 Task: Reply to email with the signature Cooper Powell with the subject Product update announcement from softage.1@softage.net with the message I need to discuss some urgent matters related to the project with you. with CC to softage.8@softage.net with an attached document Quality_assurance_plan.docx
Action: Mouse moved to (542, 694)
Screenshot: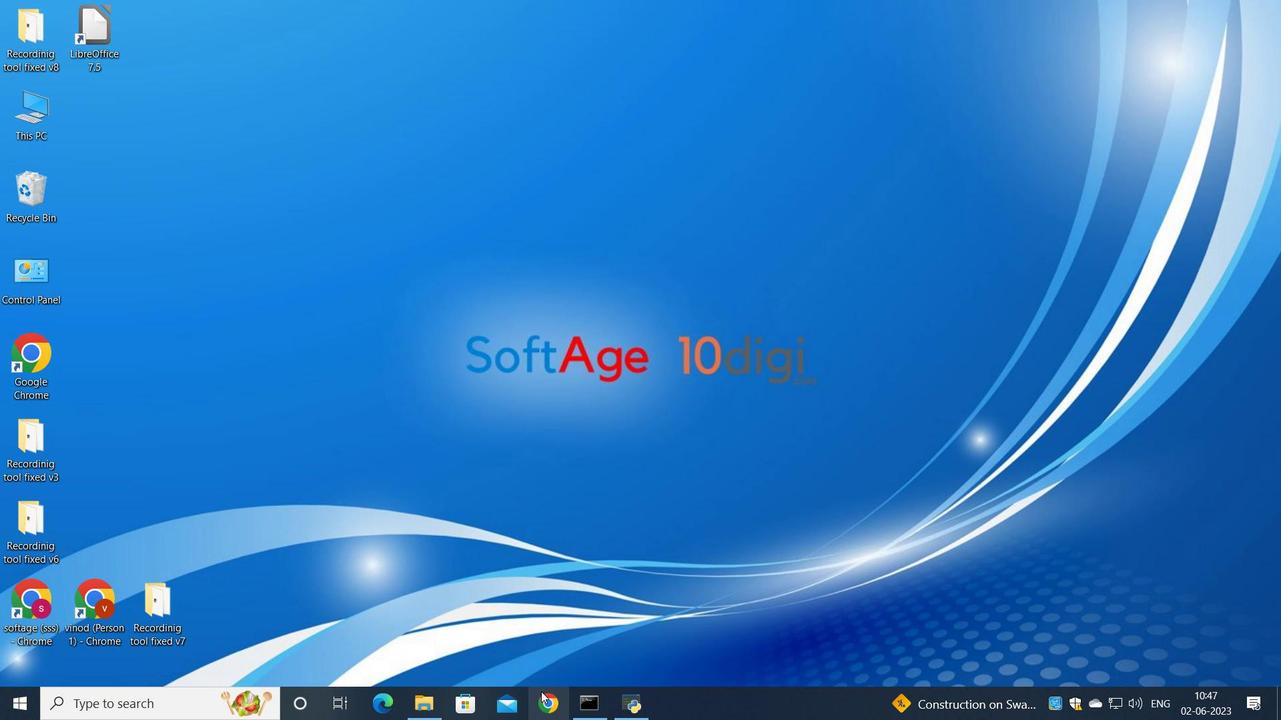 
Action: Mouse pressed left at (542, 694)
Screenshot: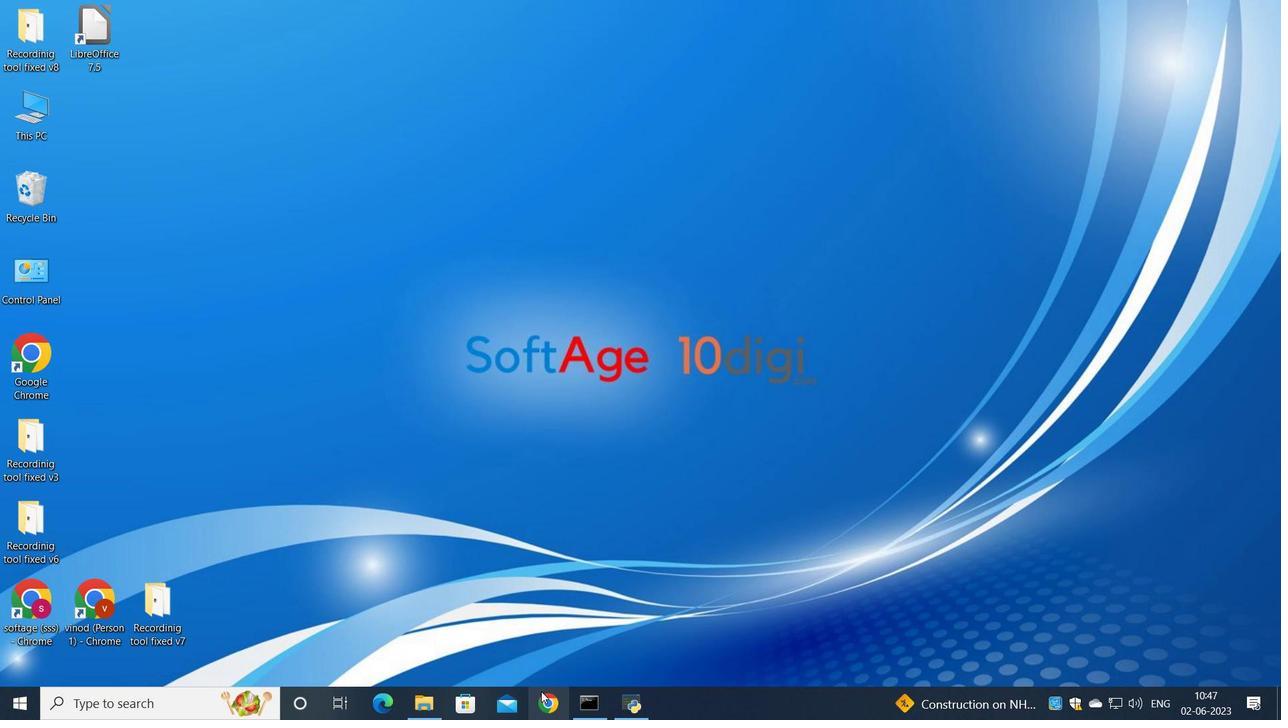 
Action: Mouse moved to (546, 399)
Screenshot: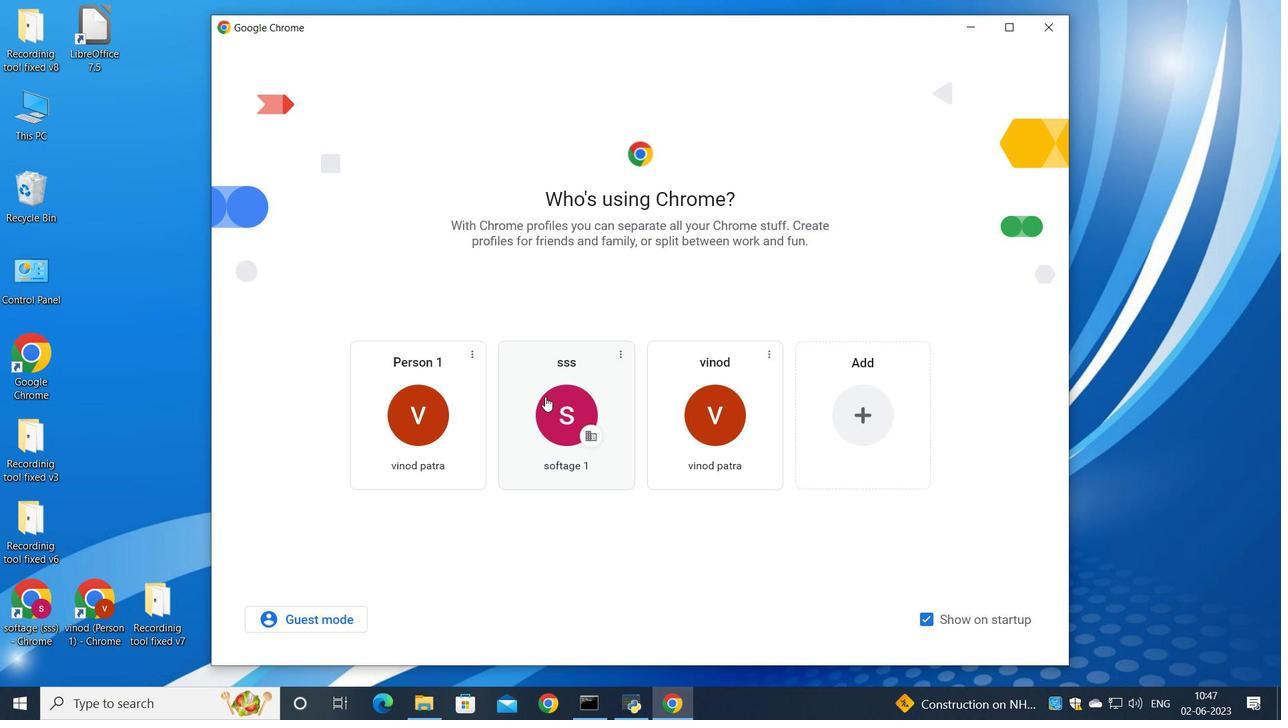 
Action: Mouse pressed left at (546, 399)
Screenshot: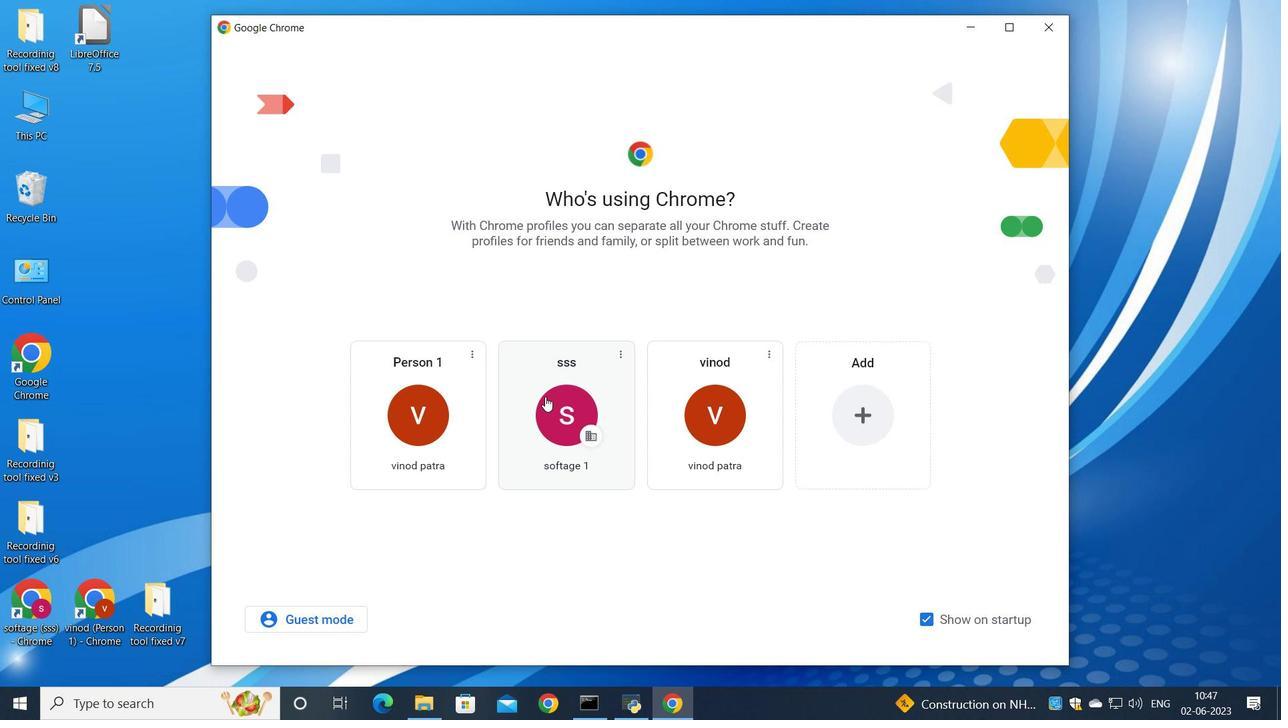 
Action: Mouse moved to (1122, 109)
Screenshot: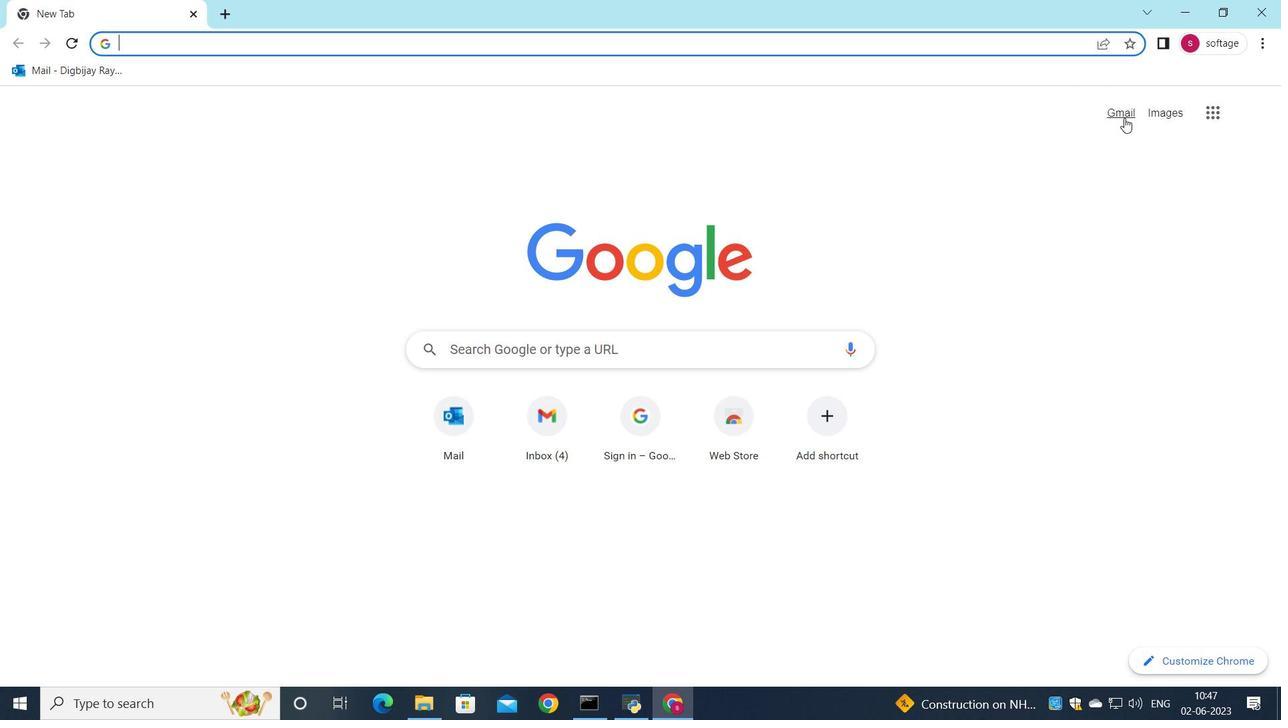 
Action: Mouse pressed left at (1122, 109)
Screenshot: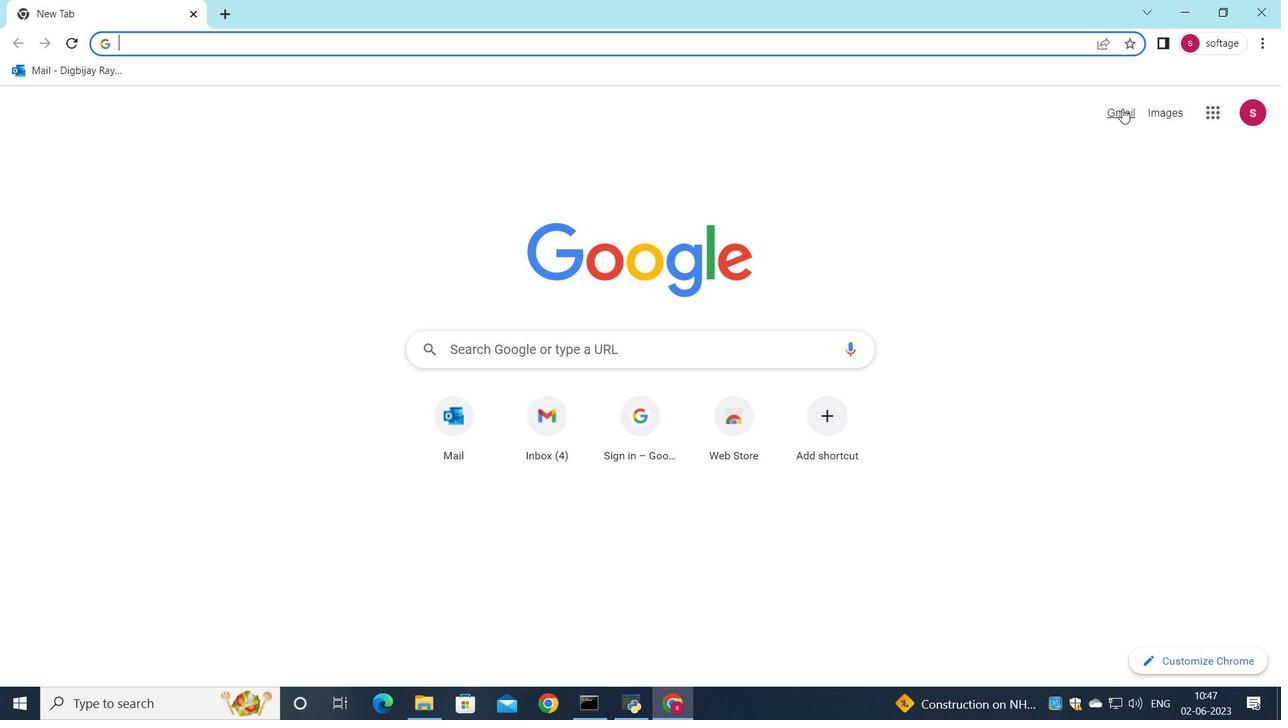
Action: Mouse moved to (1099, 116)
Screenshot: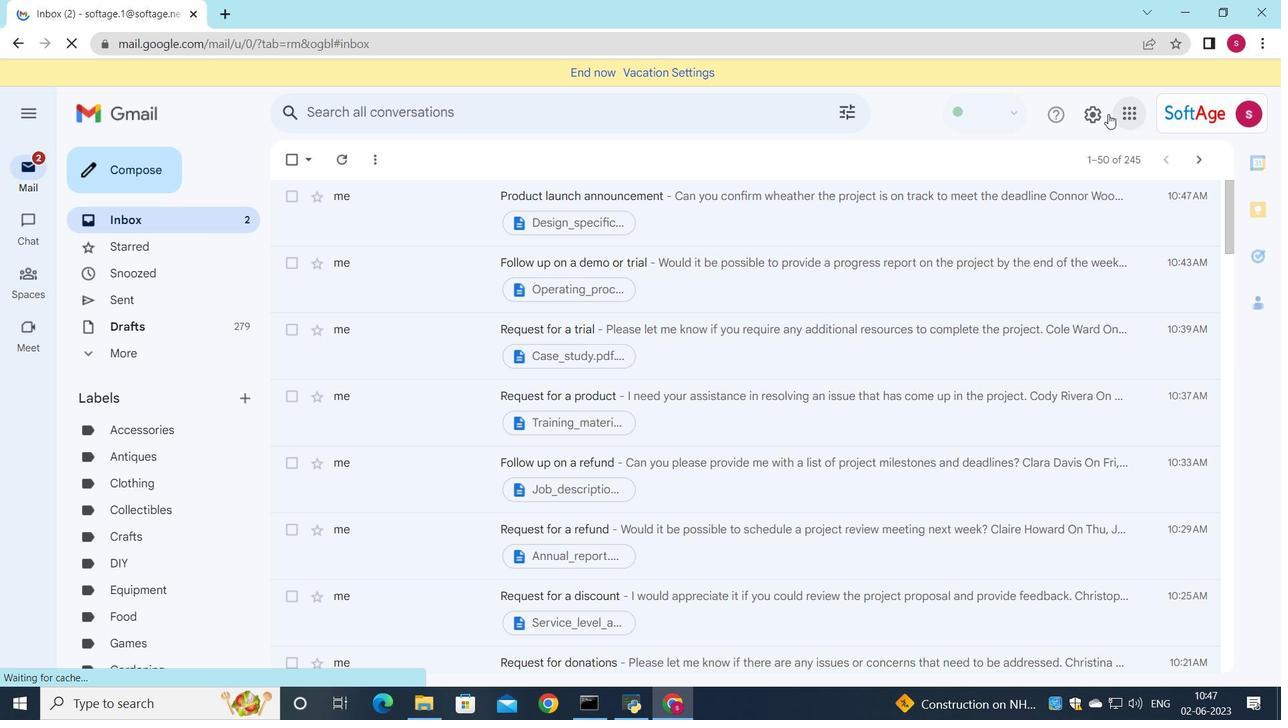 
Action: Mouse pressed left at (1099, 116)
Screenshot: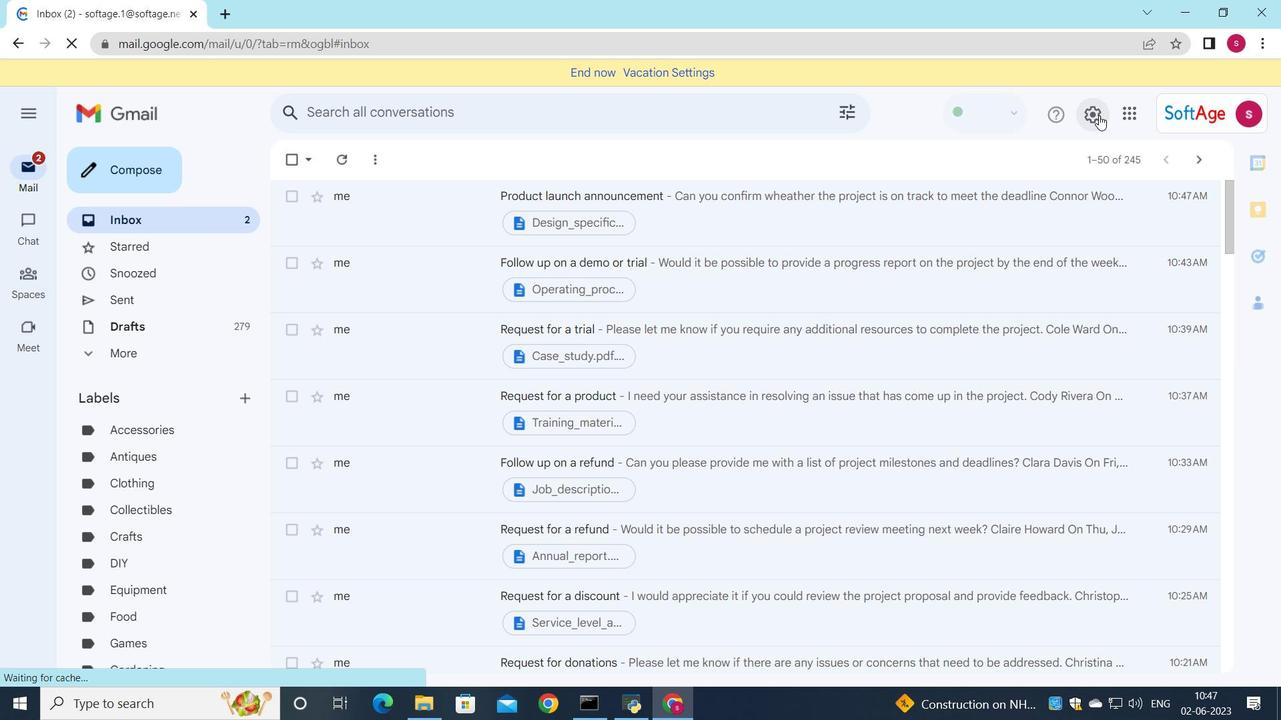 
Action: Mouse moved to (1109, 197)
Screenshot: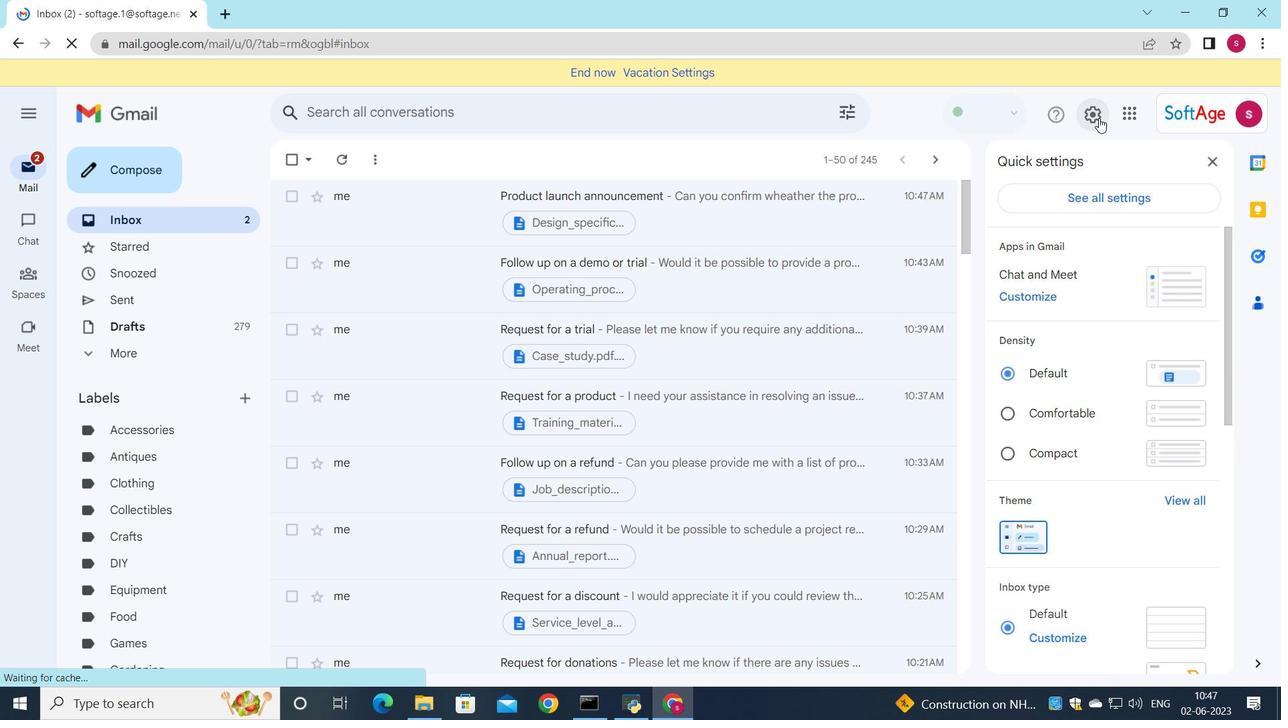 
Action: Mouse pressed left at (1109, 197)
Screenshot: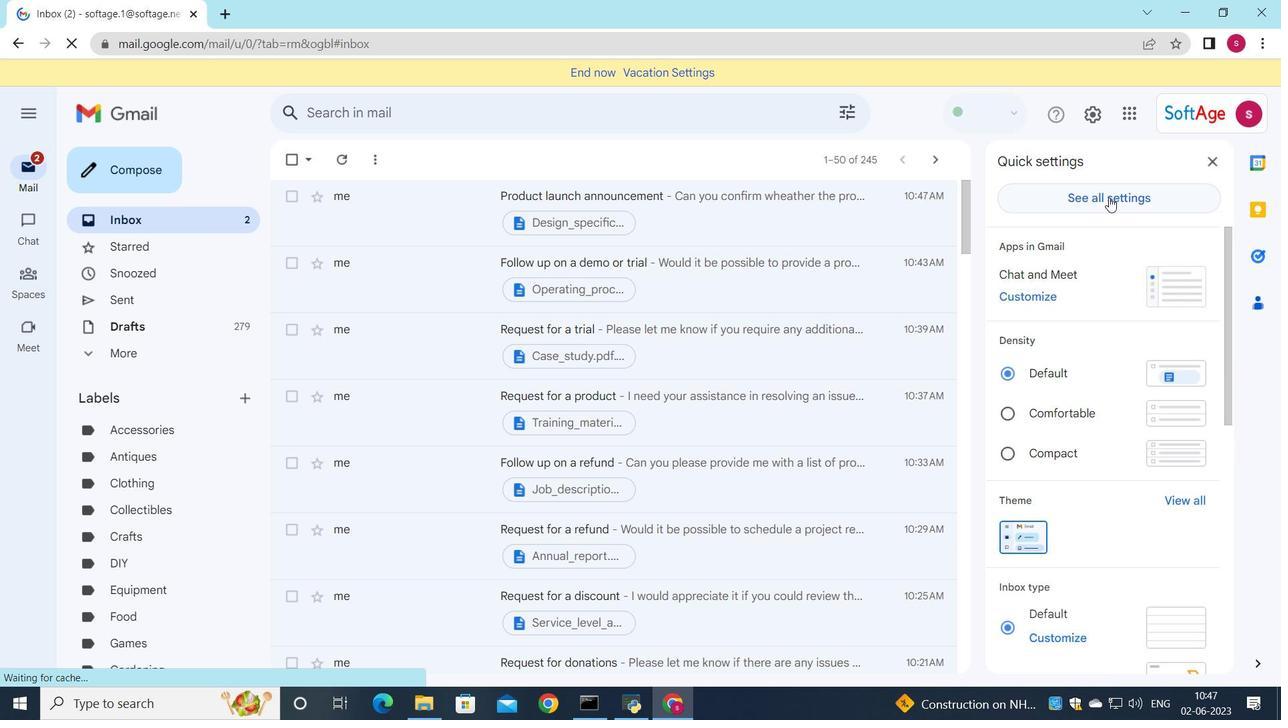 
Action: Mouse moved to (664, 359)
Screenshot: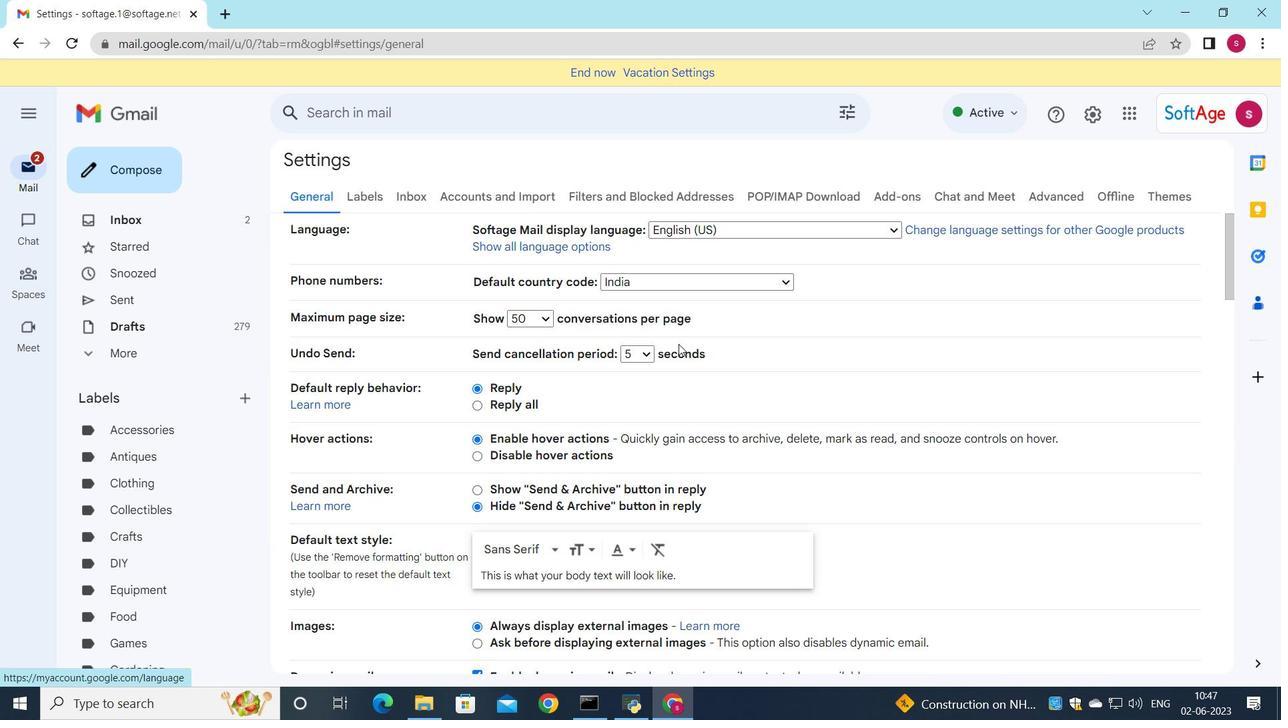 
Action: Mouse scrolled (664, 358) with delta (0, 0)
Screenshot: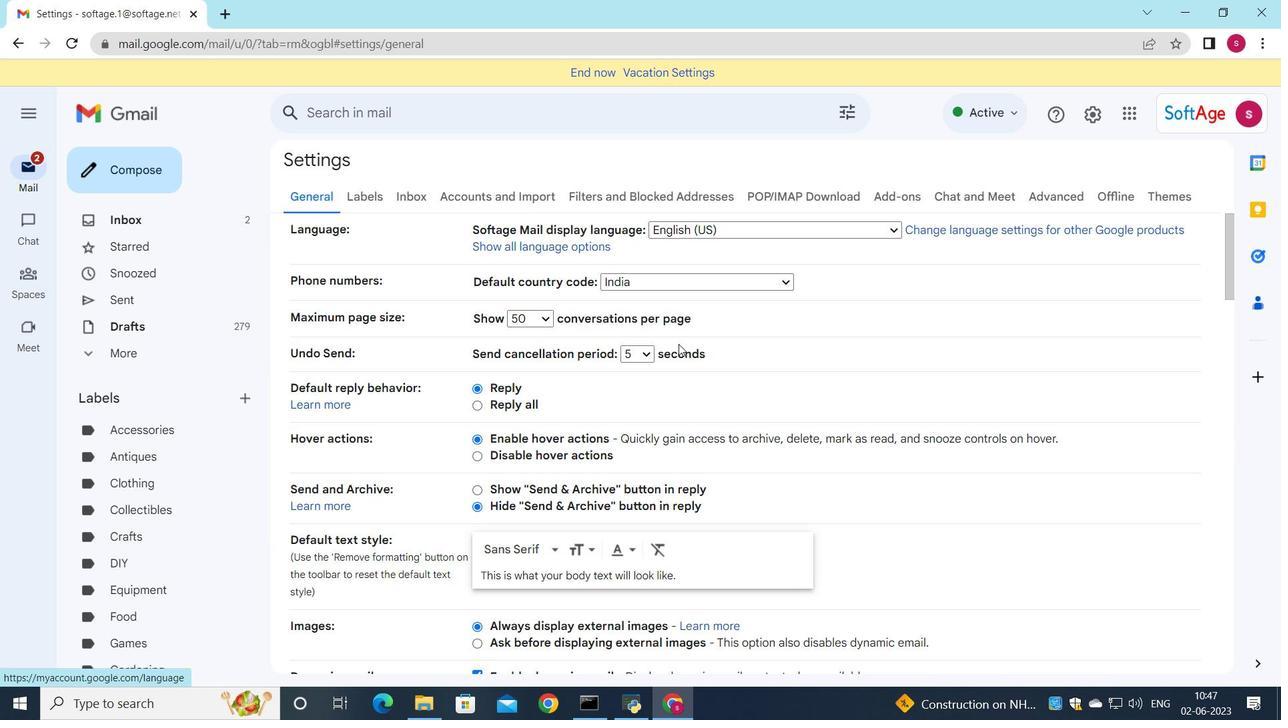 
Action: Mouse scrolled (664, 358) with delta (0, 0)
Screenshot: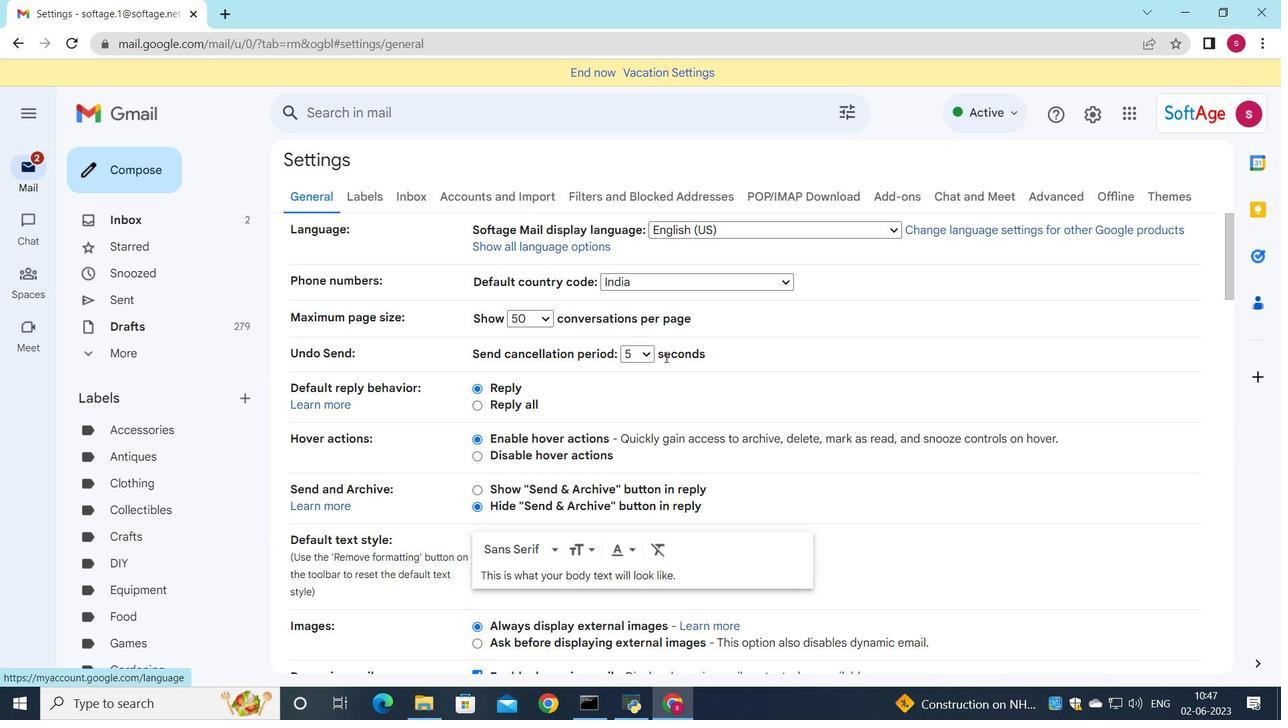 
Action: Mouse scrolled (664, 358) with delta (0, 0)
Screenshot: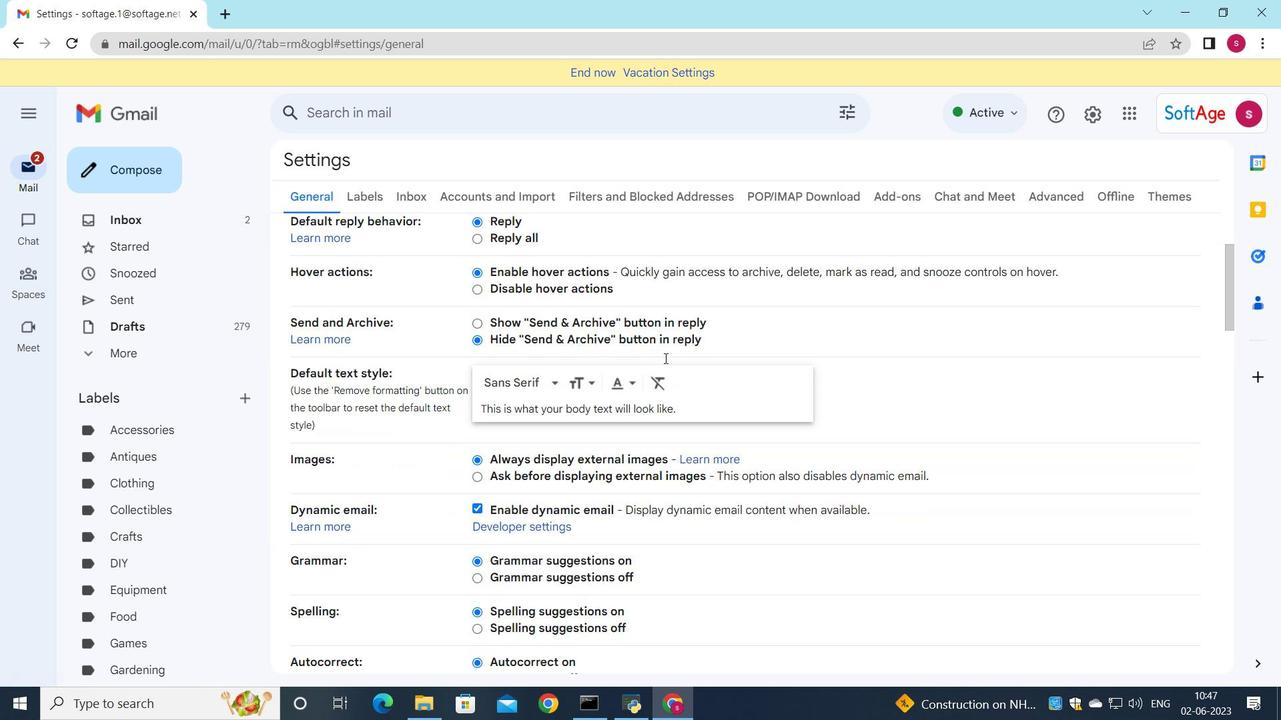 
Action: Mouse scrolled (664, 358) with delta (0, 0)
Screenshot: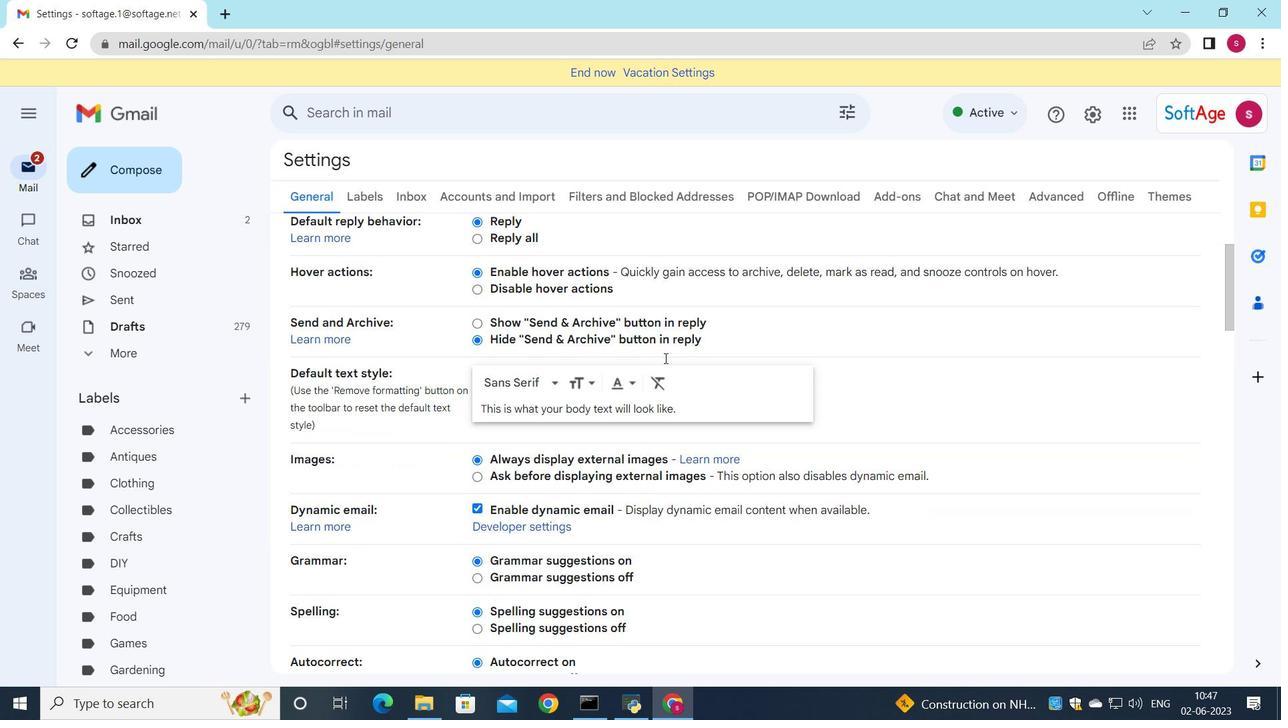 
Action: Mouse scrolled (664, 358) with delta (0, 0)
Screenshot: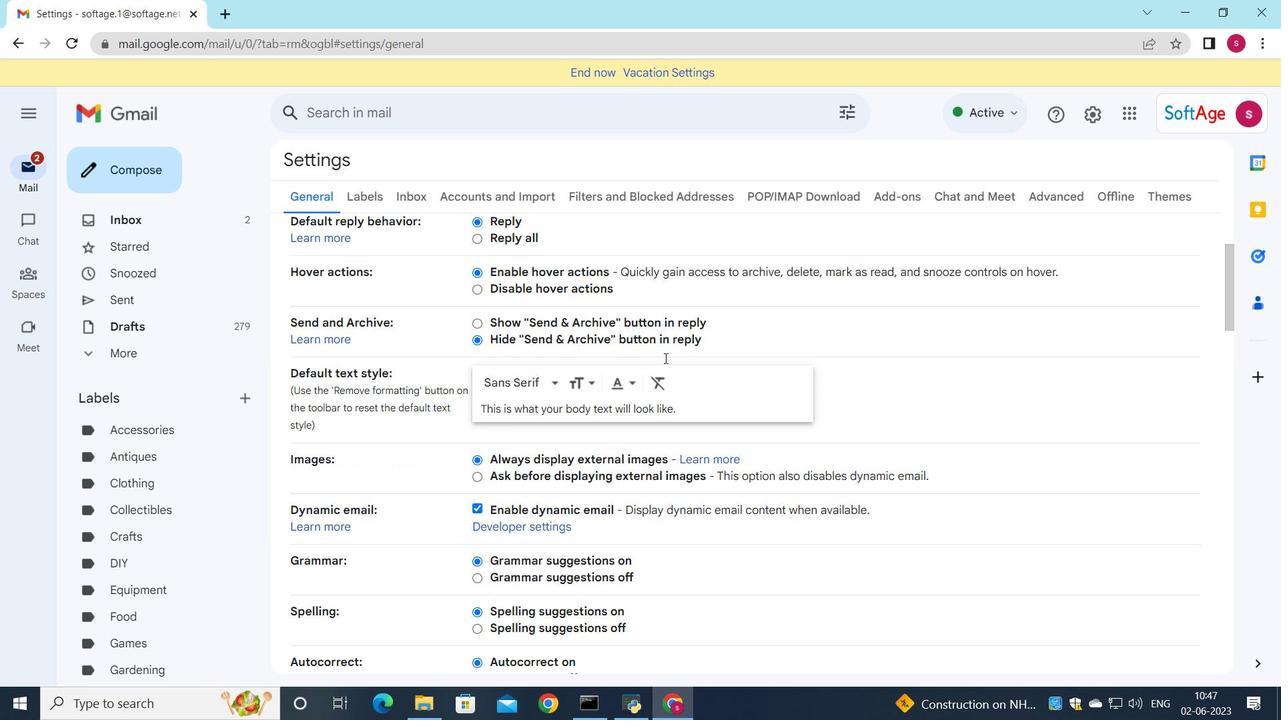 
Action: Mouse moved to (660, 359)
Screenshot: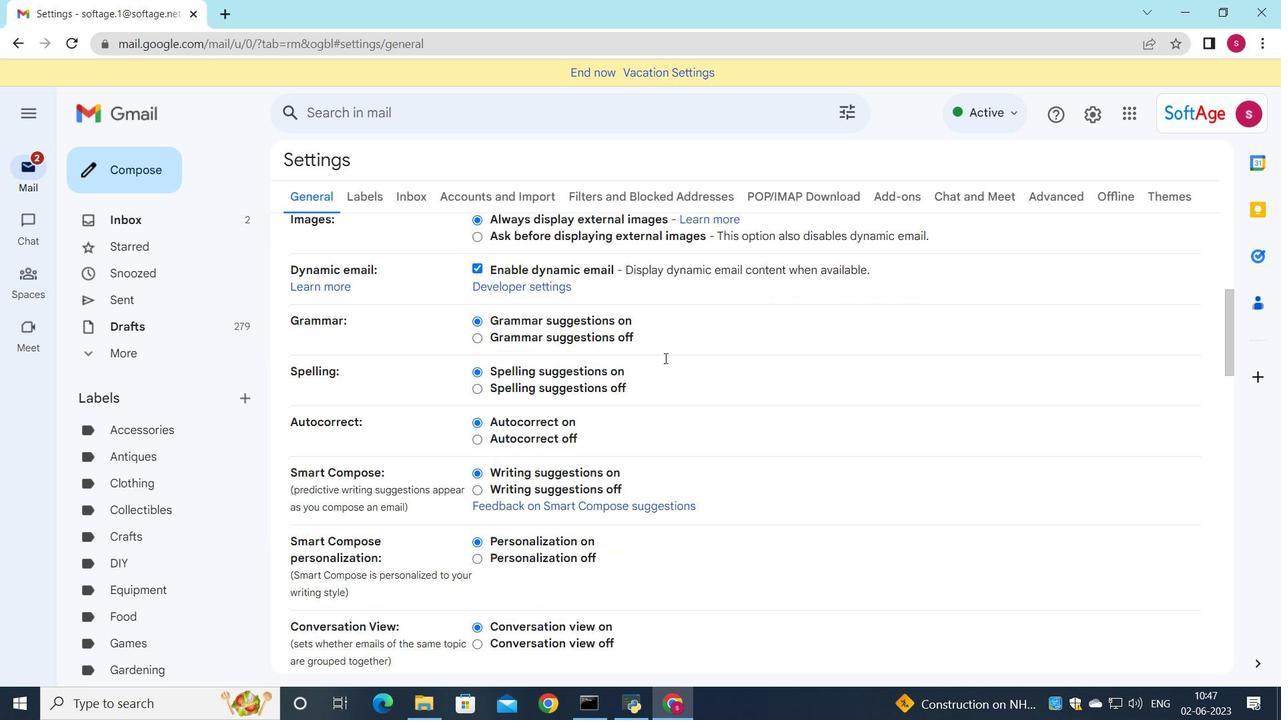 
Action: Mouse scrolled (660, 358) with delta (0, 0)
Screenshot: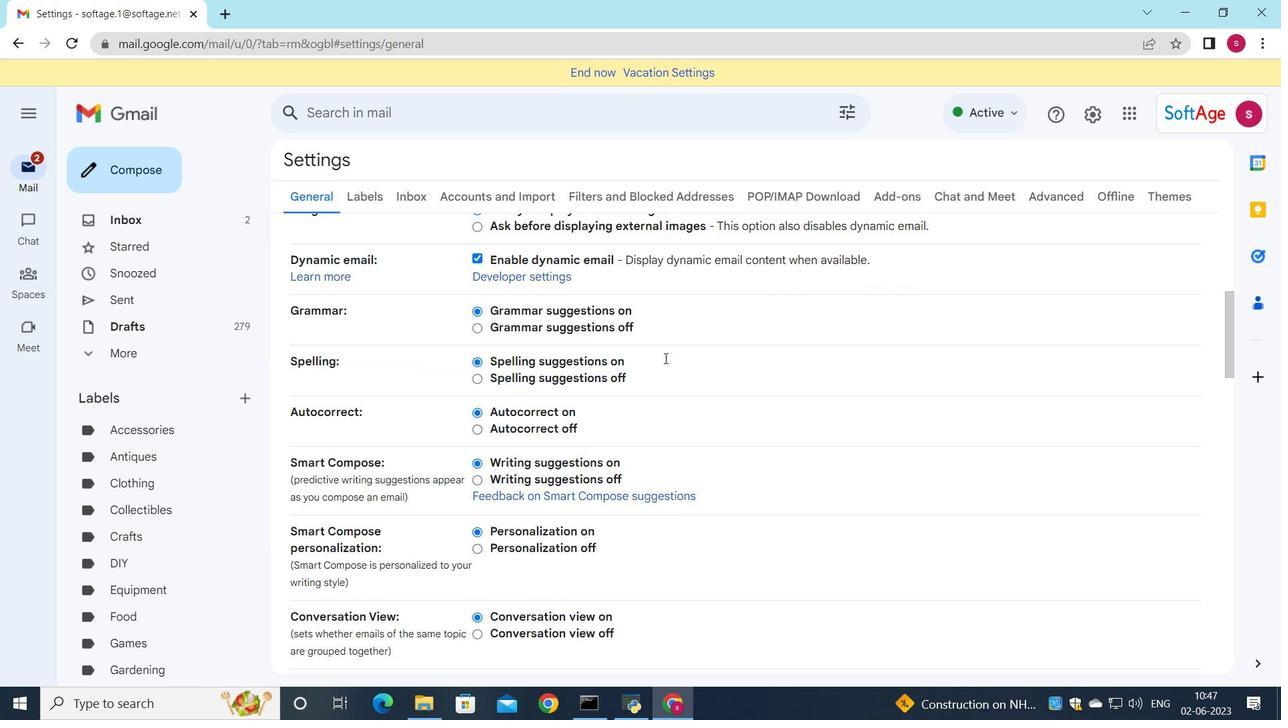 
Action: Mouse scrolled (660, 358) with delta (0, 0)
Screenshot: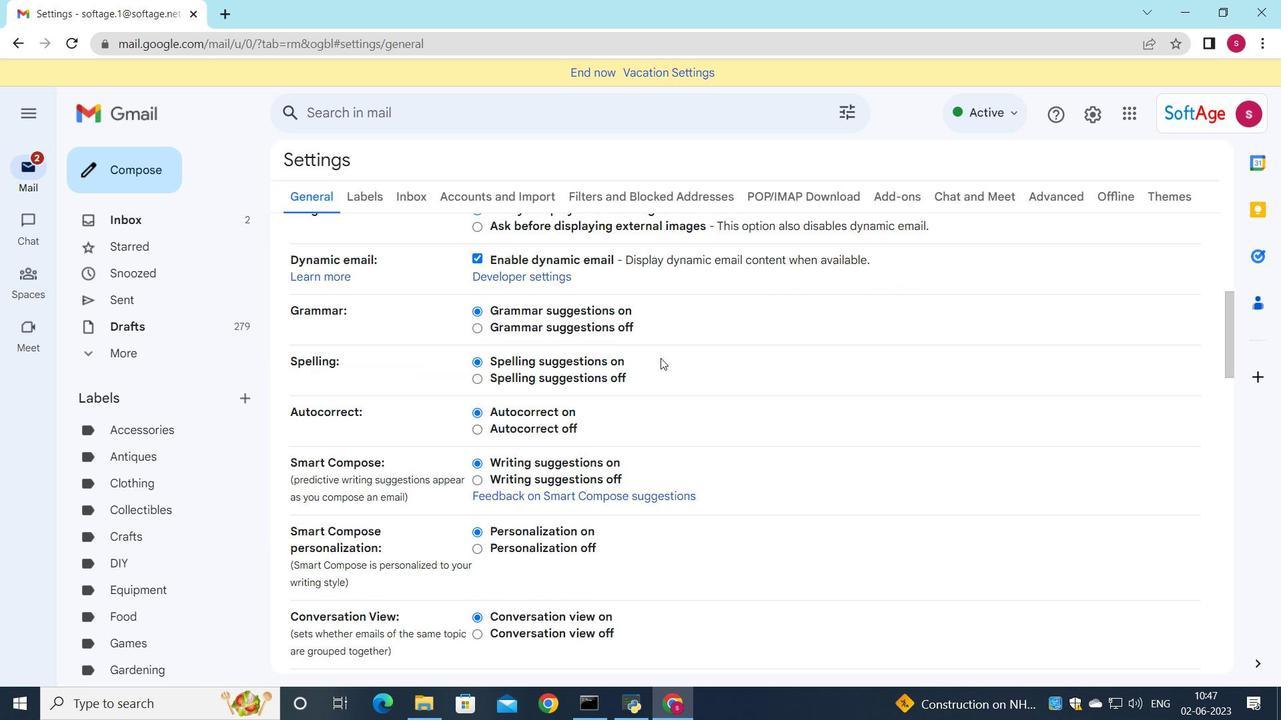 
Action: Mouse scrolled (660, 358) with delta (0, 0)
Screenshot: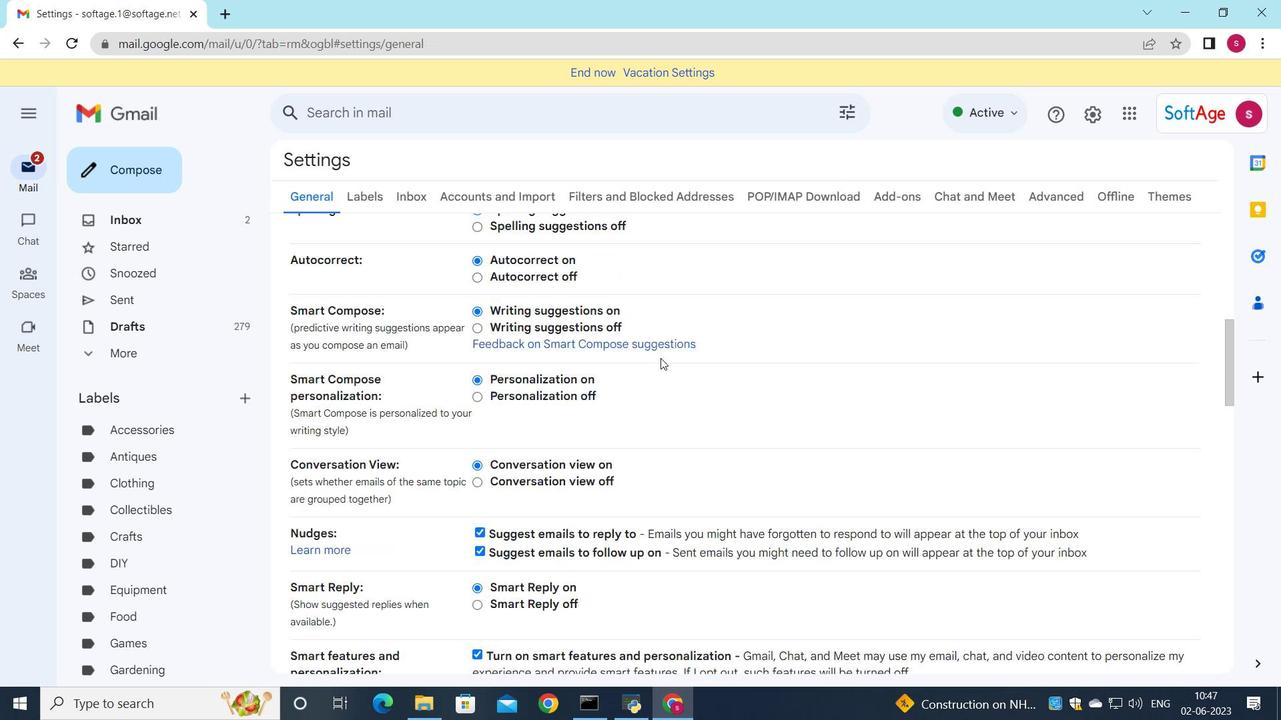 
Action: Mouse scrolled (660, 358) with delta (0, 0)
Screenshot: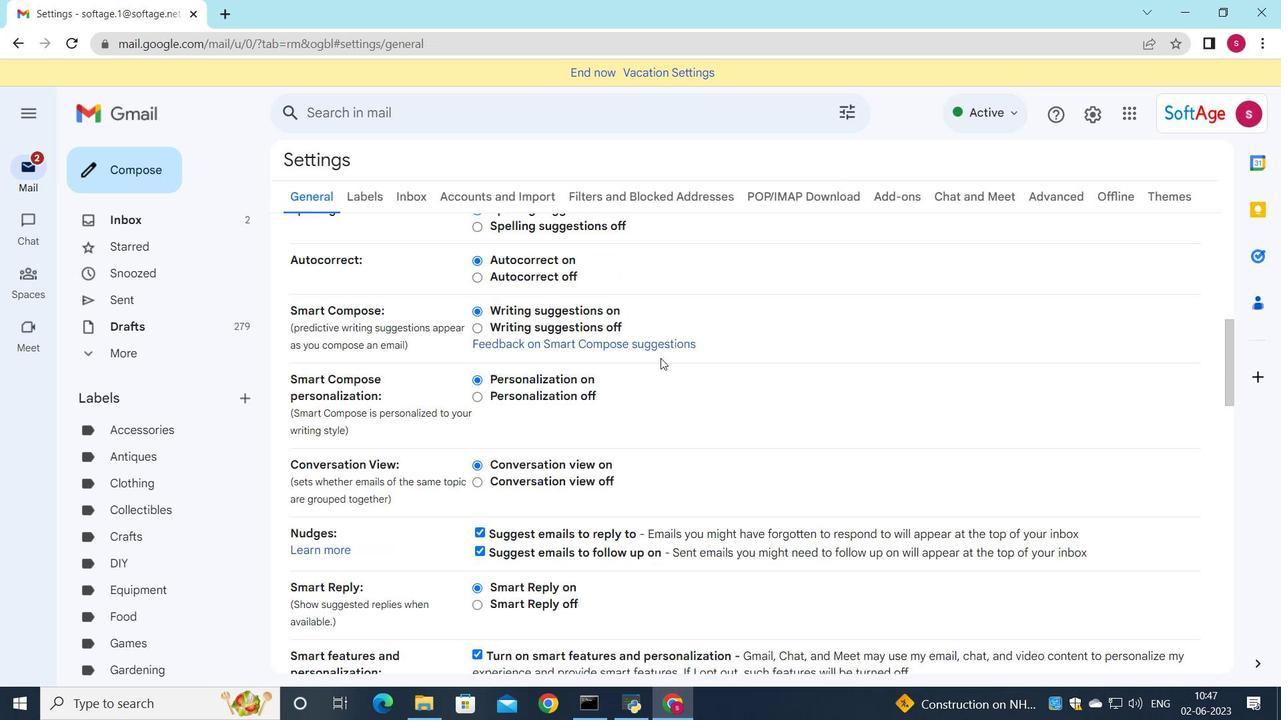 
Action: Mouse moved to (664, 329)
Screenshot: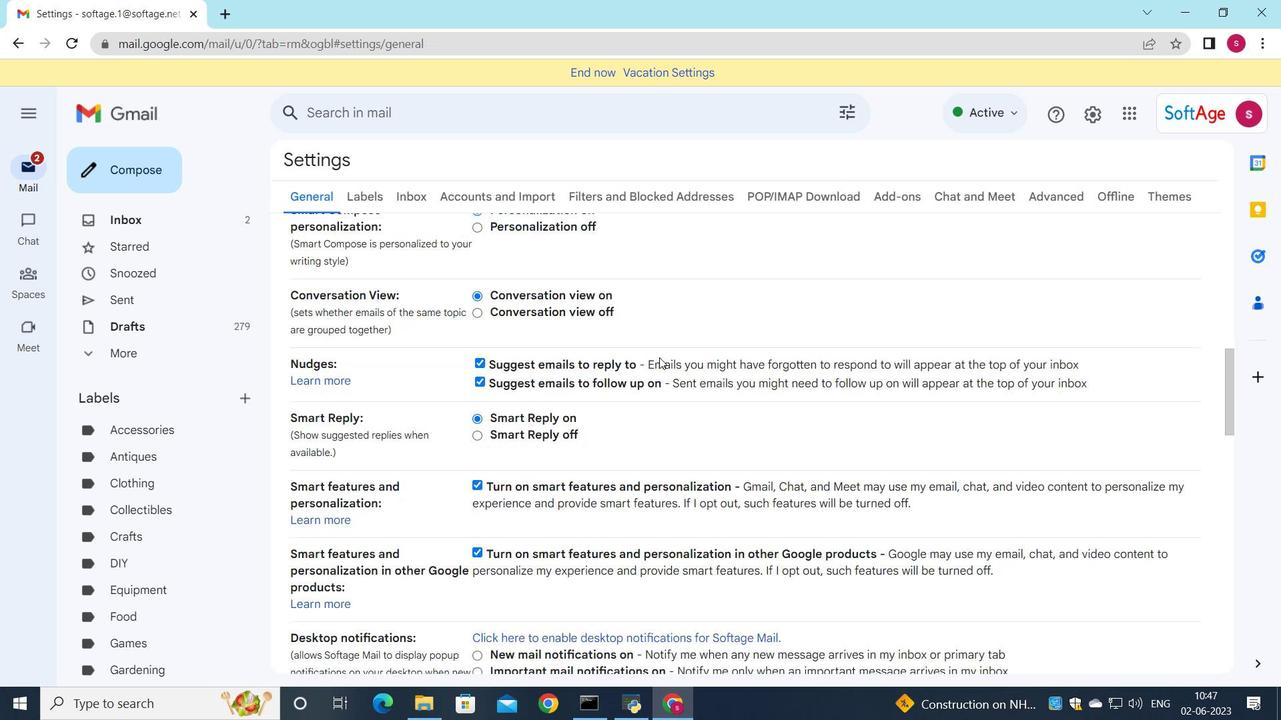 
Action: Mouse scrolled (664, 329) with delta (0, 0)
Screenshot: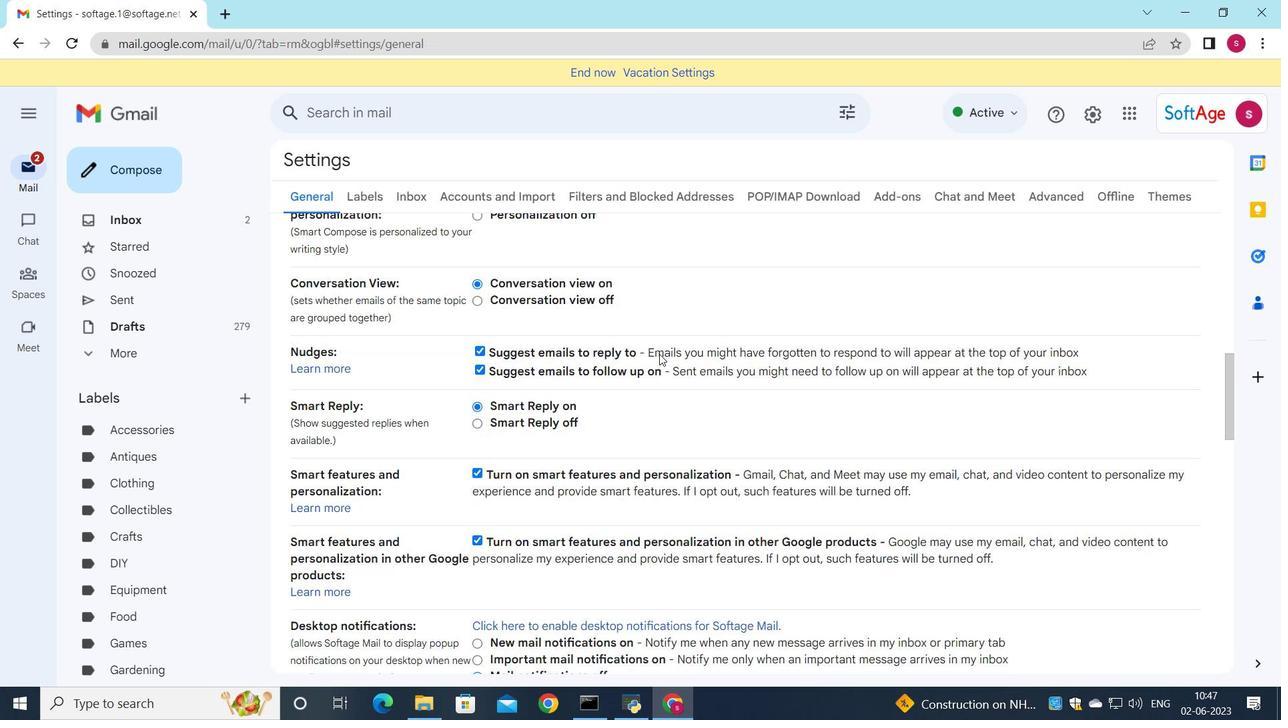 
Action: Mouse scrolled (664, 329) with delta (0, 0)
Screenshot: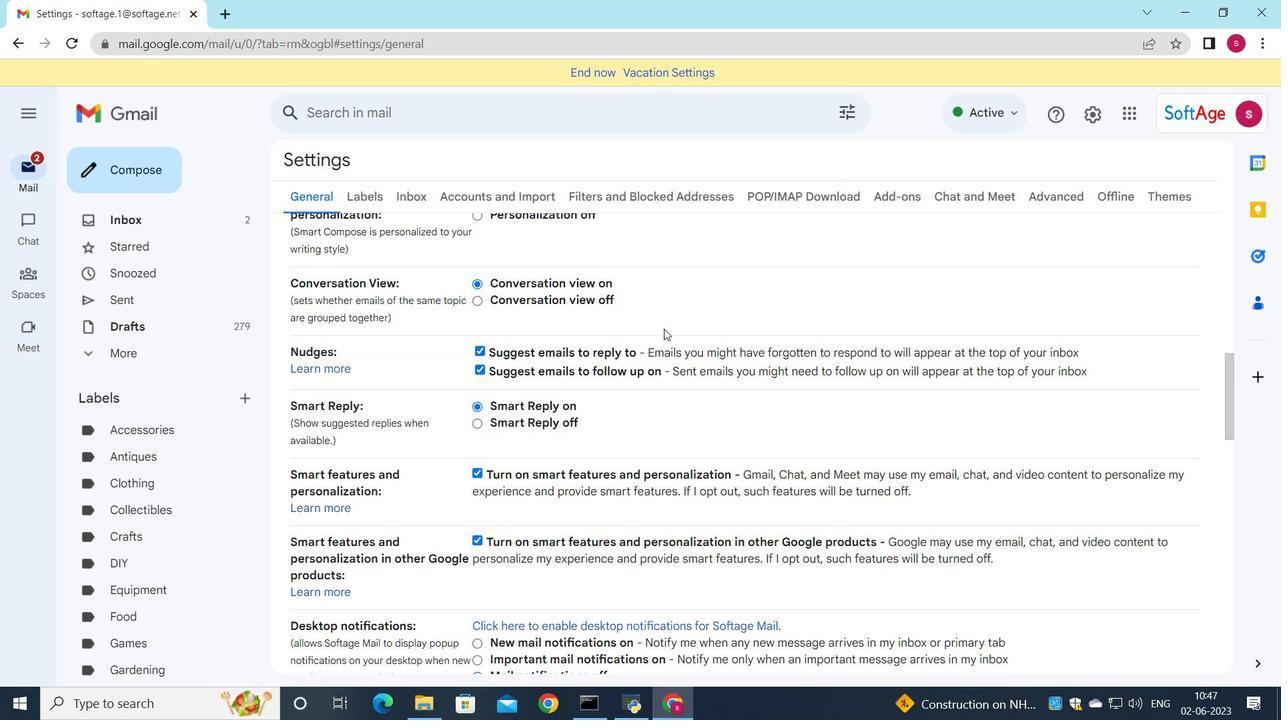 
Action: Mouse scrolled (664, 329) with delta (0, 0)
Screenshot: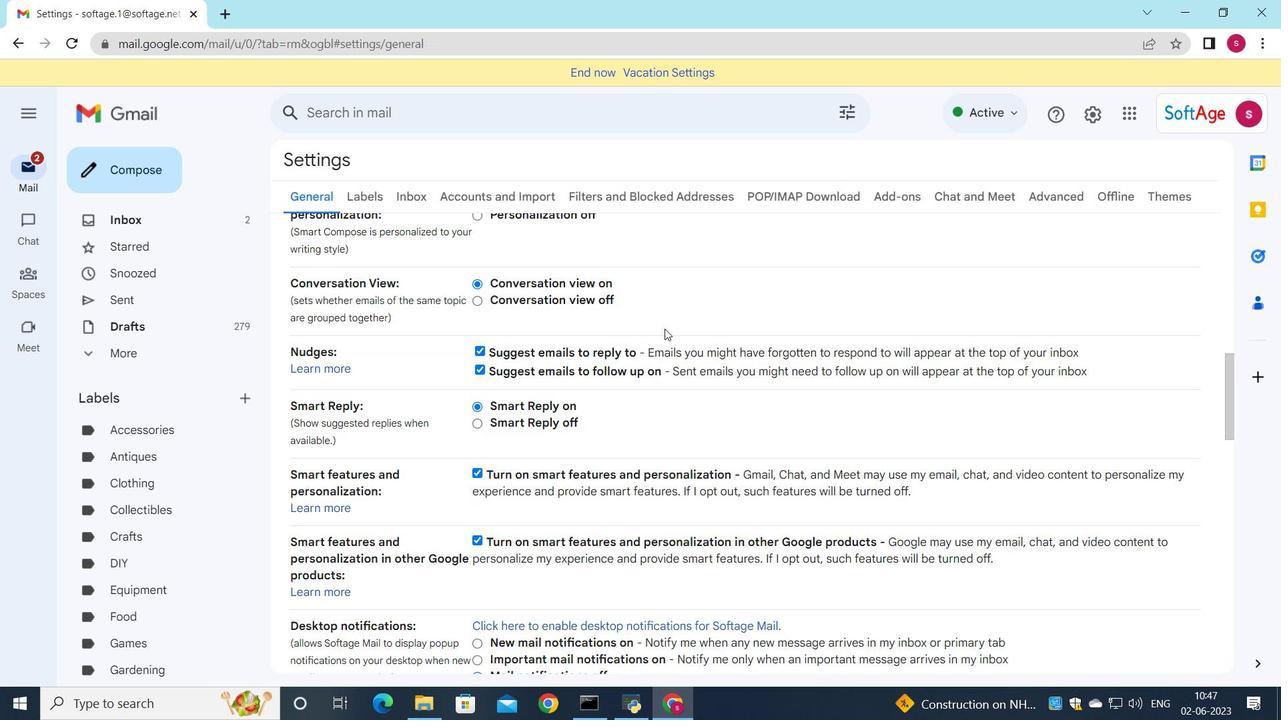 
Action: Mouse moved to (661, 353)
Screenshot: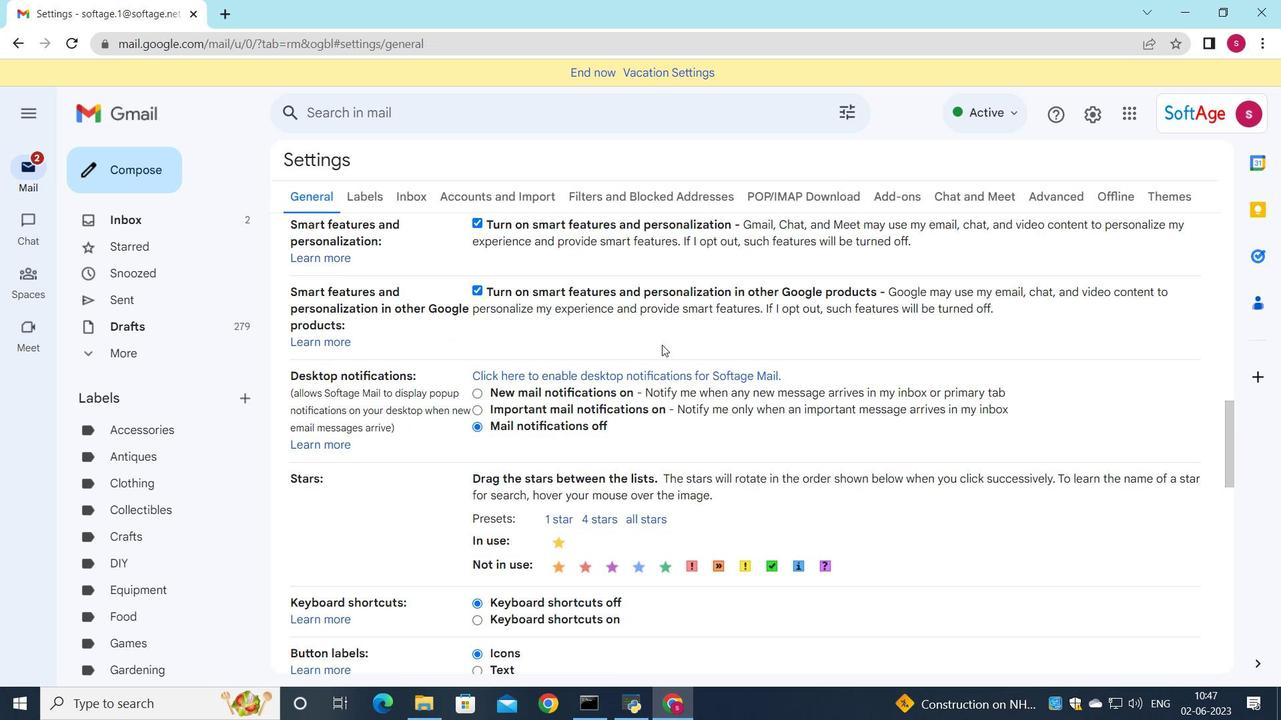 
Action: Mouse scrolled (661, 353) with delta (0, 0)
Screenshot: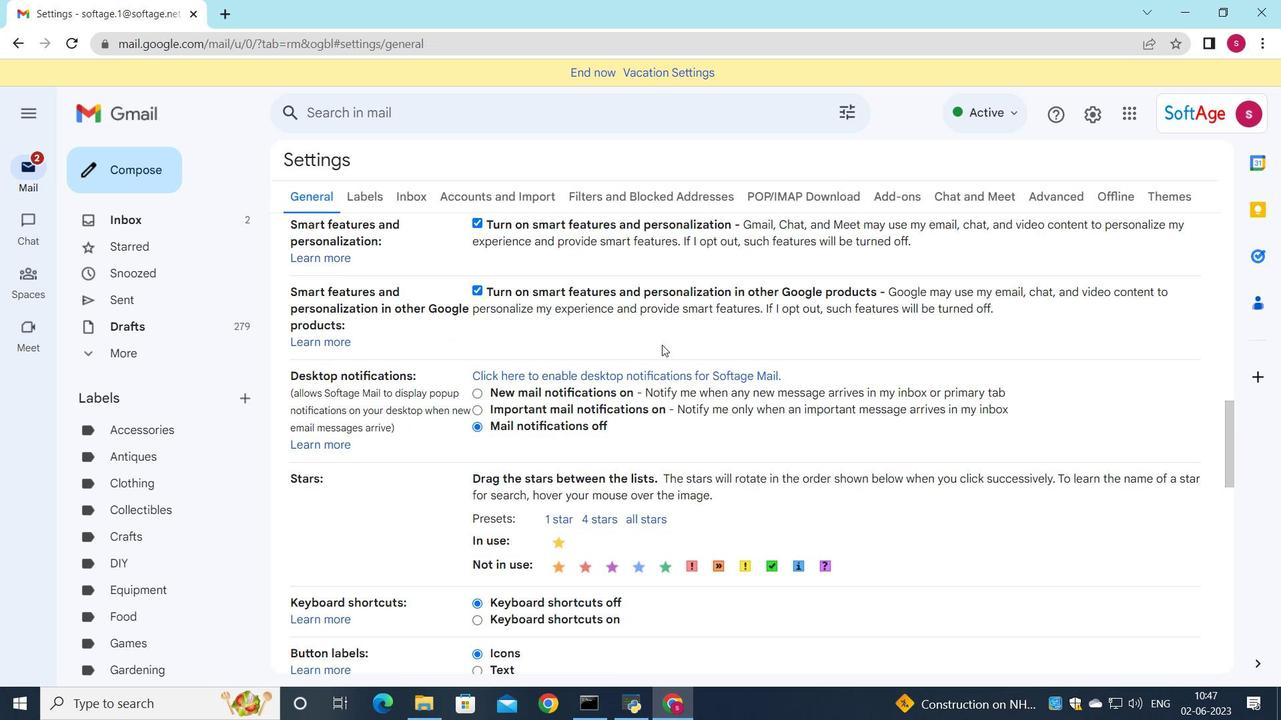 
Action: Mouse moved to (660, 355)
Screenshot: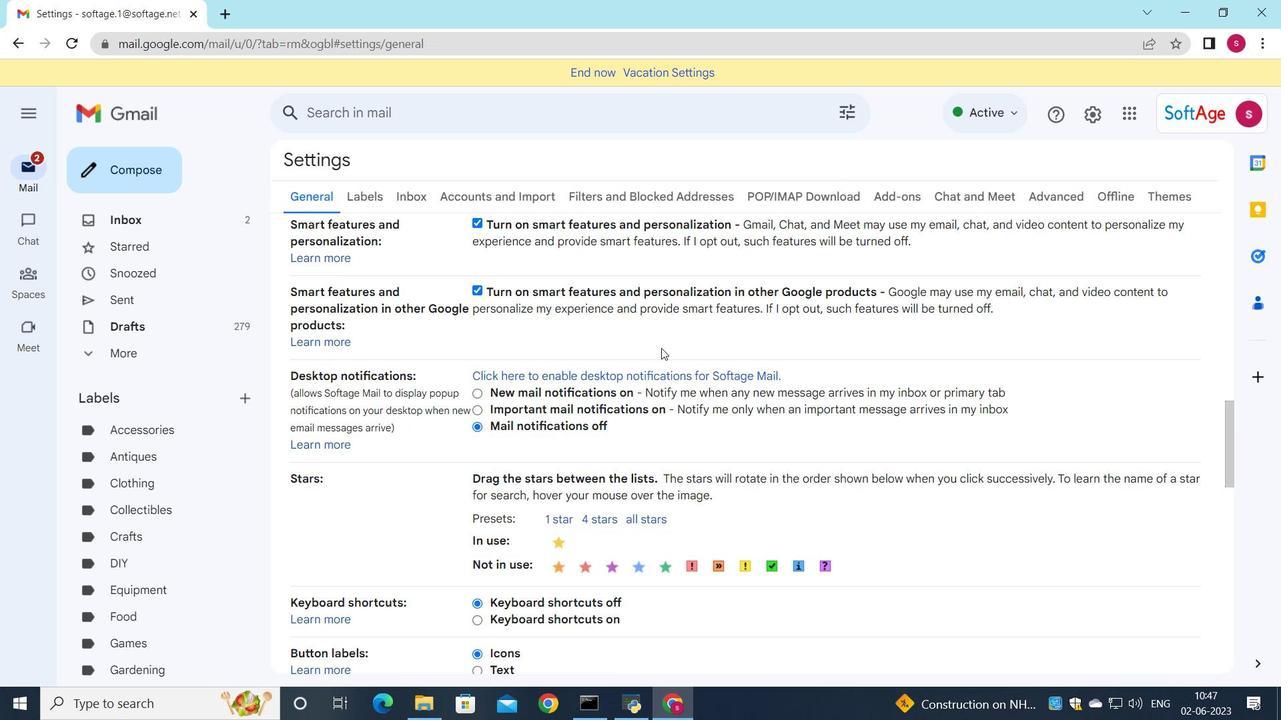 
Action: Mouse scrolled (660, 355) with delta (0, 0)
Screenshot: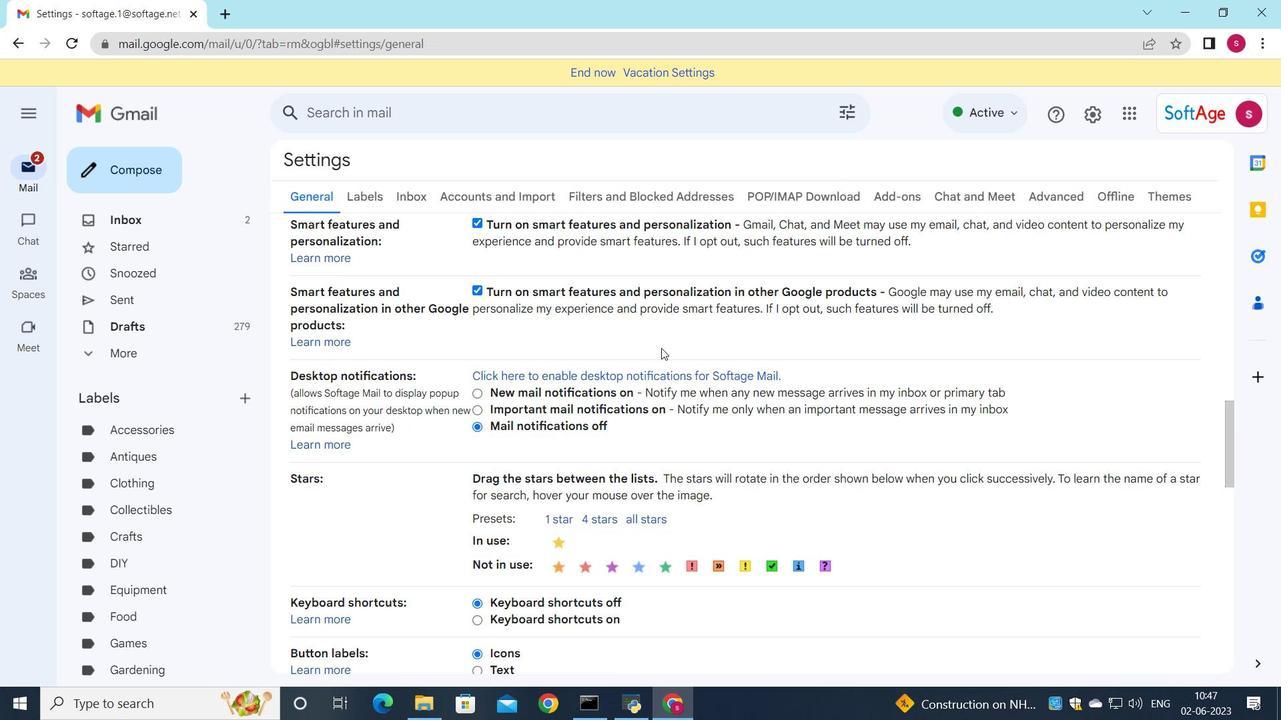 
Action: Mouse moved to (660, 357)
Screenshot: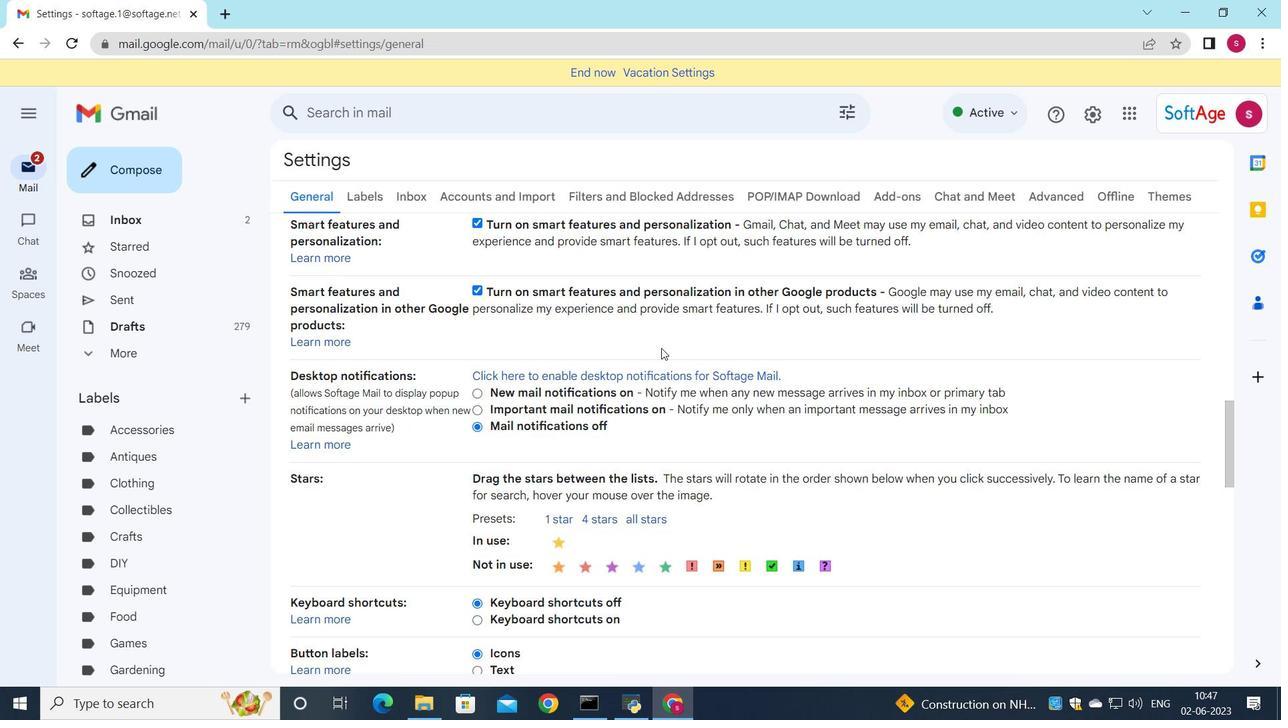 
Action: Mouse scrolled (660, 357) with delta (0, 0)
Screenshot: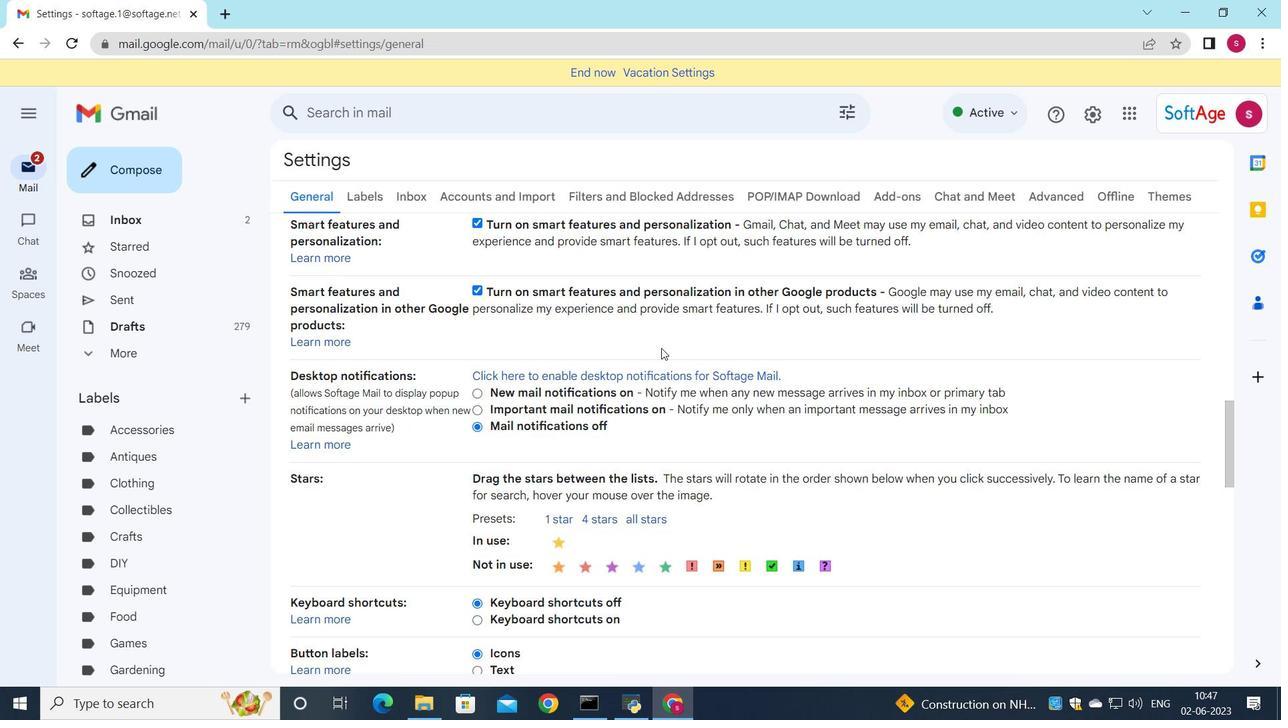 
Action: Mouse moved to (659, 360)
Screenshot: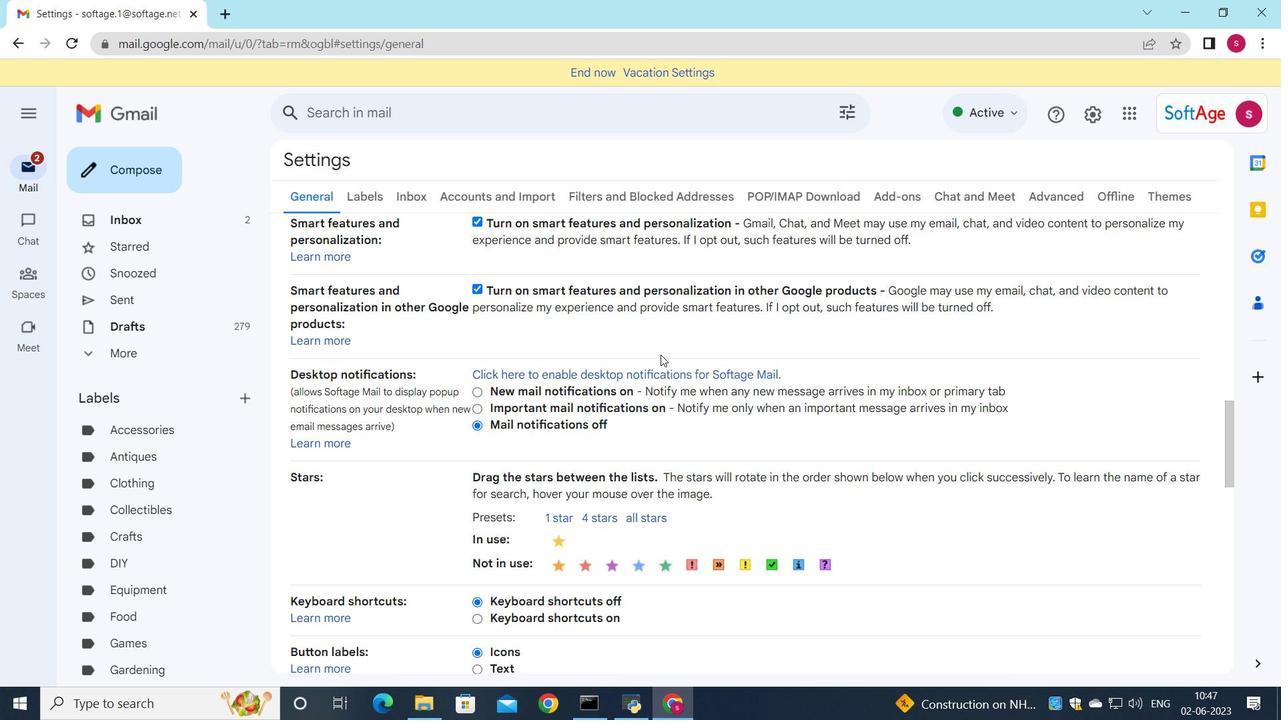 
Action: Mouse scrolled (659, 359) with delta (0, 0)
Screenshot: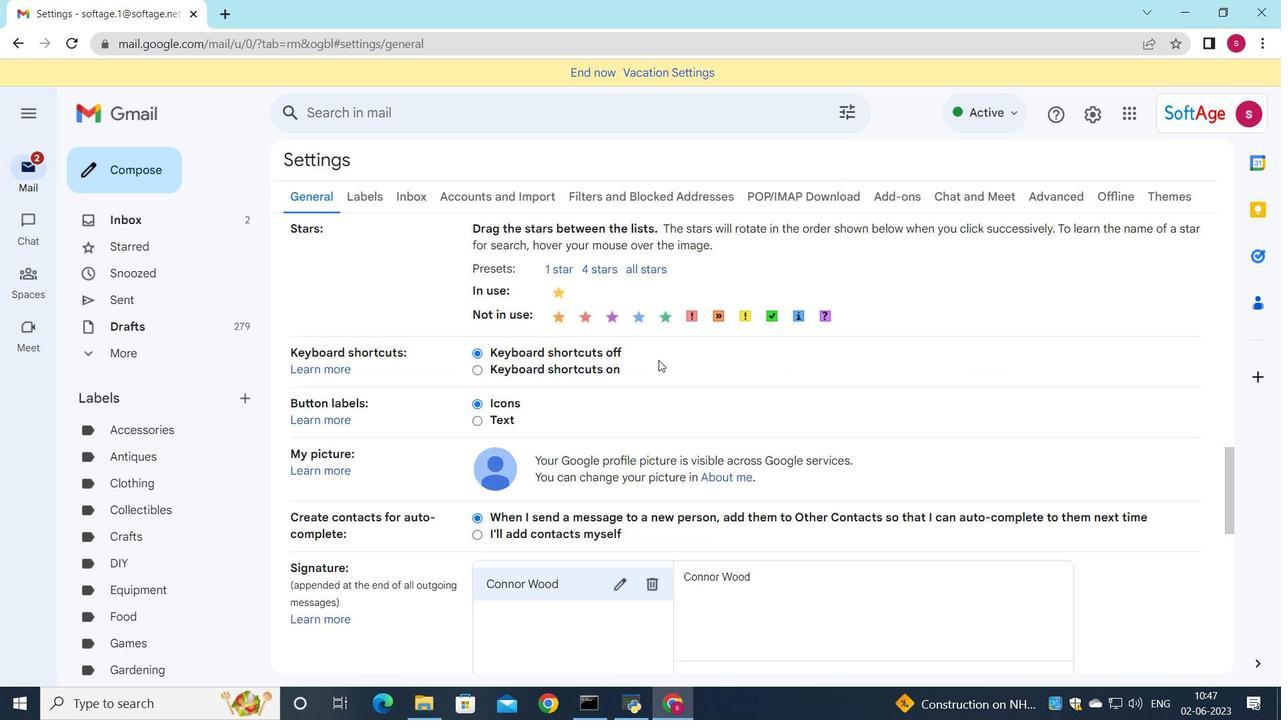 
Action: Mouse scrolled (659, 359) with delta (0, 0)
Screenshot: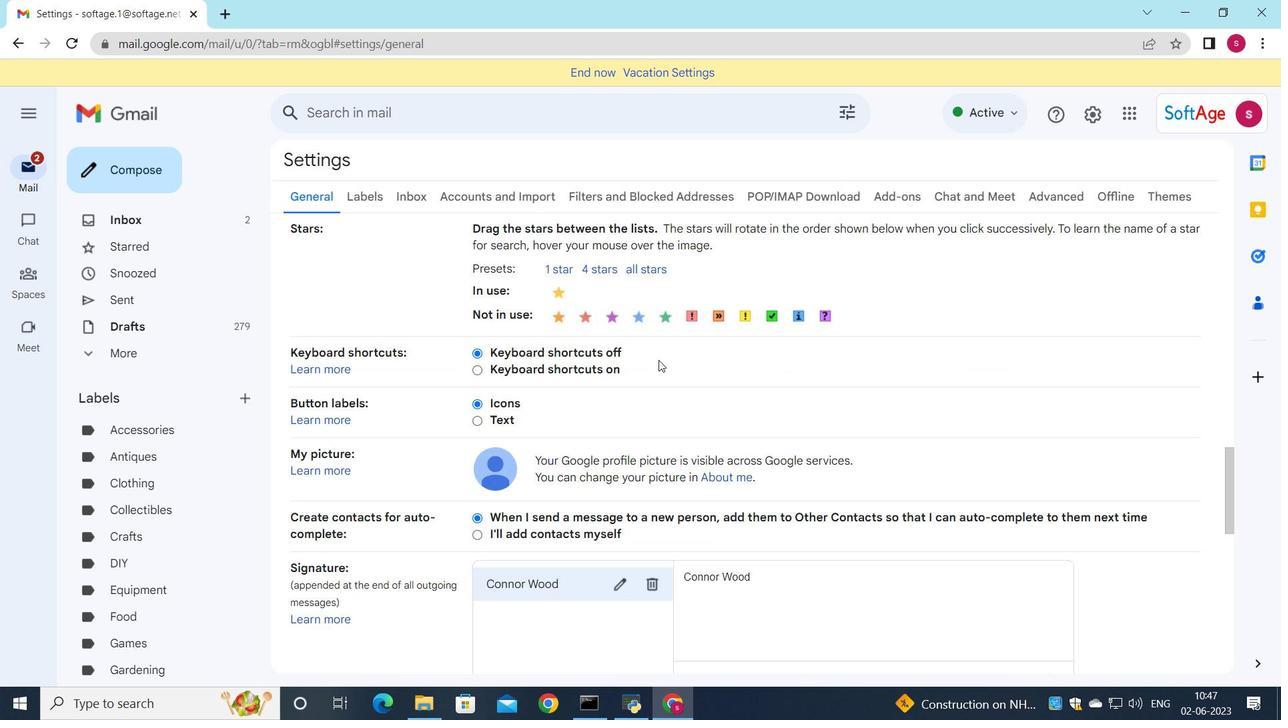 
Action: Mouse scrolled (659, 359) with delta (0, 0)
Screenshot: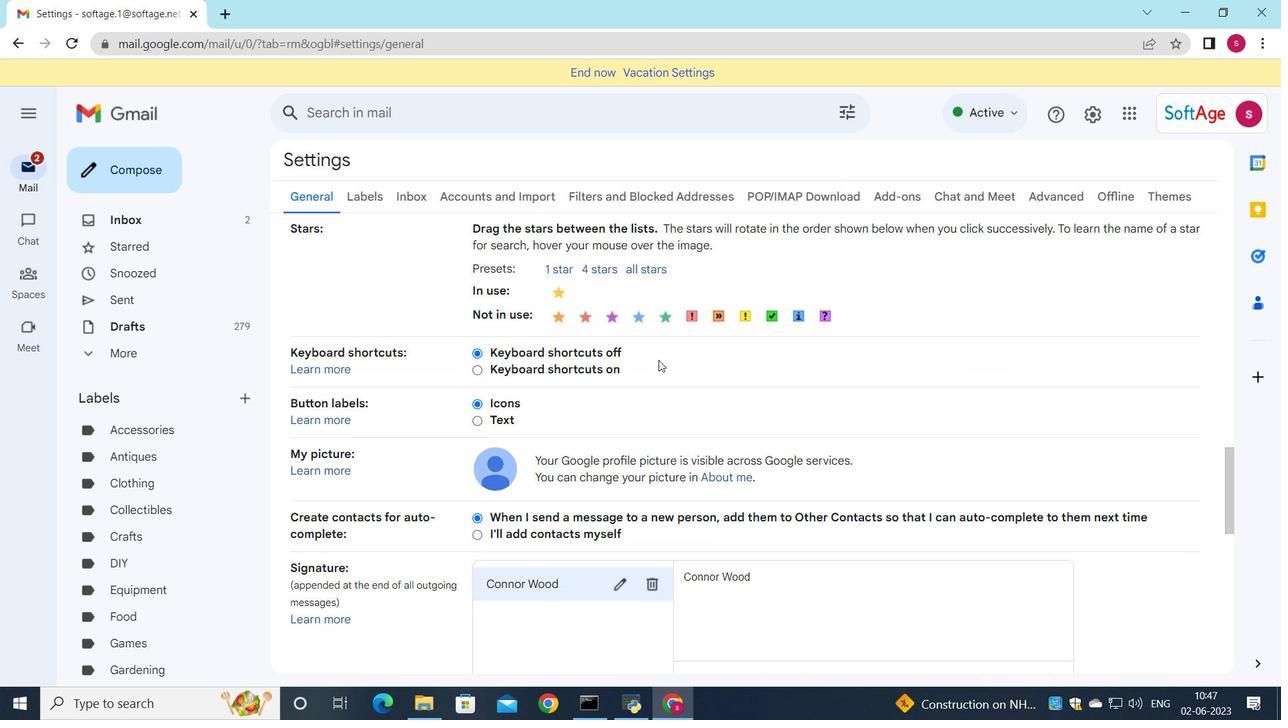 
Action: Mouse moved to (655, 342)
Screenshot: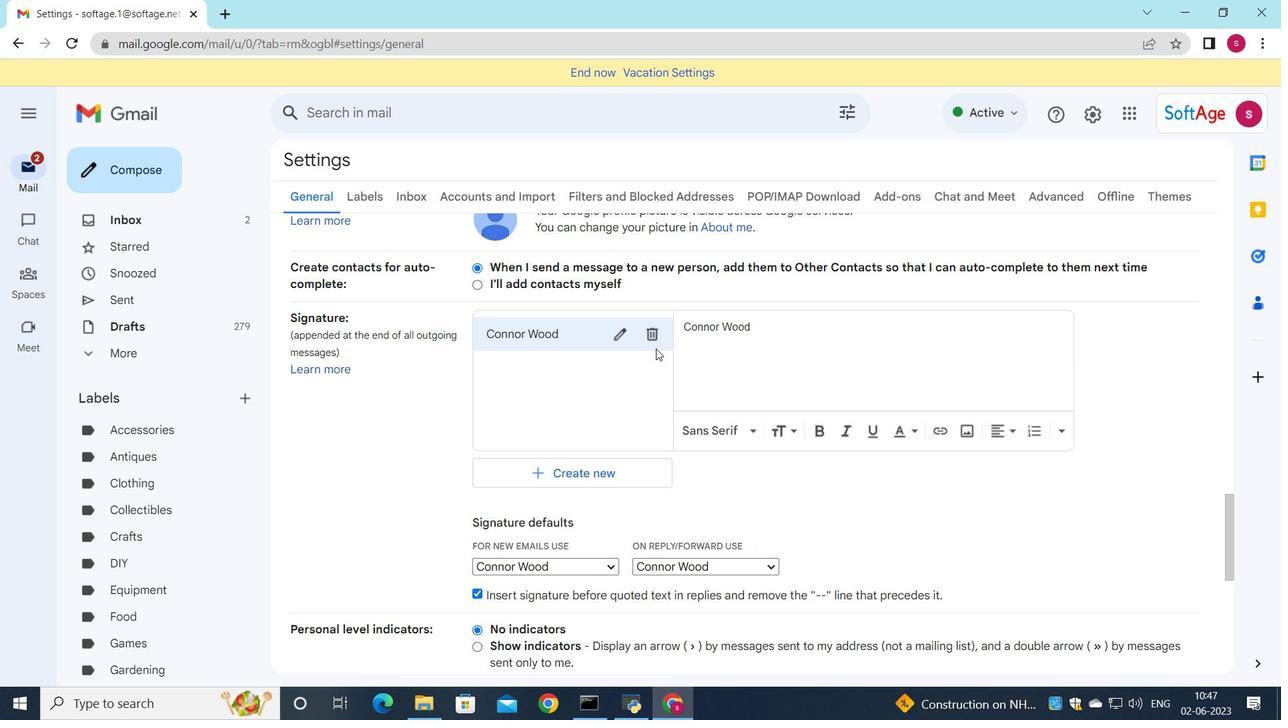
Action: Mouse pressed left at (655, 342)
Screenshot: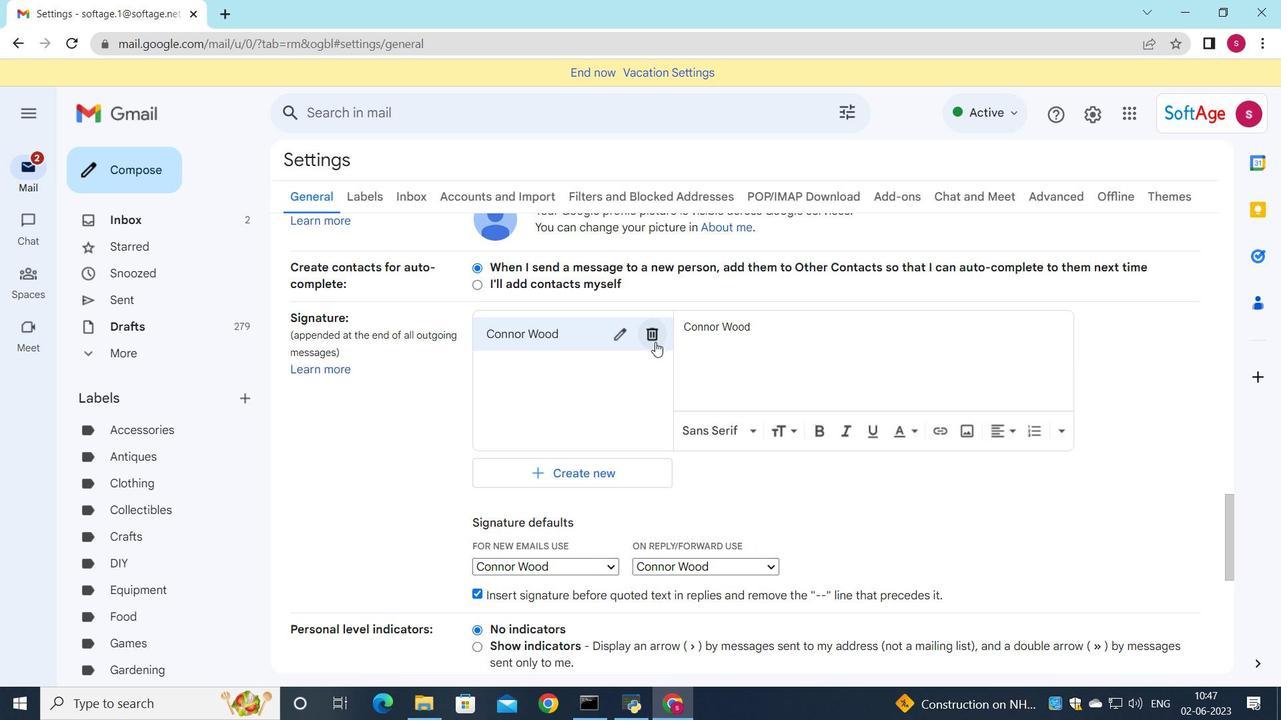 
Action: Mouse moved to (778, 406)
Screenshot: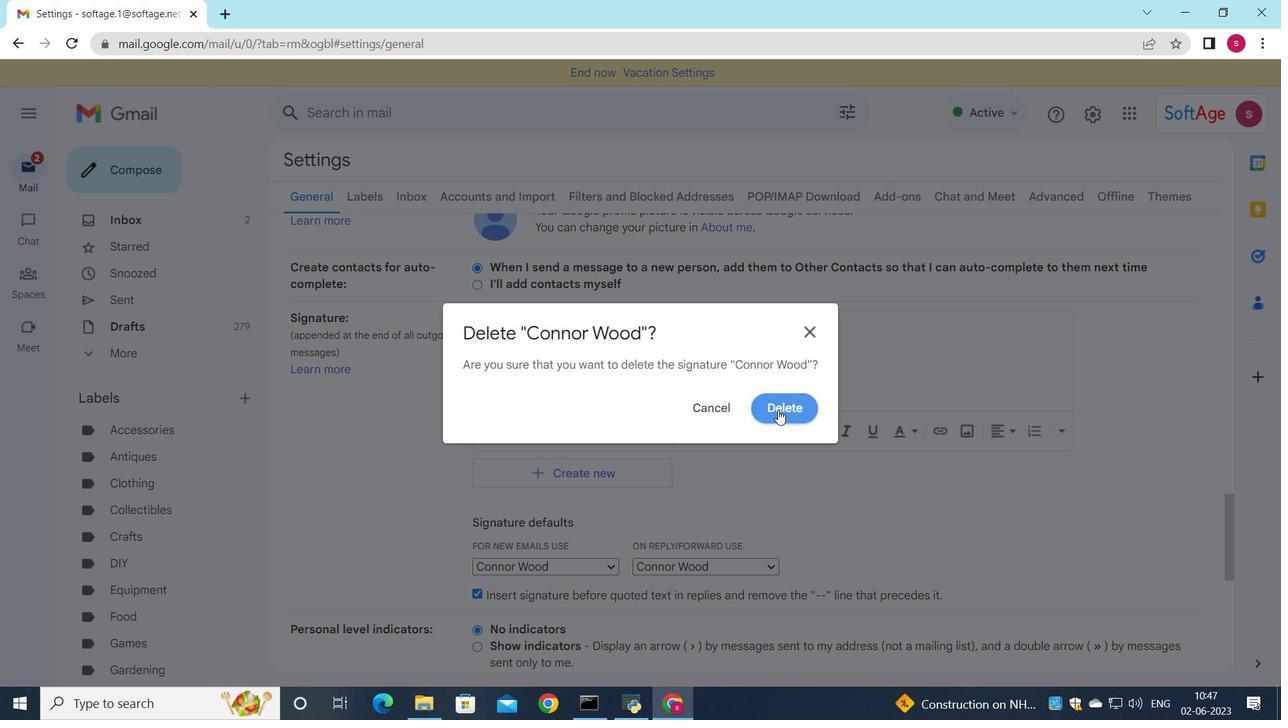 
Action: Mouse pressed left at (778, 406)
Screenshot: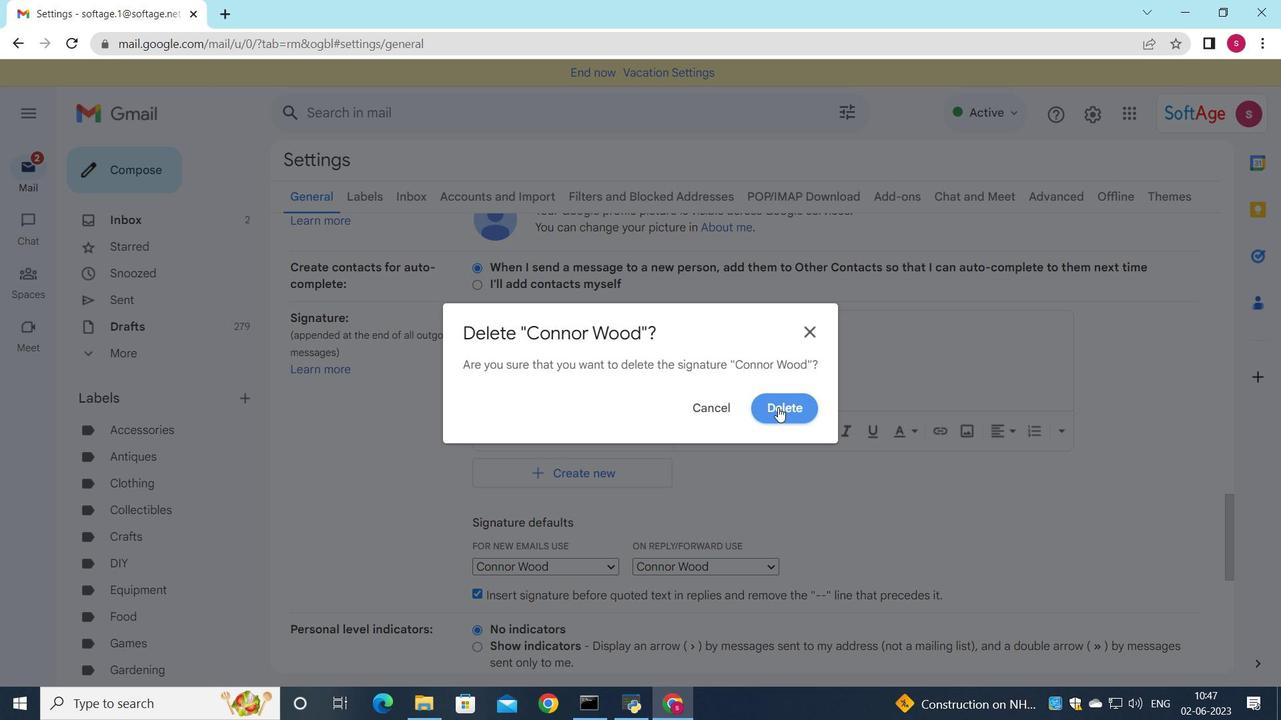 
Action: Mouse moved to (519, 345)
Screenshot: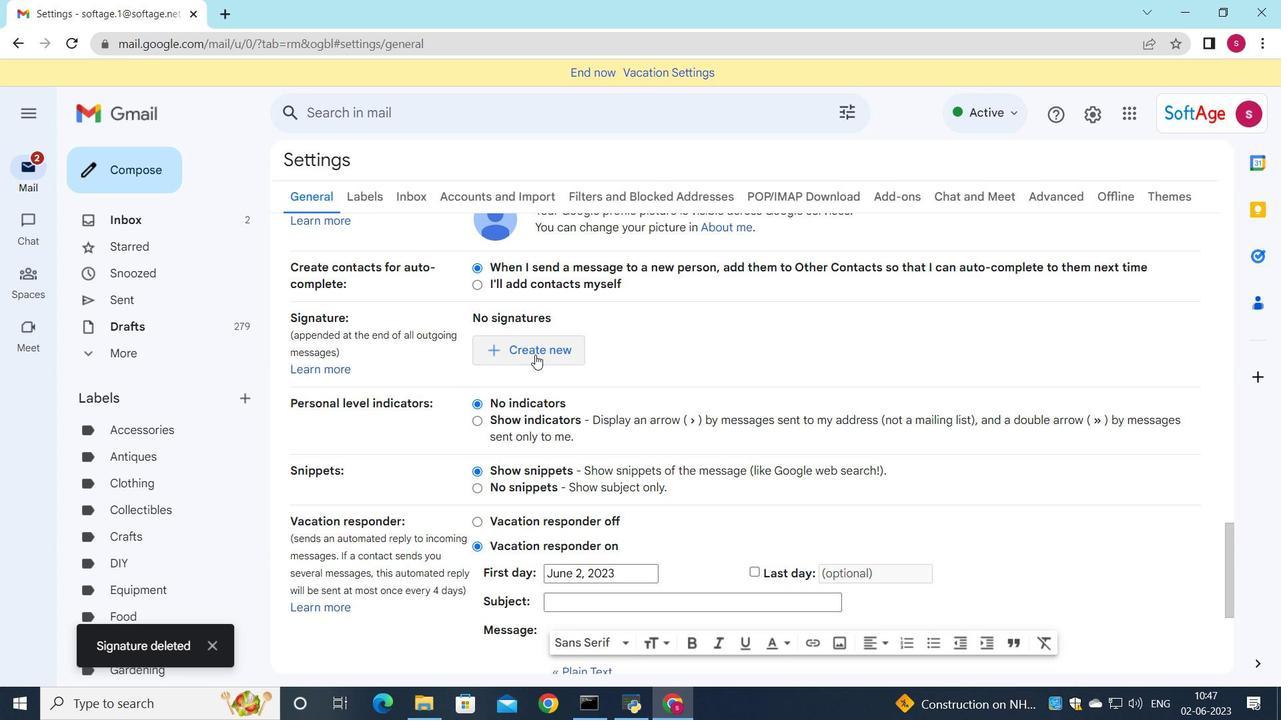
Action: Mouse pressed left at (519, 345)
Screenshot: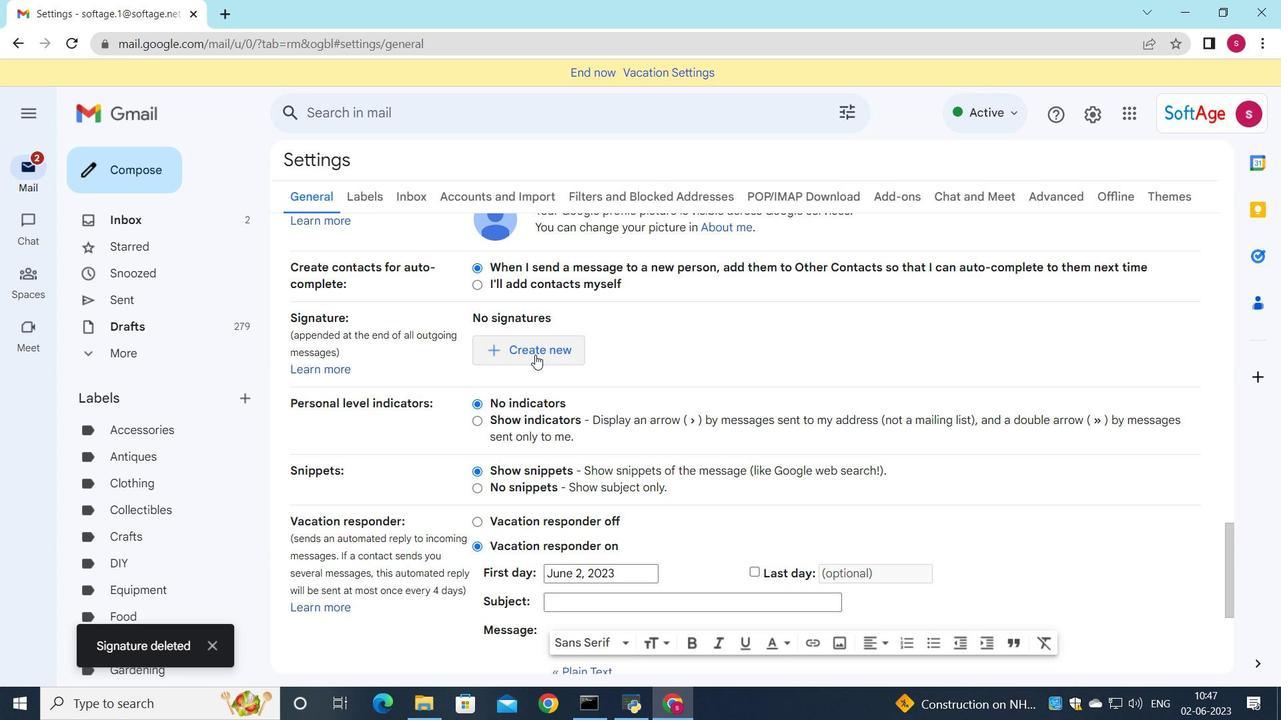
Action: Mouse moved to (772, 345)
Screenshot: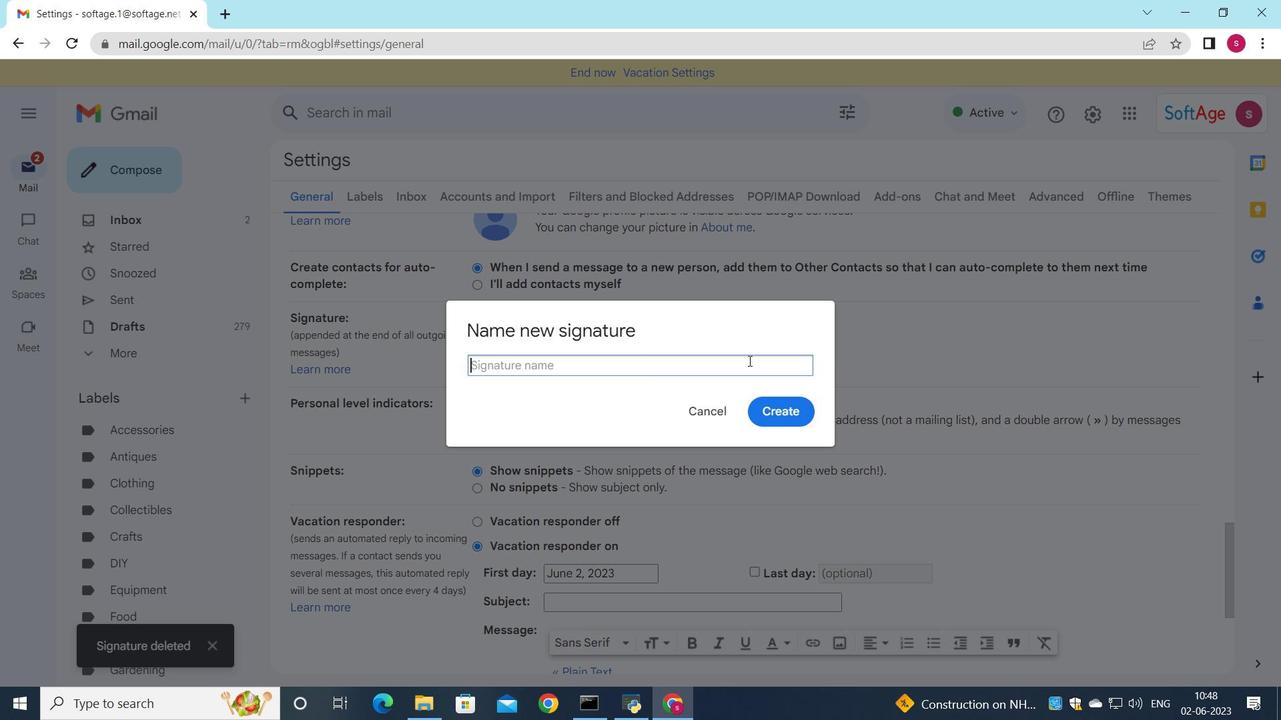 
Action: Key pressed <Key.shift>Cooper<Key.space><Key.shift>Powell
Screenshot: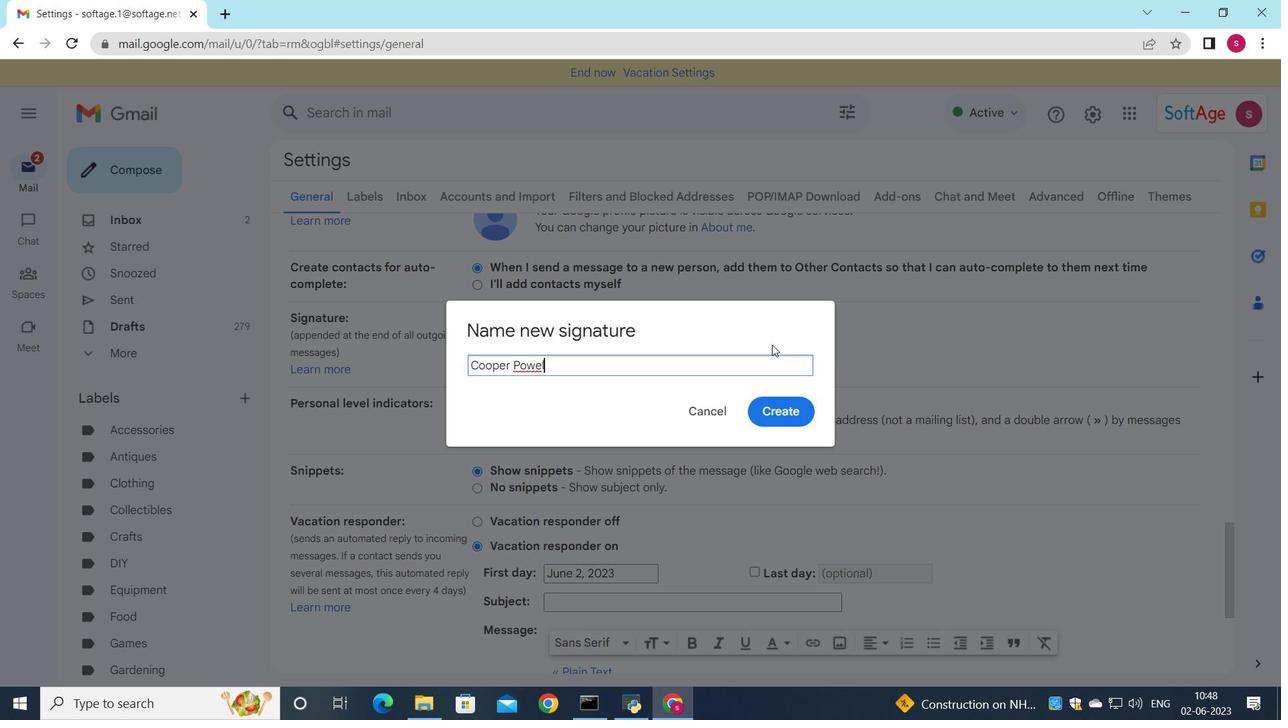 
Action: Mouse moved to (769, 412)
Screenshot: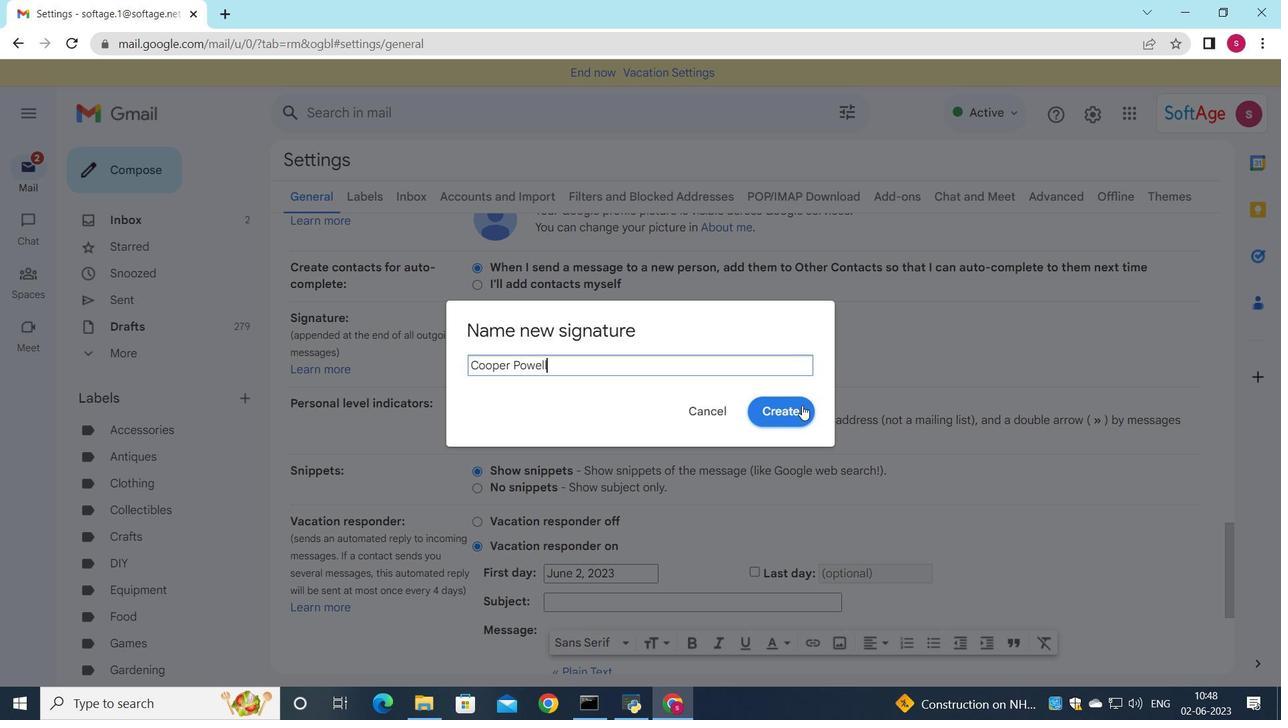 
Action: Mouse pressed left at (769, 412)
Screenshot: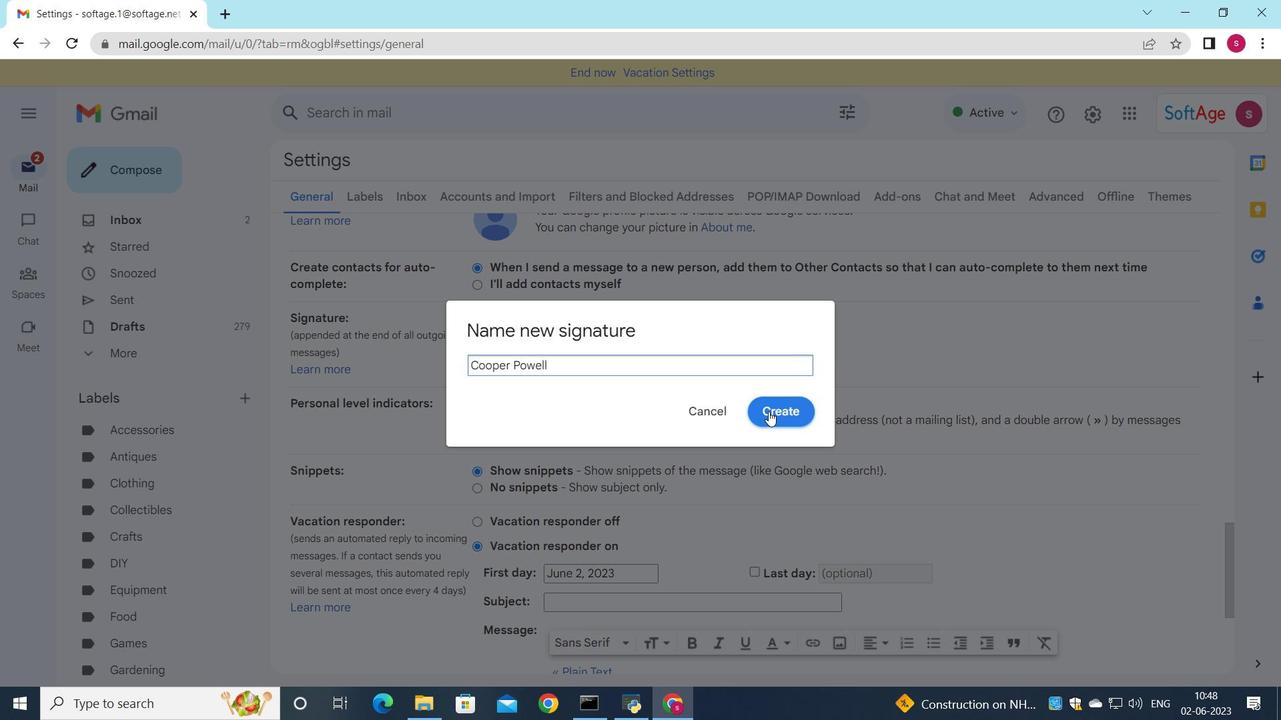
Action: Mouse moved to (736, 349)
Screenshot: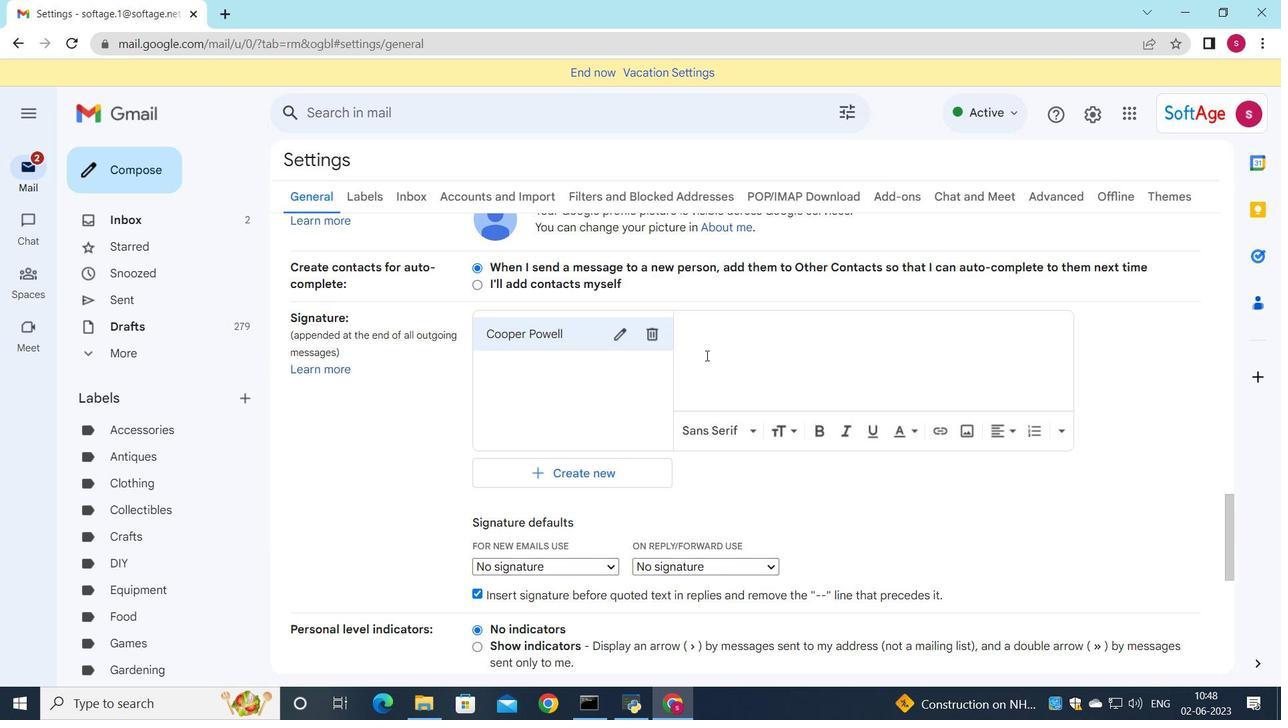 
Action: Mouse pressed left at (736, 349)
Screenshot: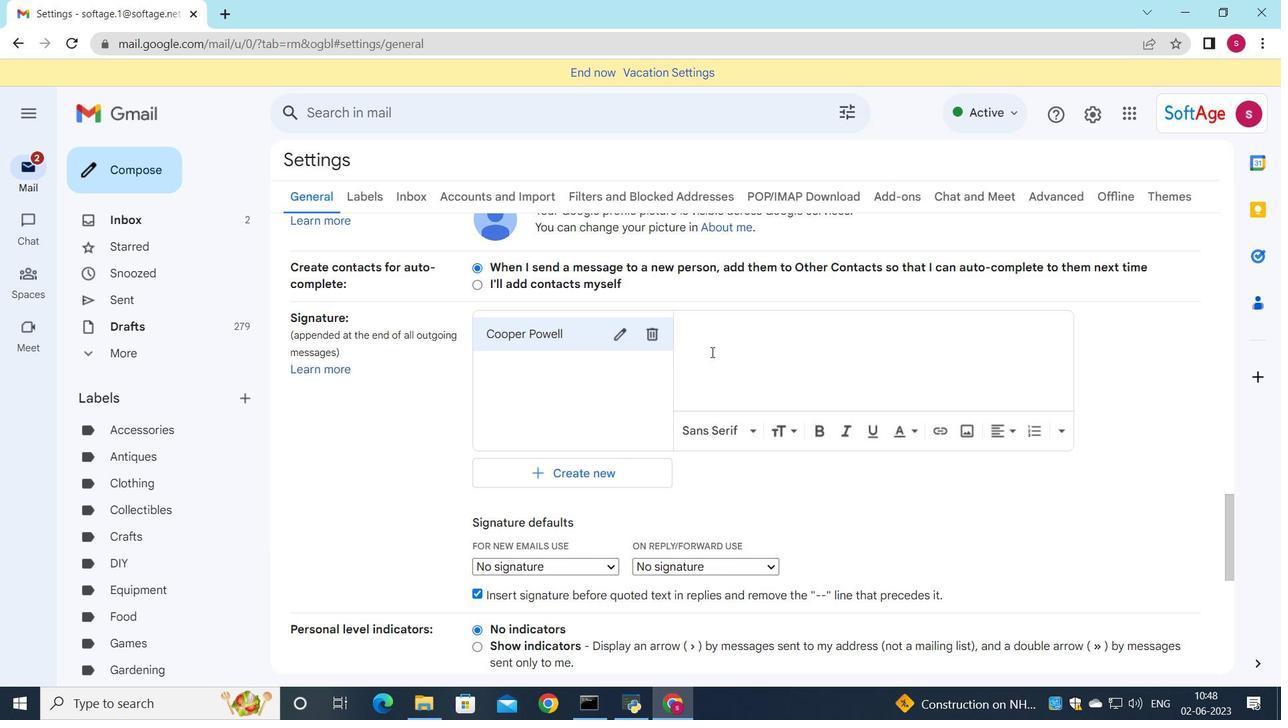 
Action: Key pressed <Key.shift>Cooper<Key.space><Key.shift>Powell
Screenshot: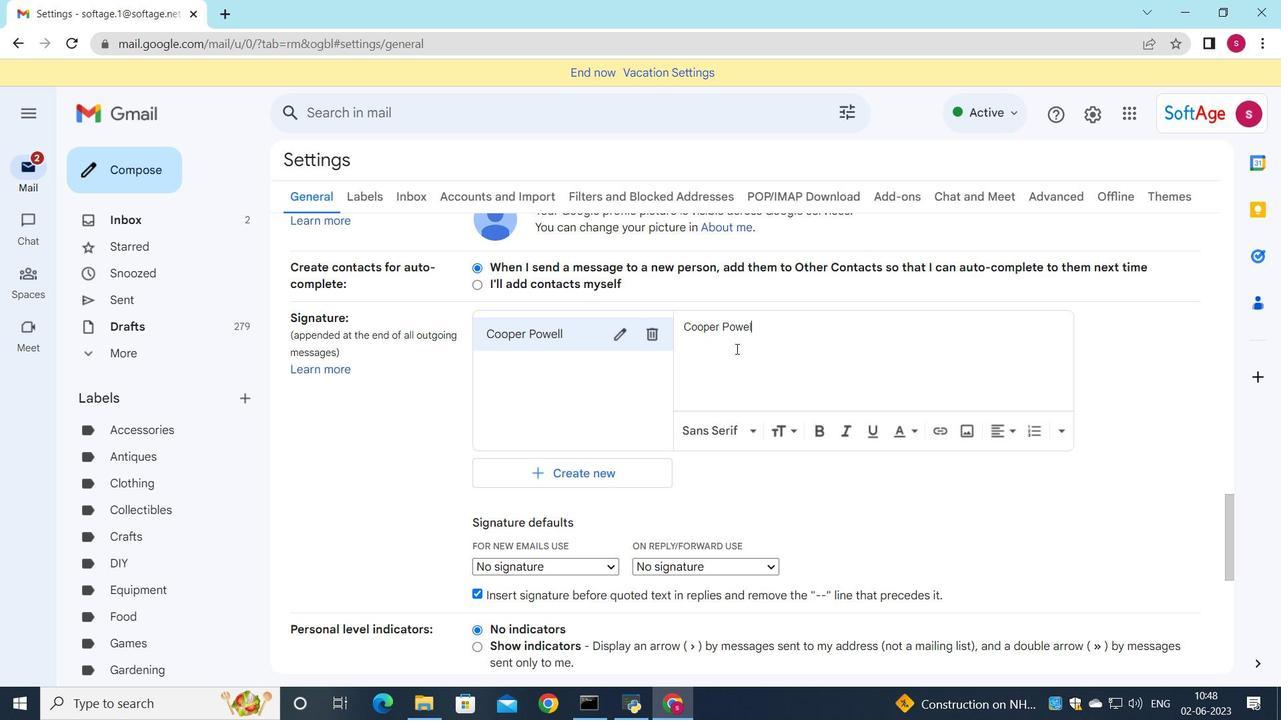 
Action: Mouse moved to (590, 566)
Screenshot: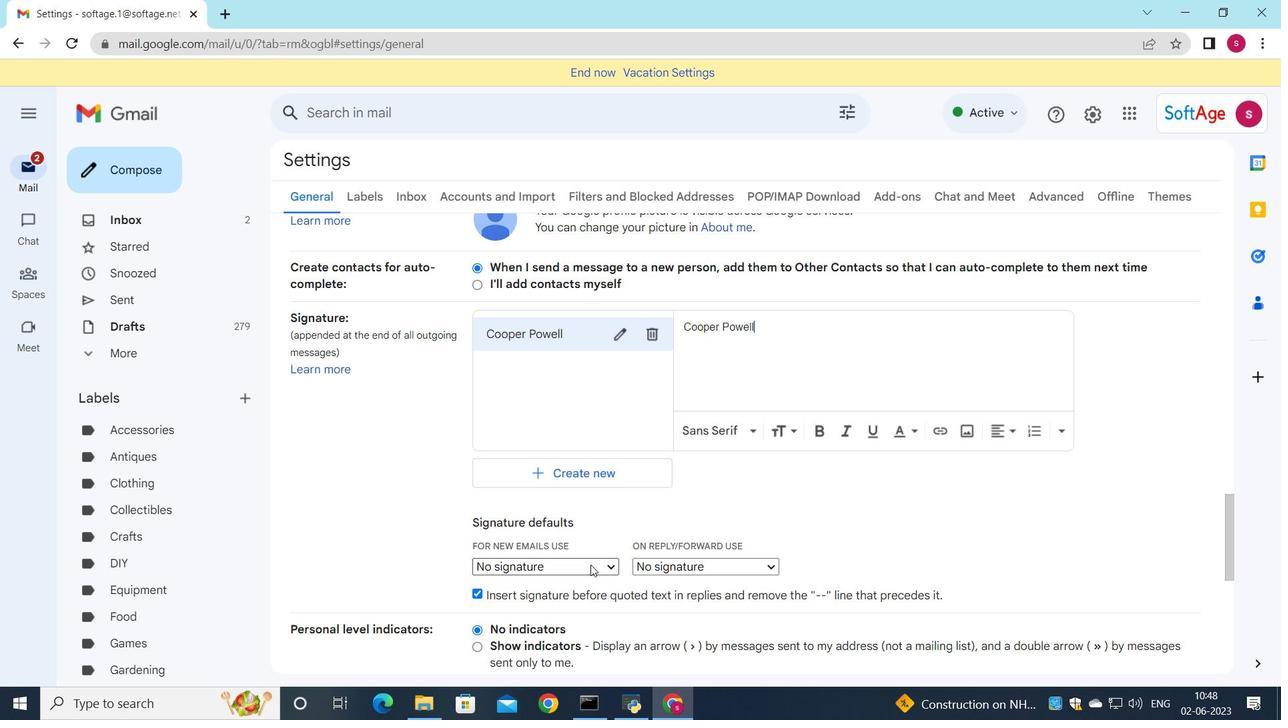 
Action: Mouse pressed left at (590, 566)
Screenshot: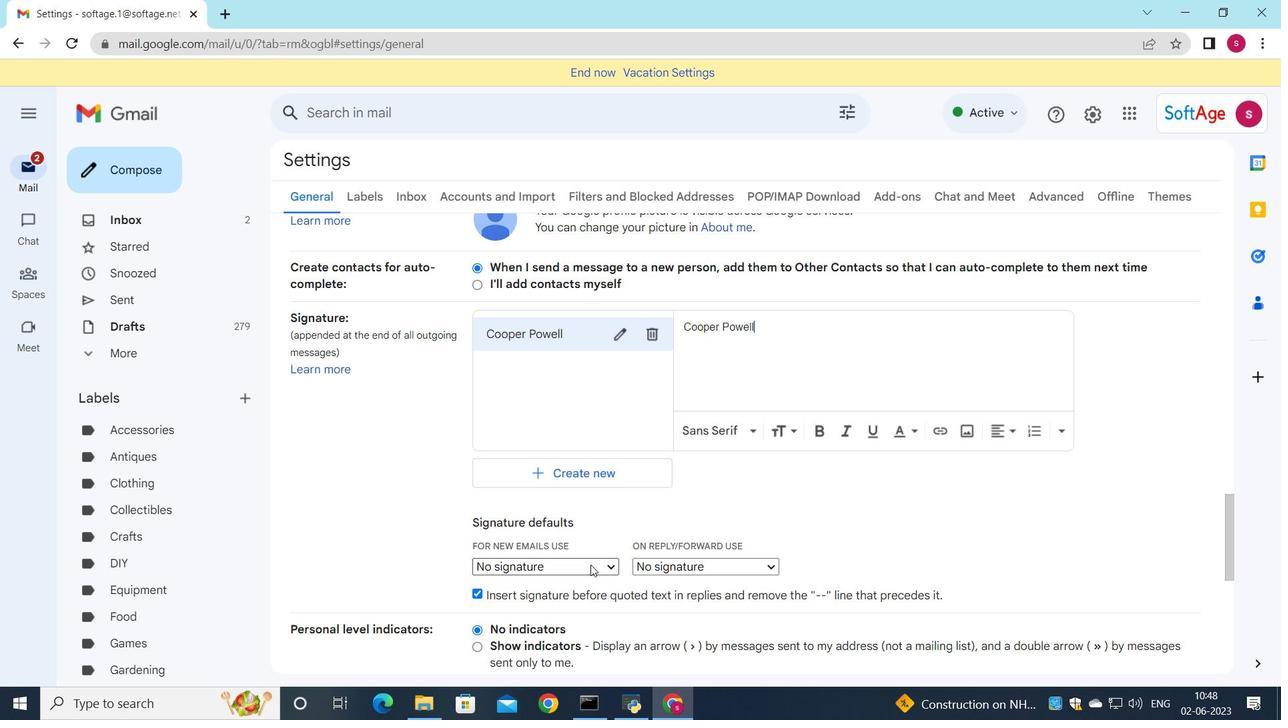 
Action: Mouse moved to (582, 592)
Screenshot: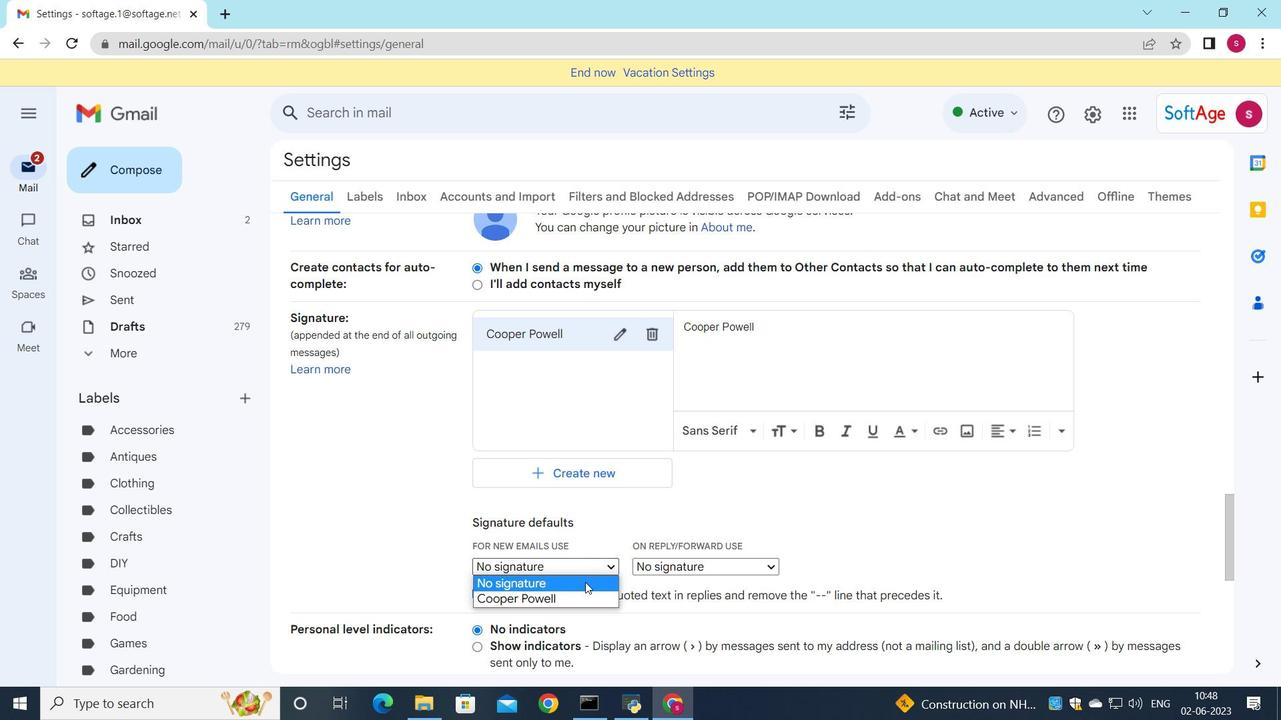 
Action: Mouse pressed left at (582, 592)
Screenshot: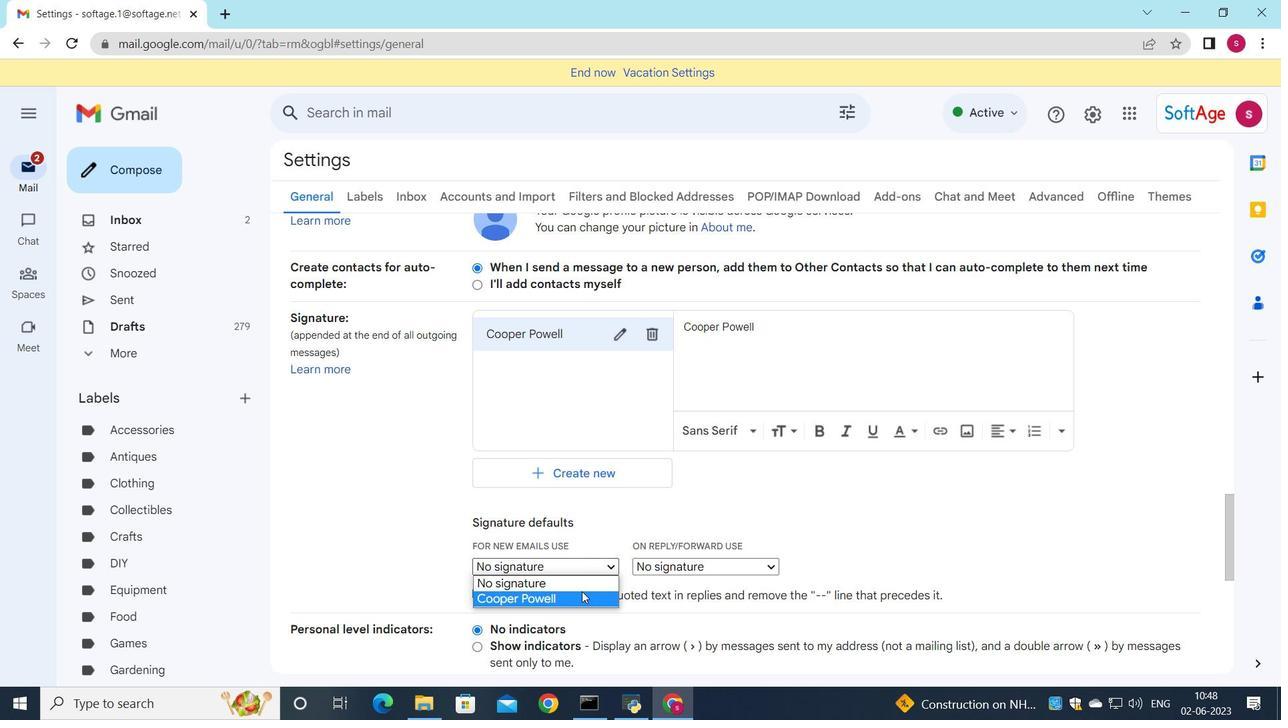 
Action: Mouse moved to (654, 571)
Screenshot: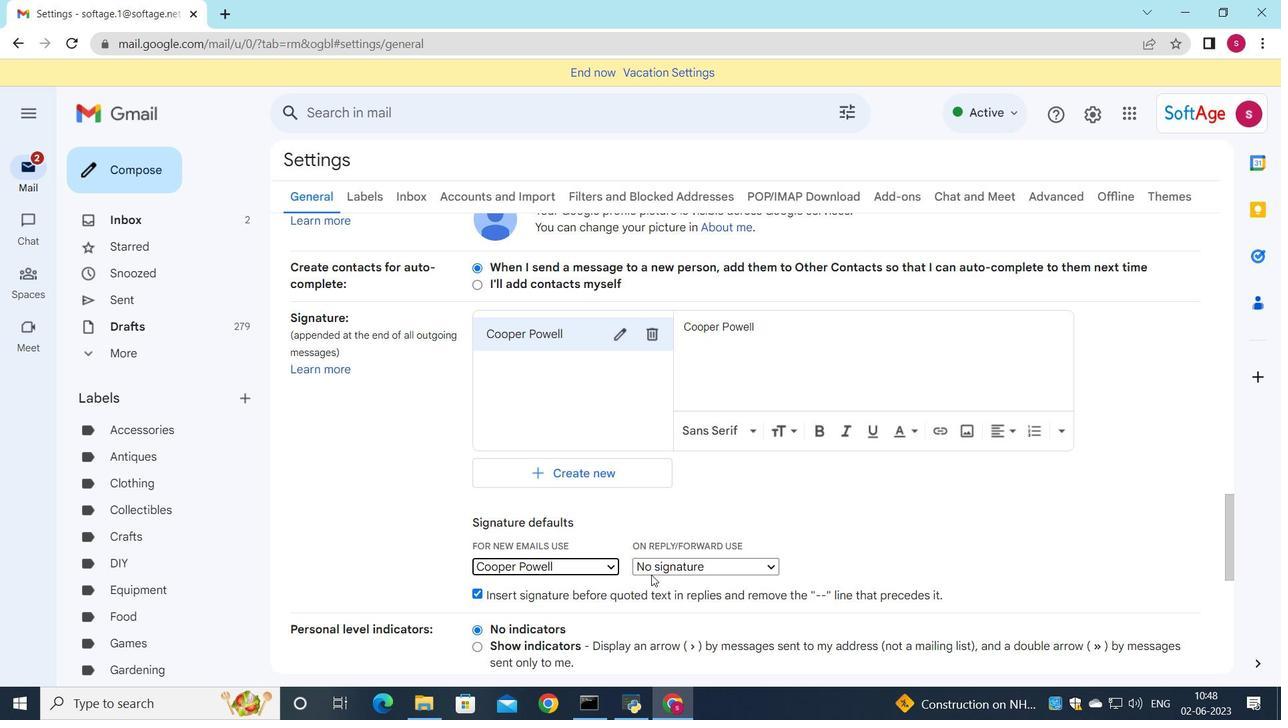 
Action: Mouse pressed left at (654, 571)
Screenshot: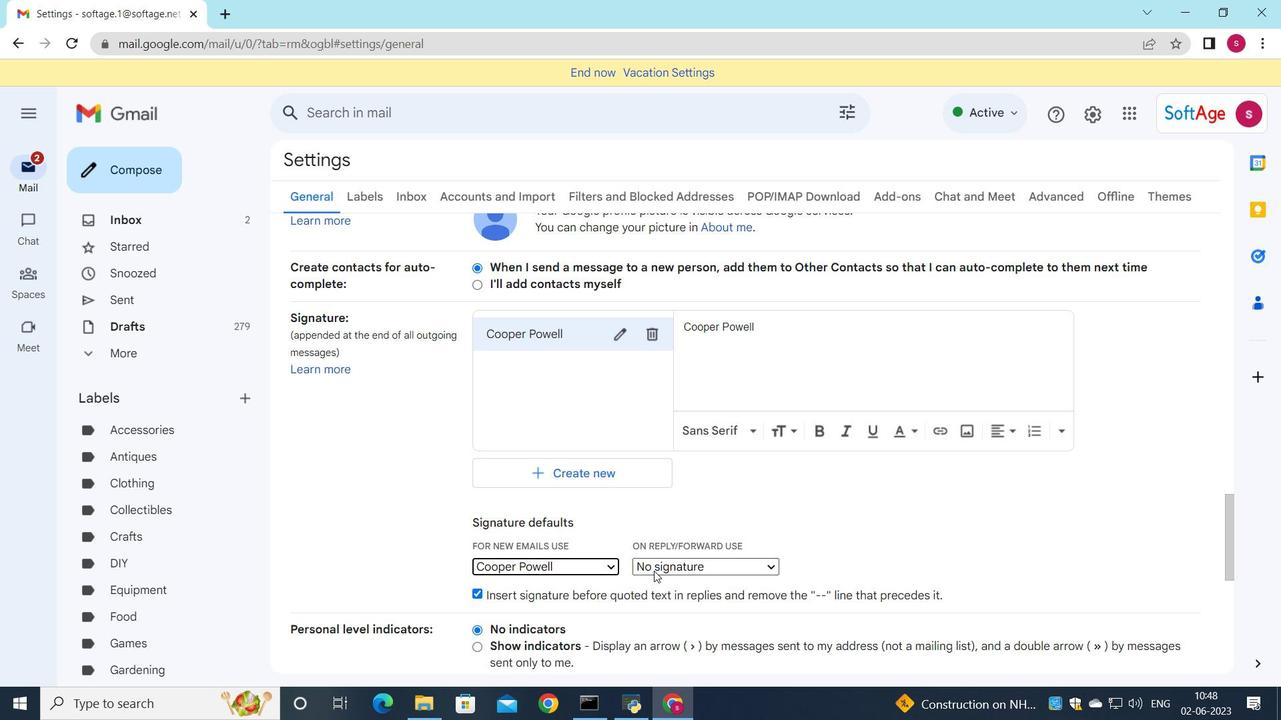 
Action: Mouse moved to (657, 594)
Screenshot: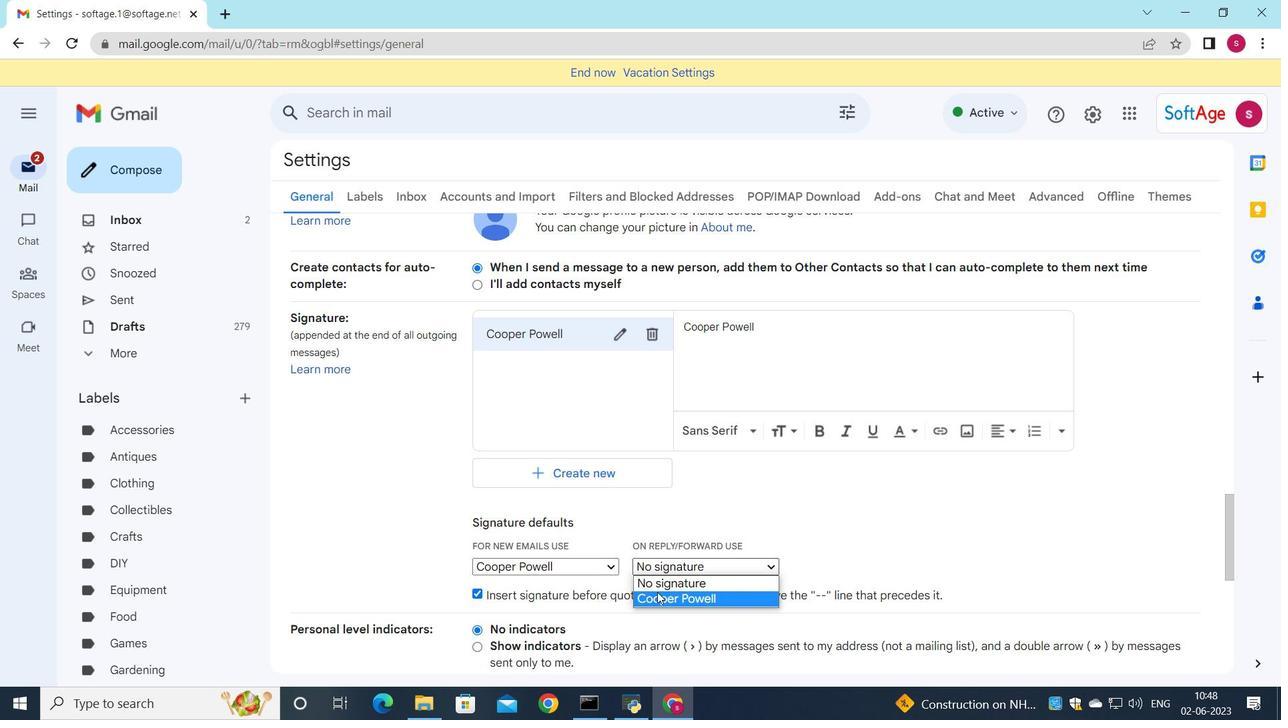 
Action: Mouse pressed left at (657, 594)
Screenshot: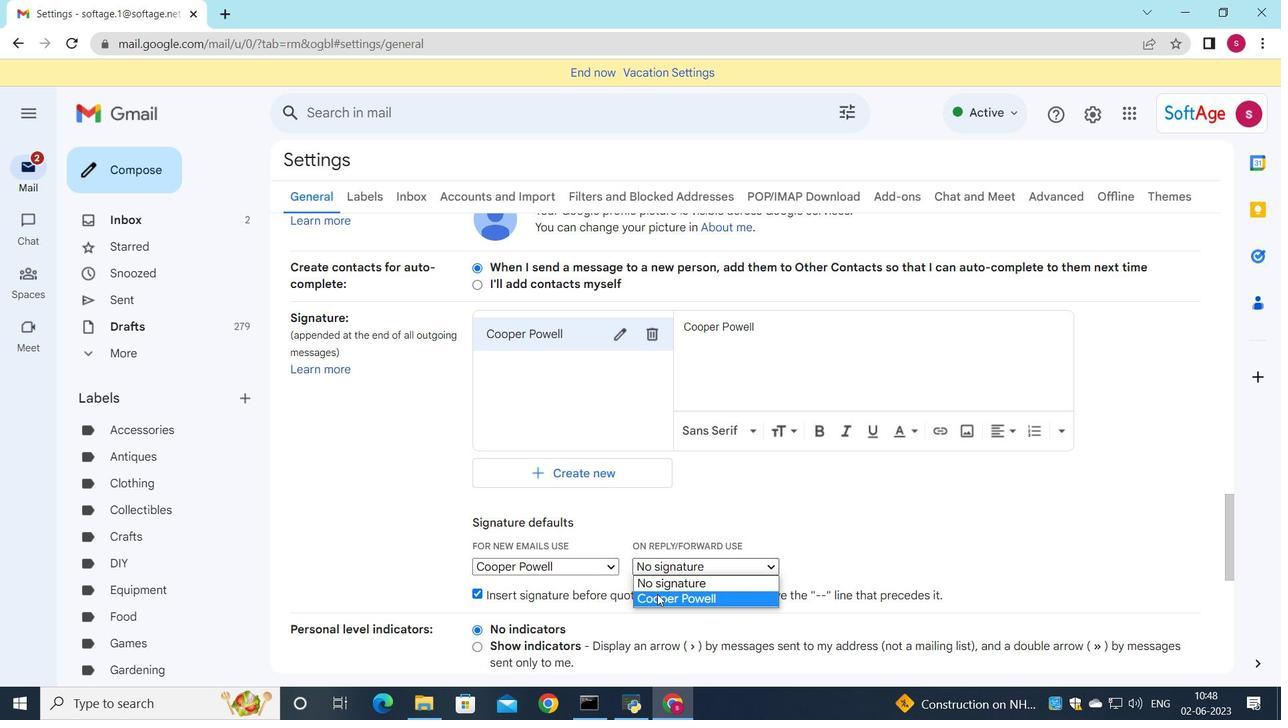 
Action: Mouse moved to (609, 465)
Screenshot: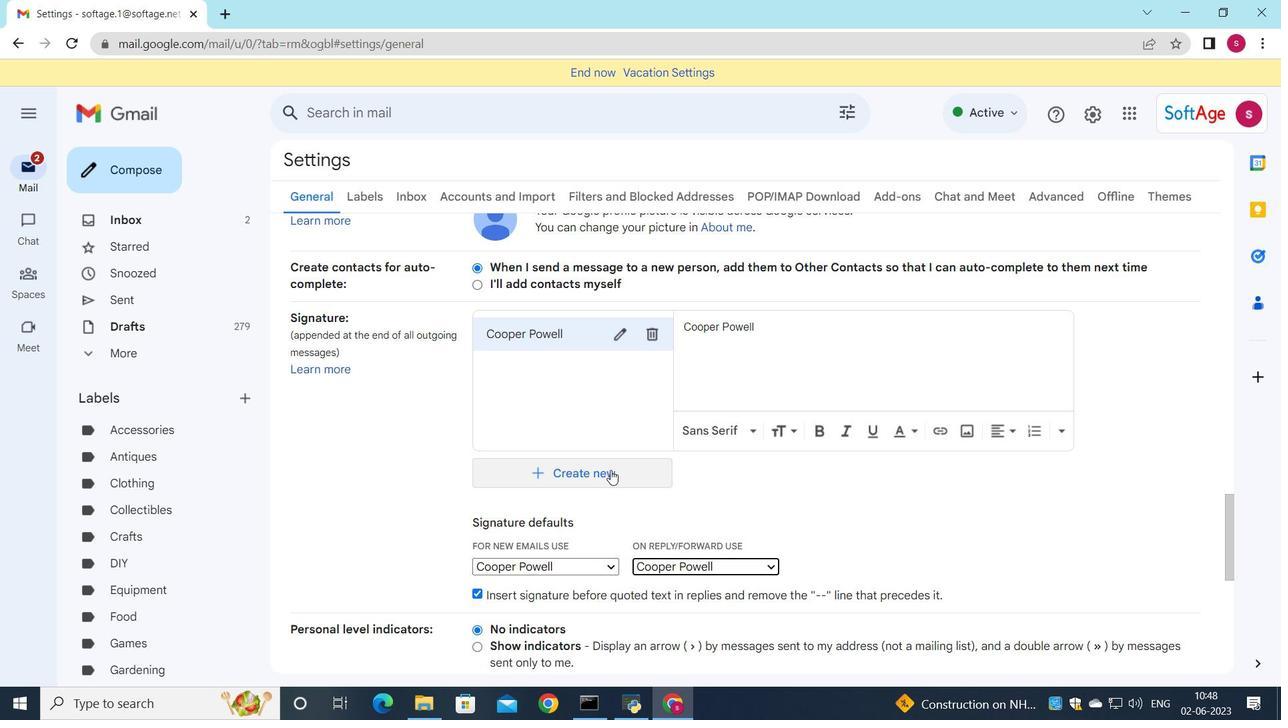 
Action: Mouse scrolled (609, 464) with delta (0, 0)
Screenshot: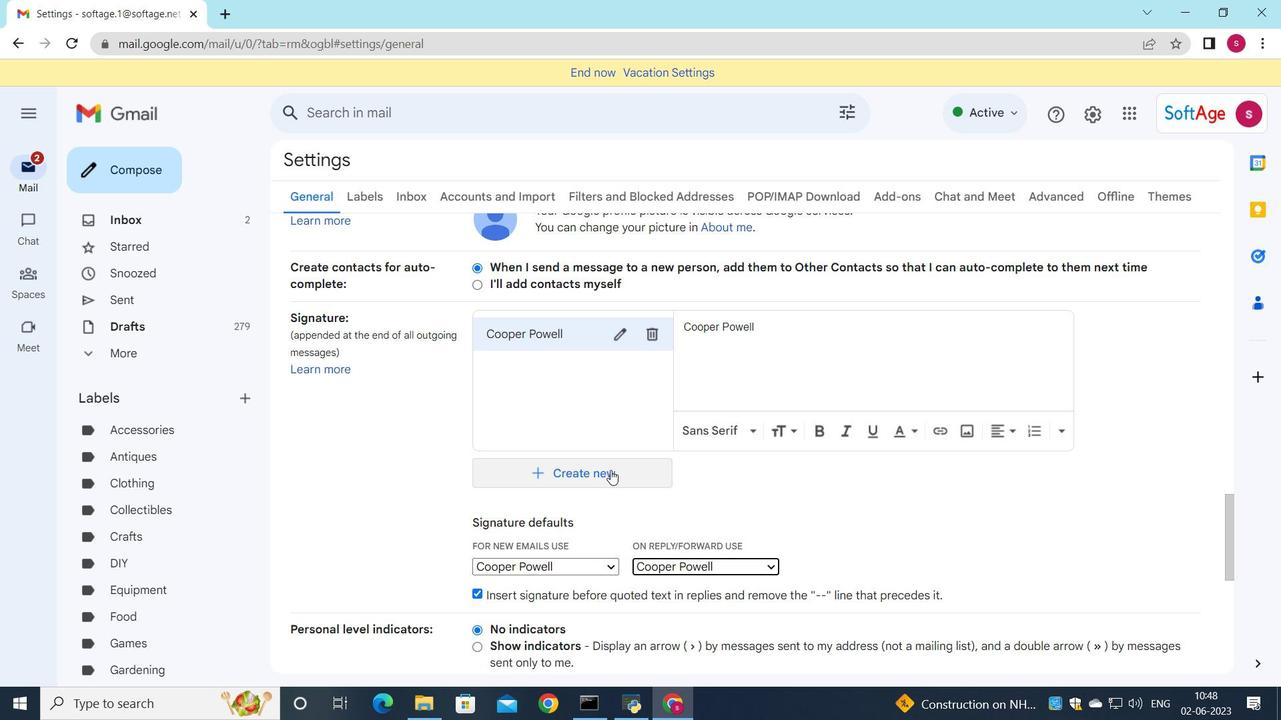 
Action: Mouse scrolled (609, 464) with delta (0, 0)
Screenshot: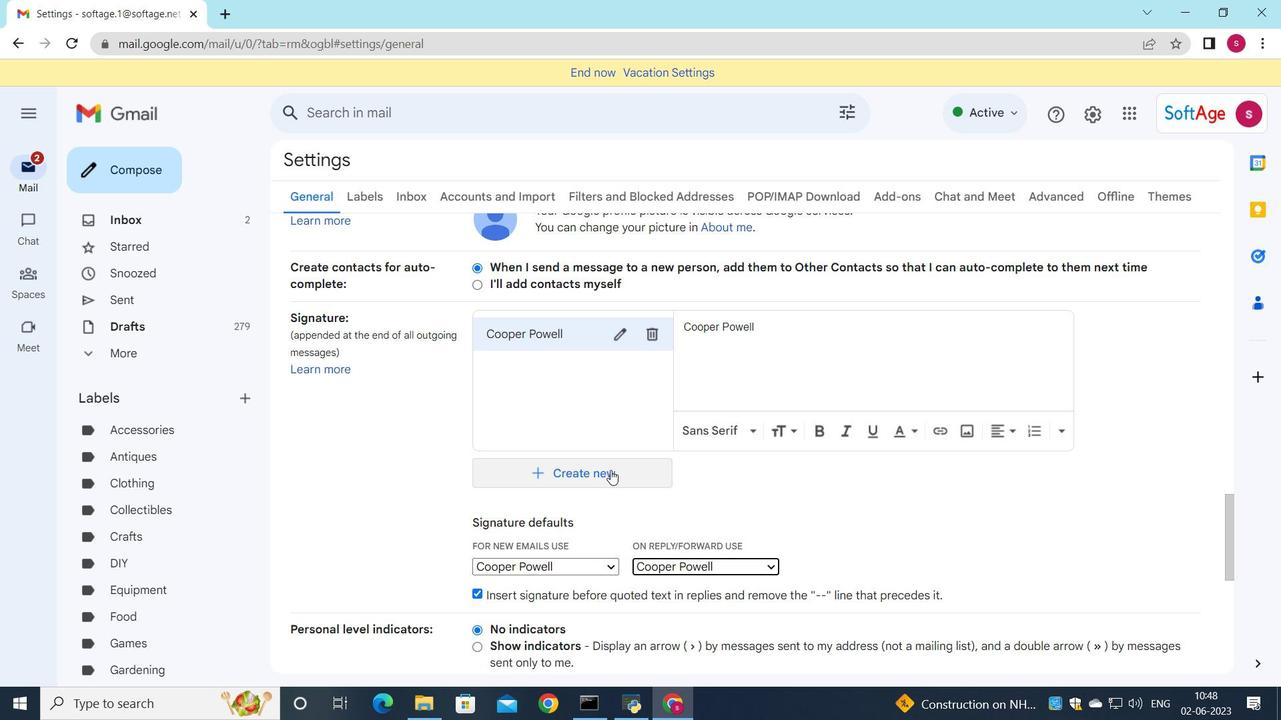 
Action: Mouse moved to (648, 495)
Screenshot: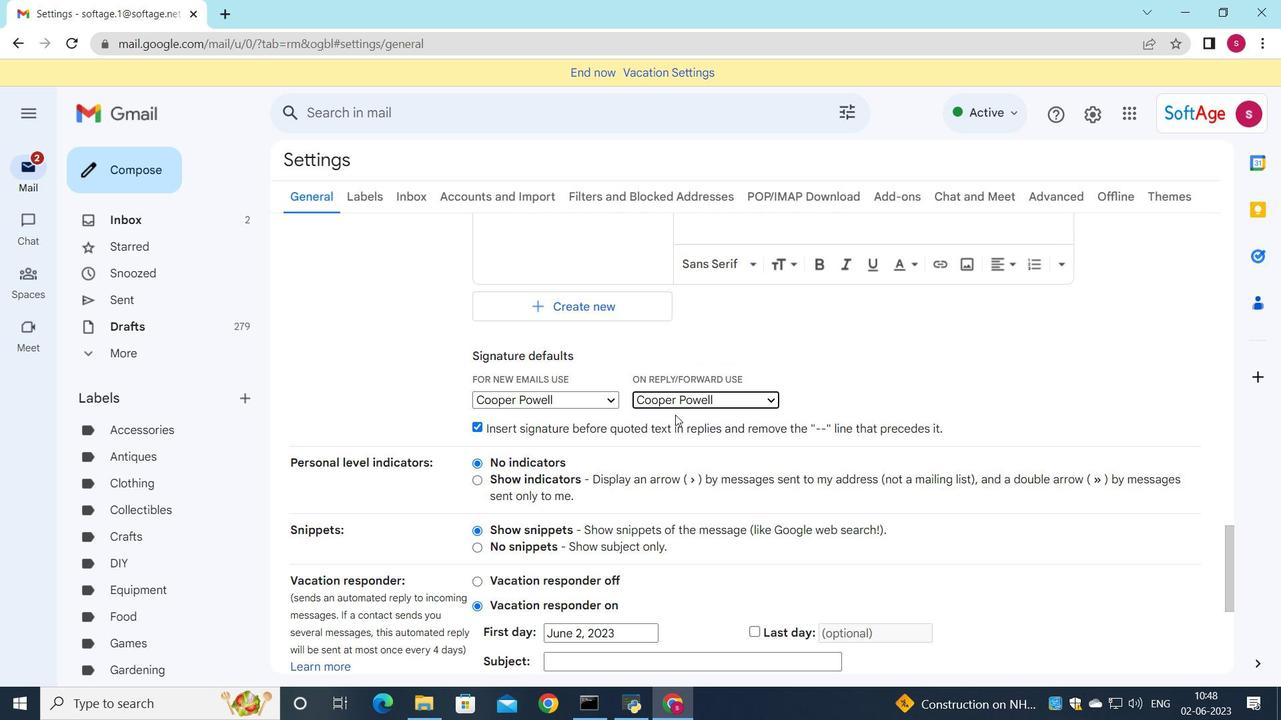 
Action: Mouse scrolled (648, 494) with delta (0, 0)
Screenshot: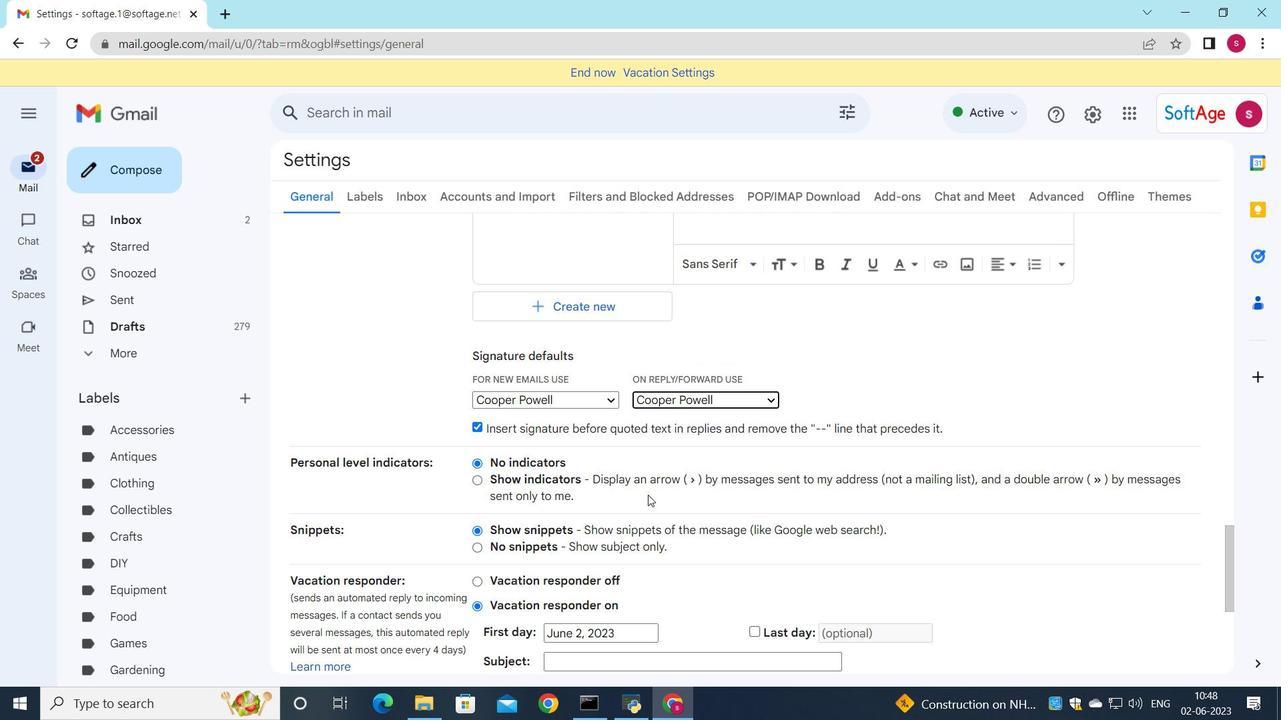 
Action: Mouse moved to (648, 506)
Screenshot: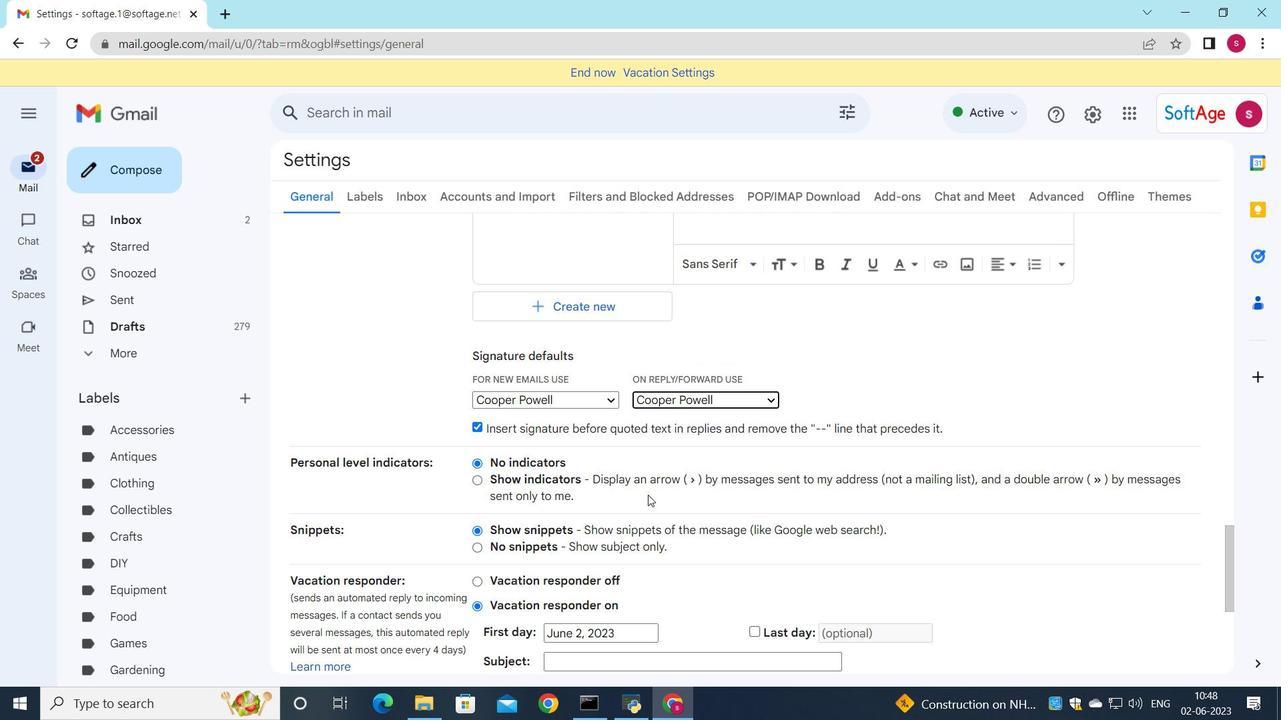 
Action: Mouse scrolled (648, 505) with delta (0, 0)
Screenshot: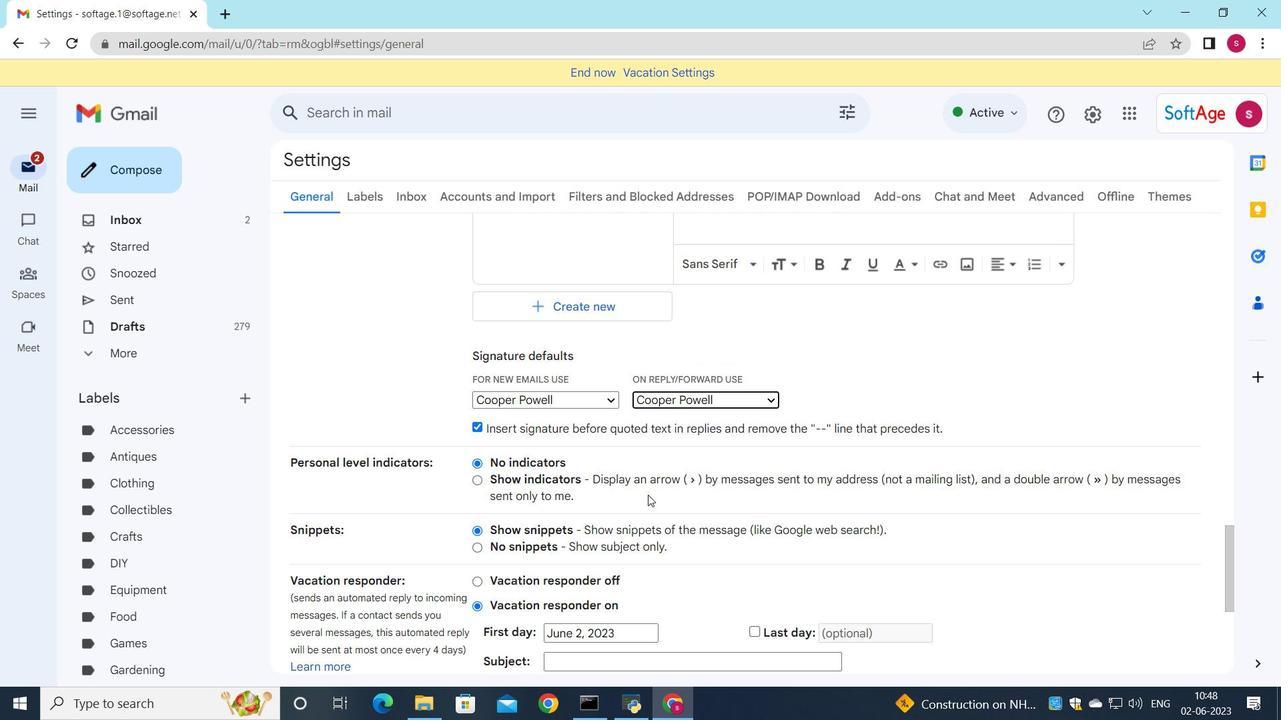 
Action: Mouse moved to (648, 511)
Screenshot: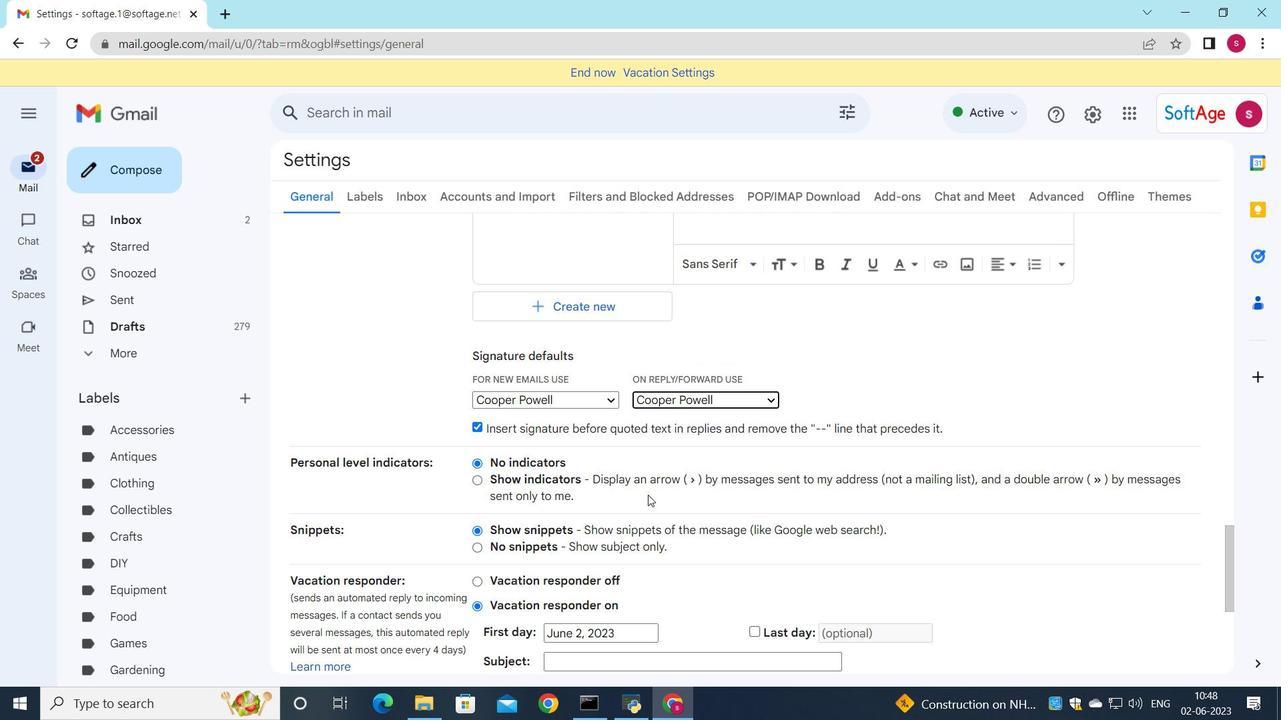 
Action: Mouse scrolled (648, 510) with delta (0, 0)
Screenshot: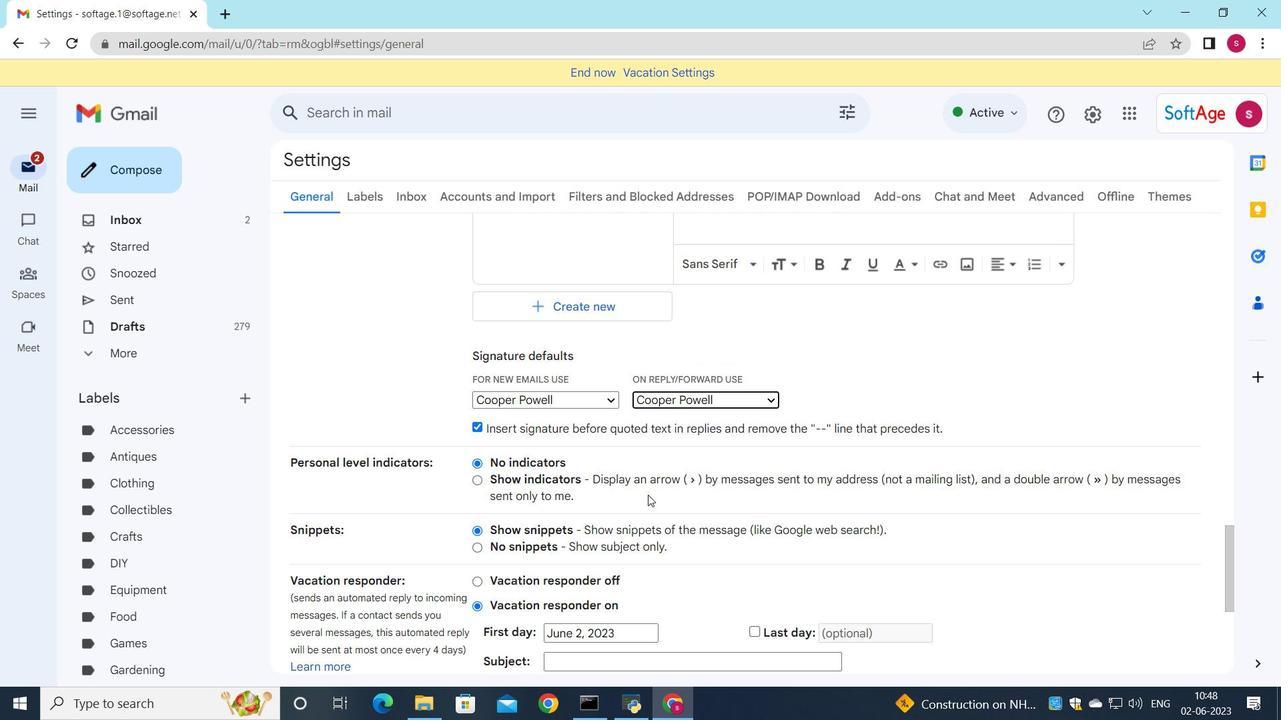
Action: Mouse moved to (648, 511)
Screenshot: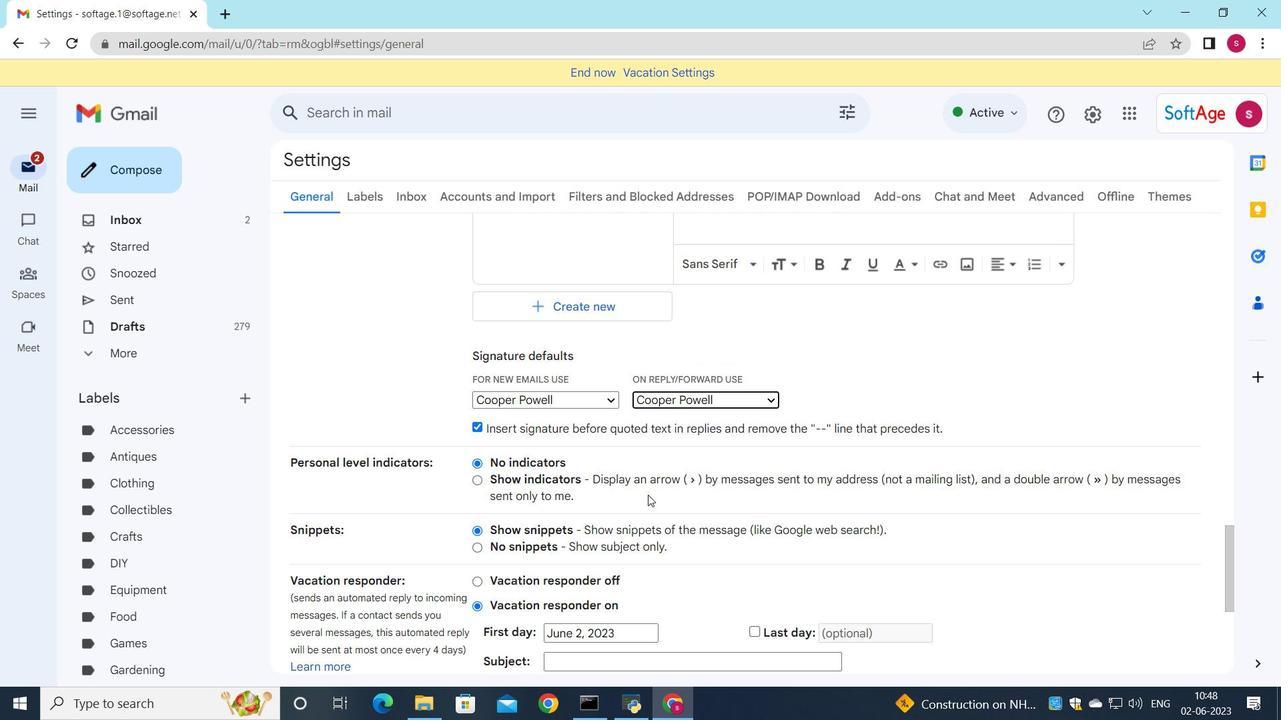 
Action: Mouse scrolled (648, 511) with delta (0, 0)
Screenshot: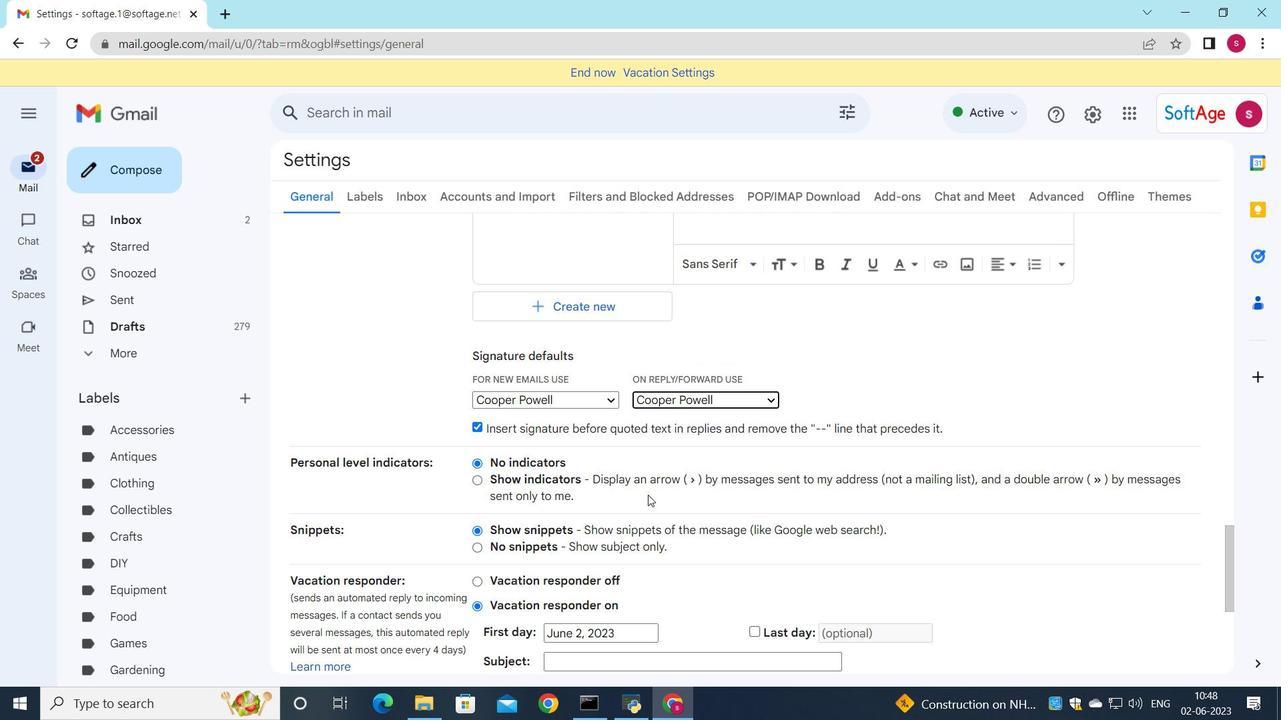 
Action: Mouse moved to (693, 581)
Screenshot: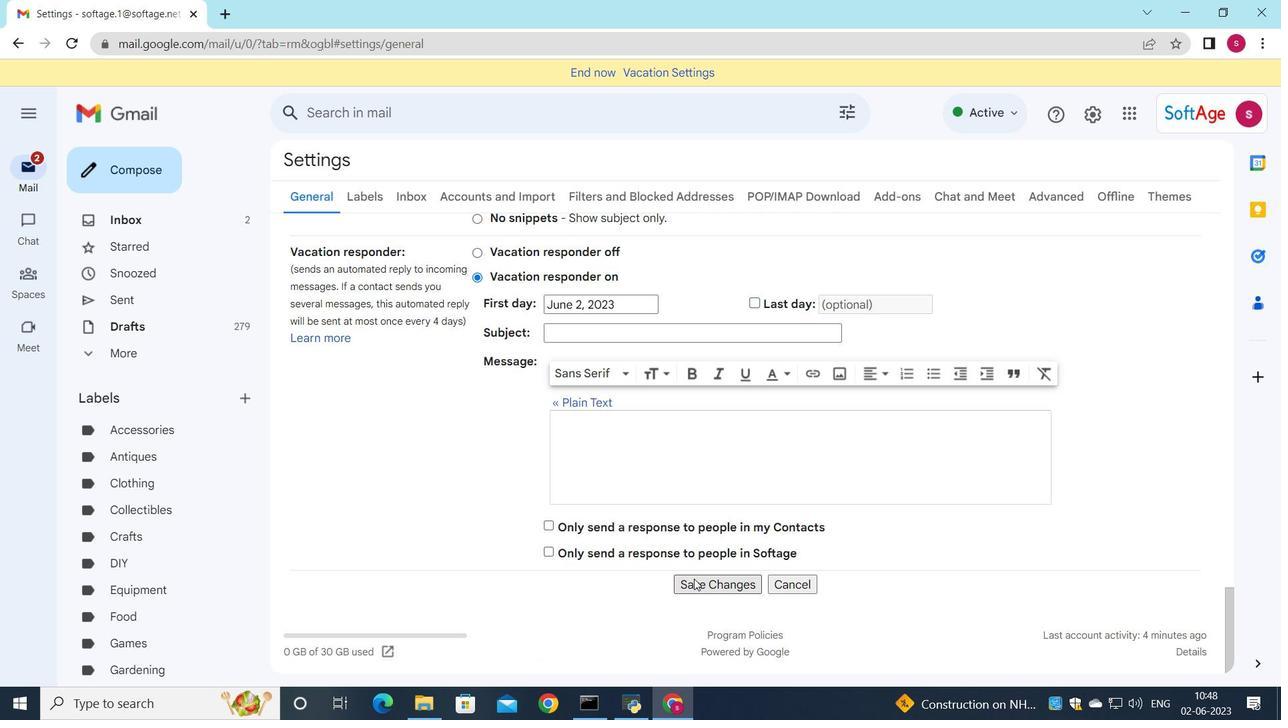 
Action: Mouse pressed left at (693, 581)
Screenshot: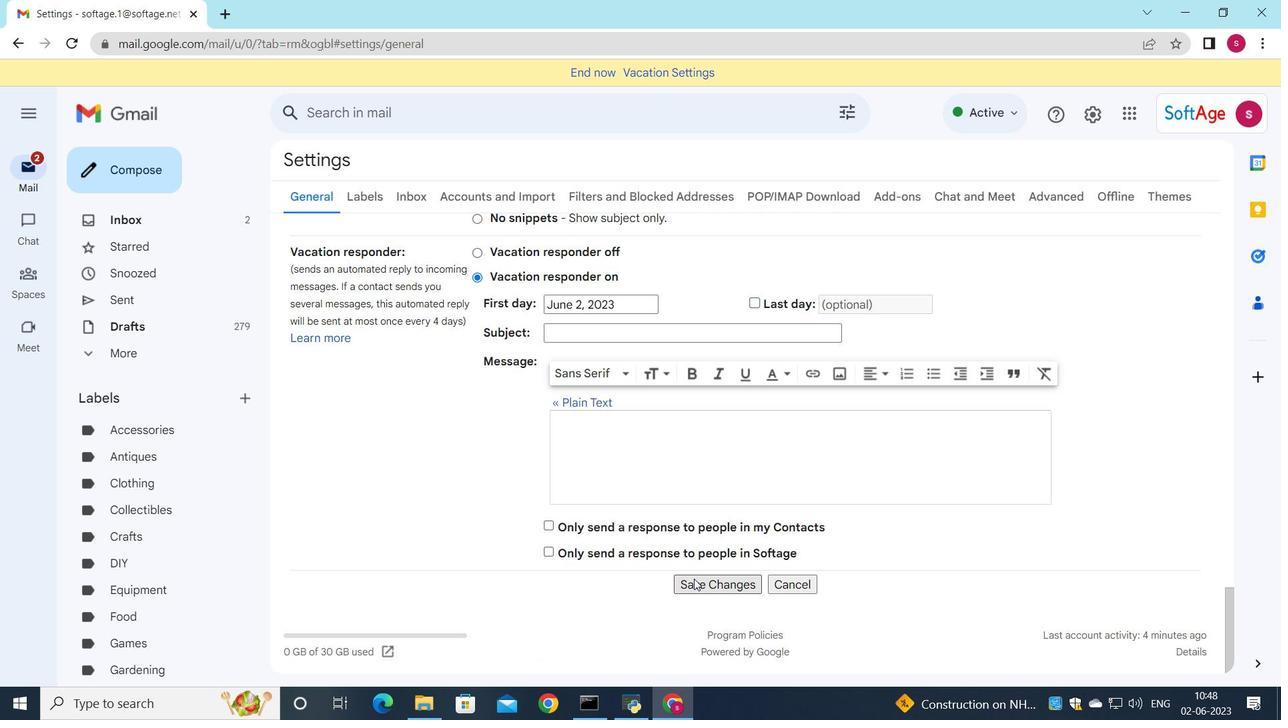 
Action: Mouse moved to (715, 359)
Screenshot: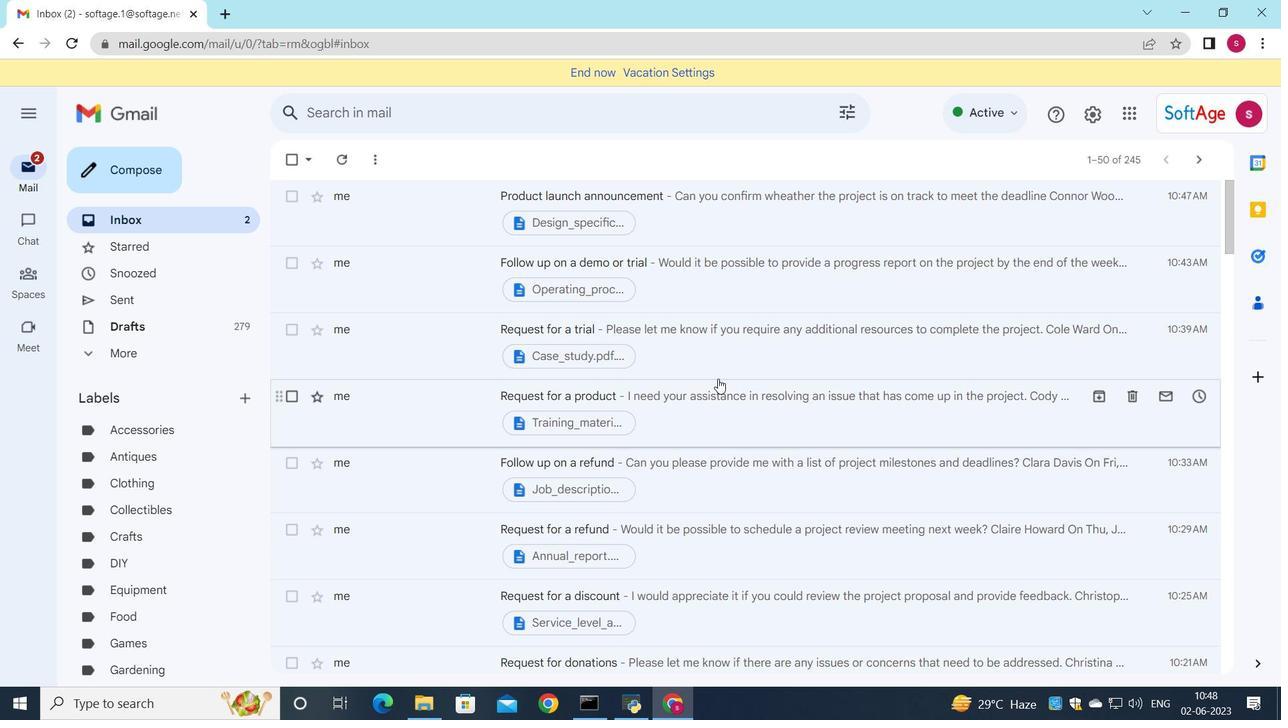 
Action: Mouse pressed left at (715, 359)
Screenshot: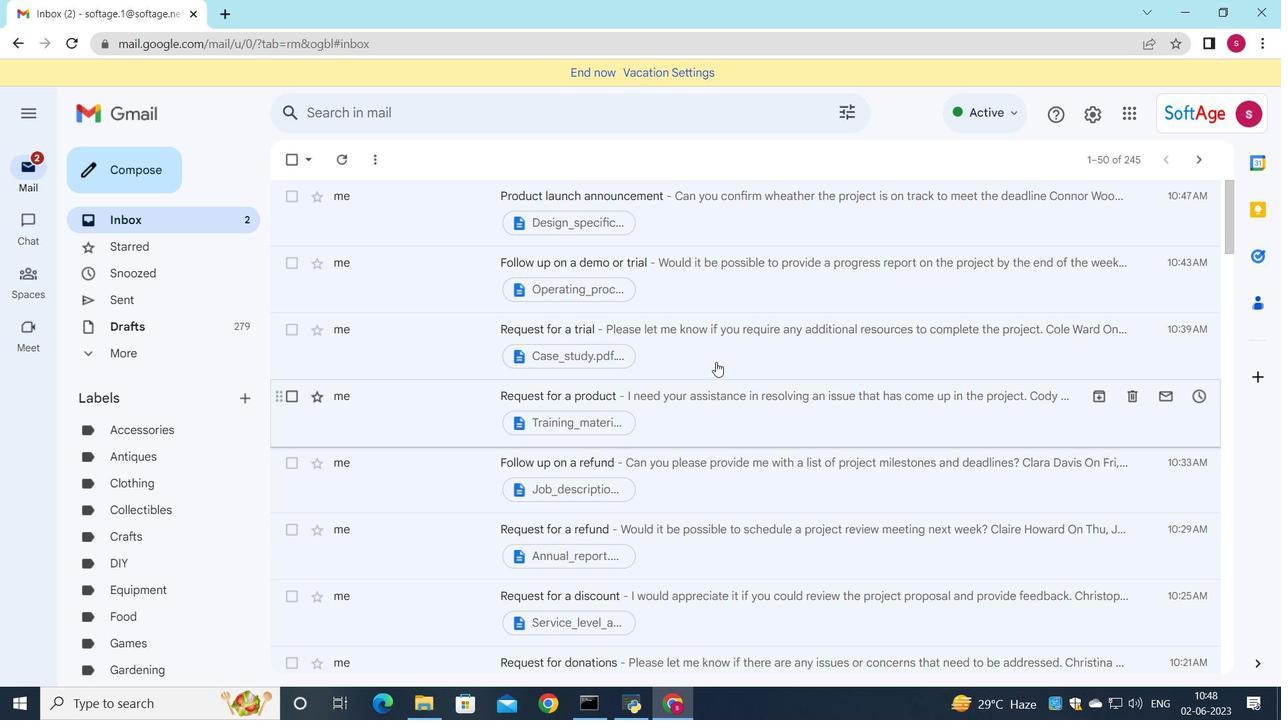 
Action: Mouse moved to (465, 476)
Screenshot: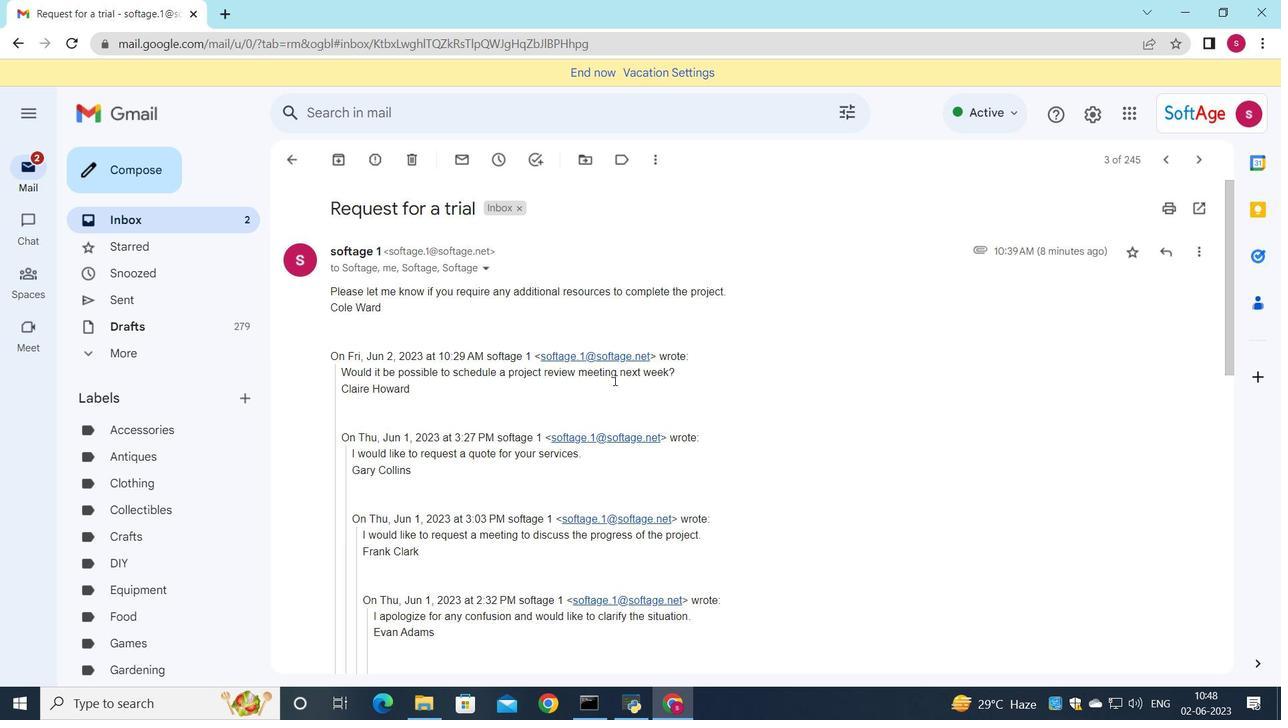 
Action: Mouse scrolled (465, 475) with delta (0, 0)
Screenshot: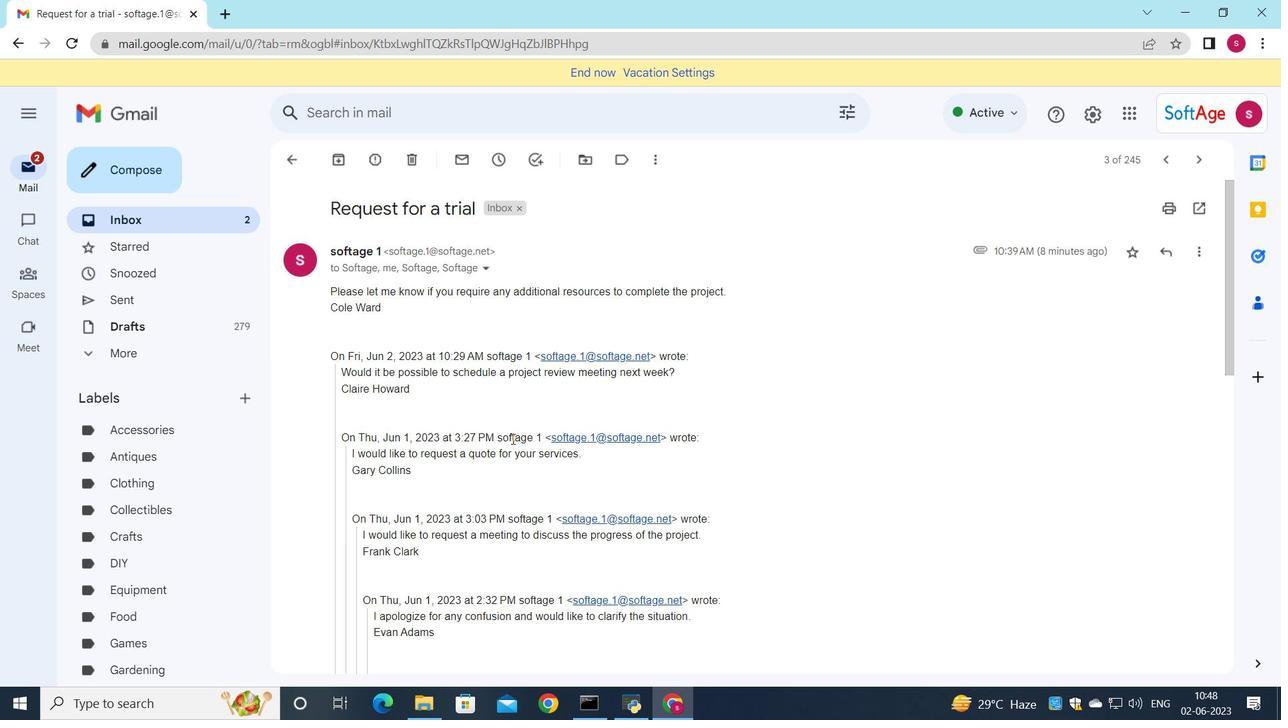 
Action: Mouse scrolled (465, 475) with delta (0, 0)
Screenshot: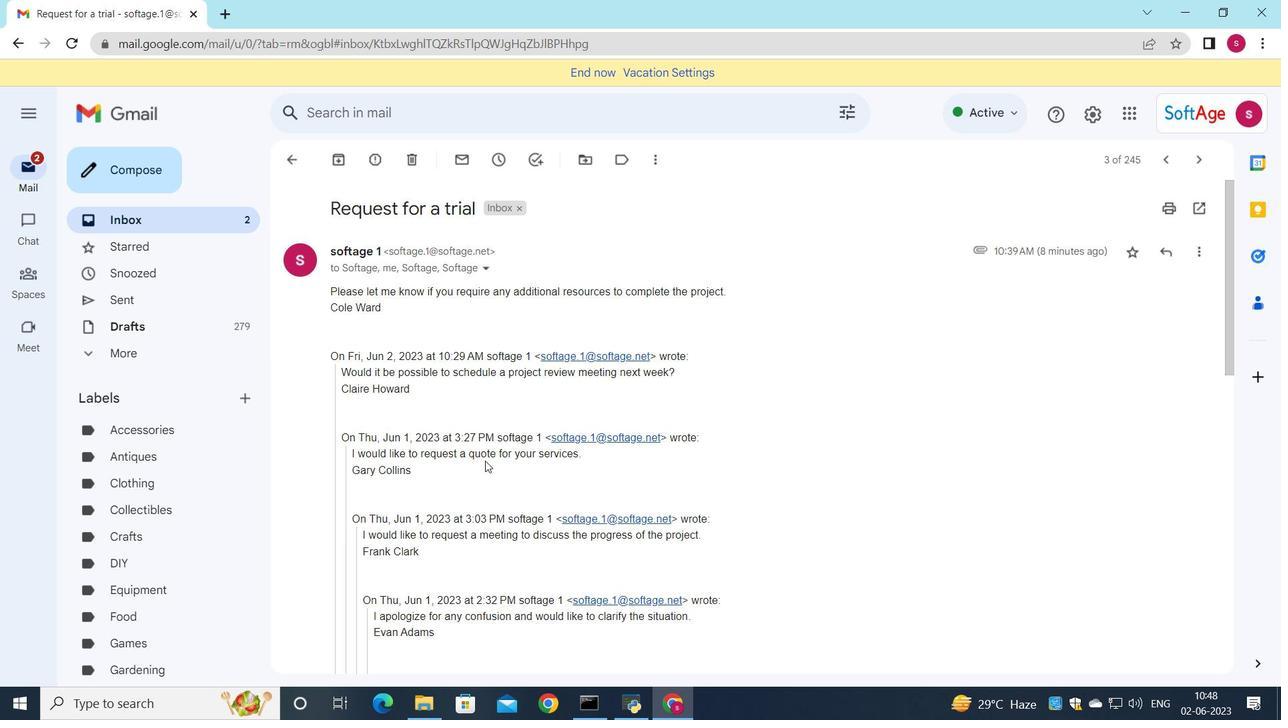 
Action: Mouse moved to (463, 481)
Screenshot: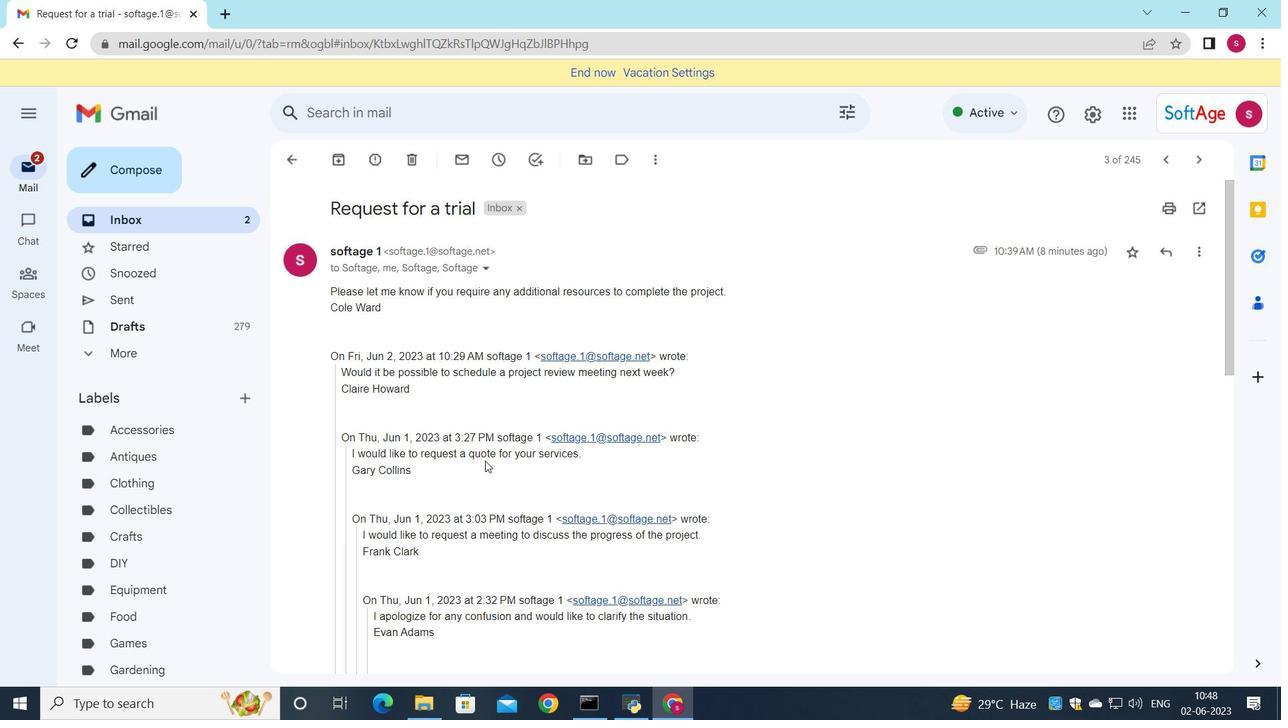 
Action: Mouse scrolled (463, 480) with delta (0, 0)
Screenshot: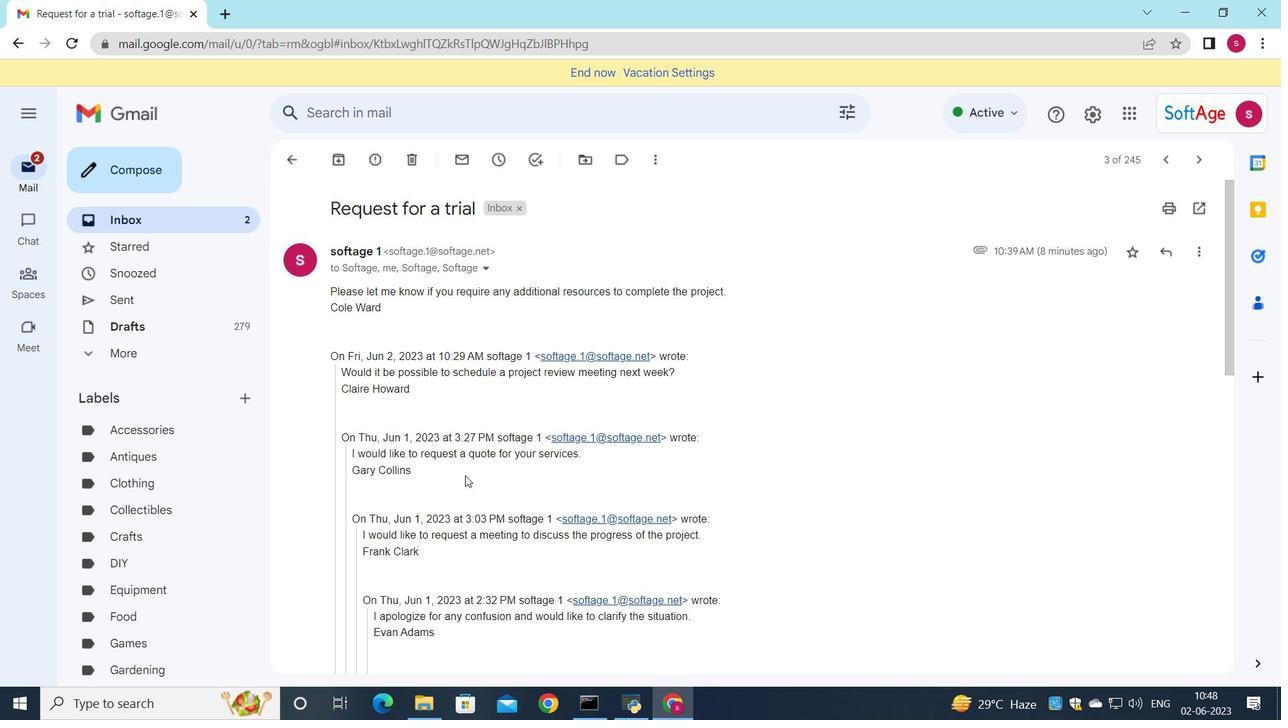 
Action: Mouse moved to (461, 482)
Screenshot: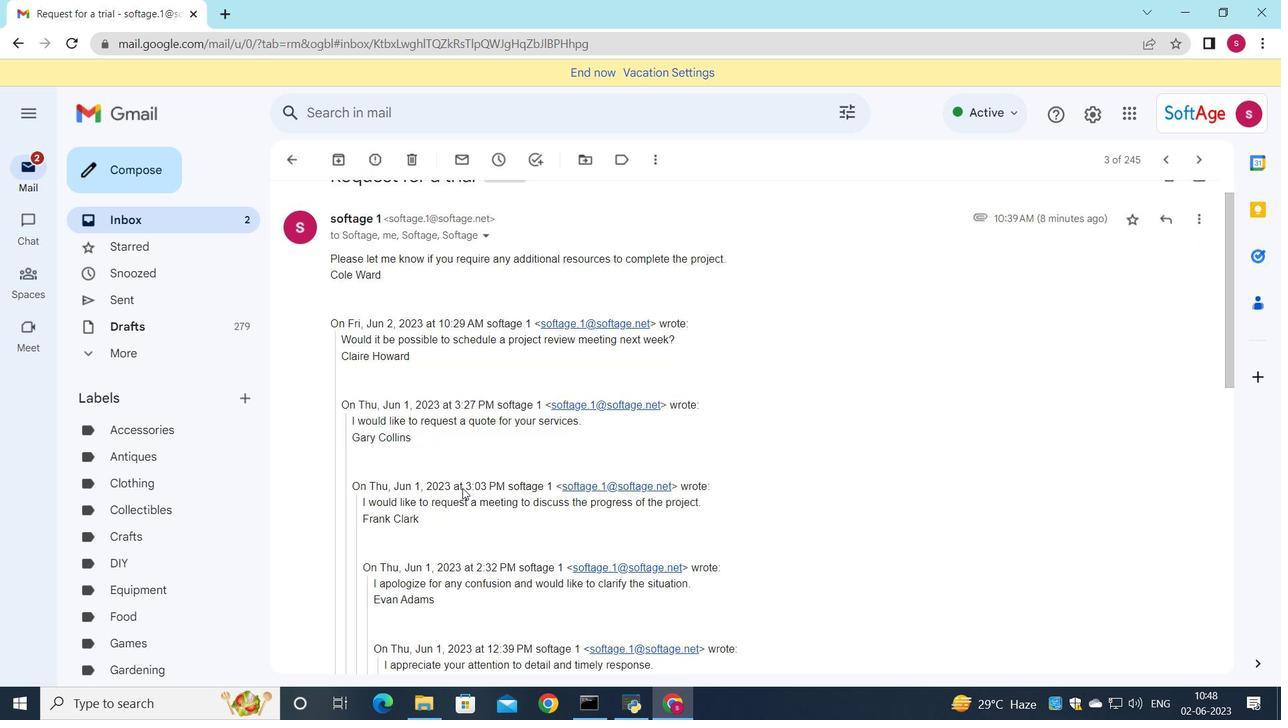 
Action: Mouse scrolled (461, 481) with delta (0, 0)
Screenshot: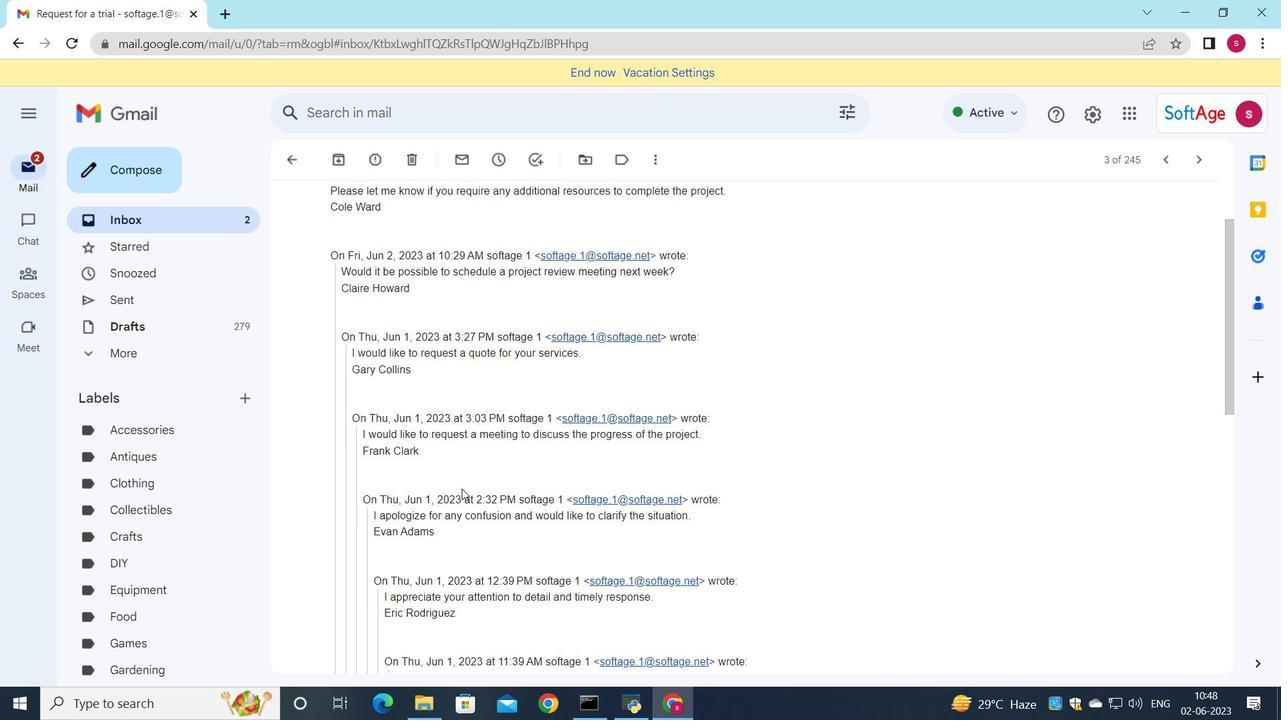 
Action: Mouse scrolled (461, 481) with delta (0, 0)
Screenshot: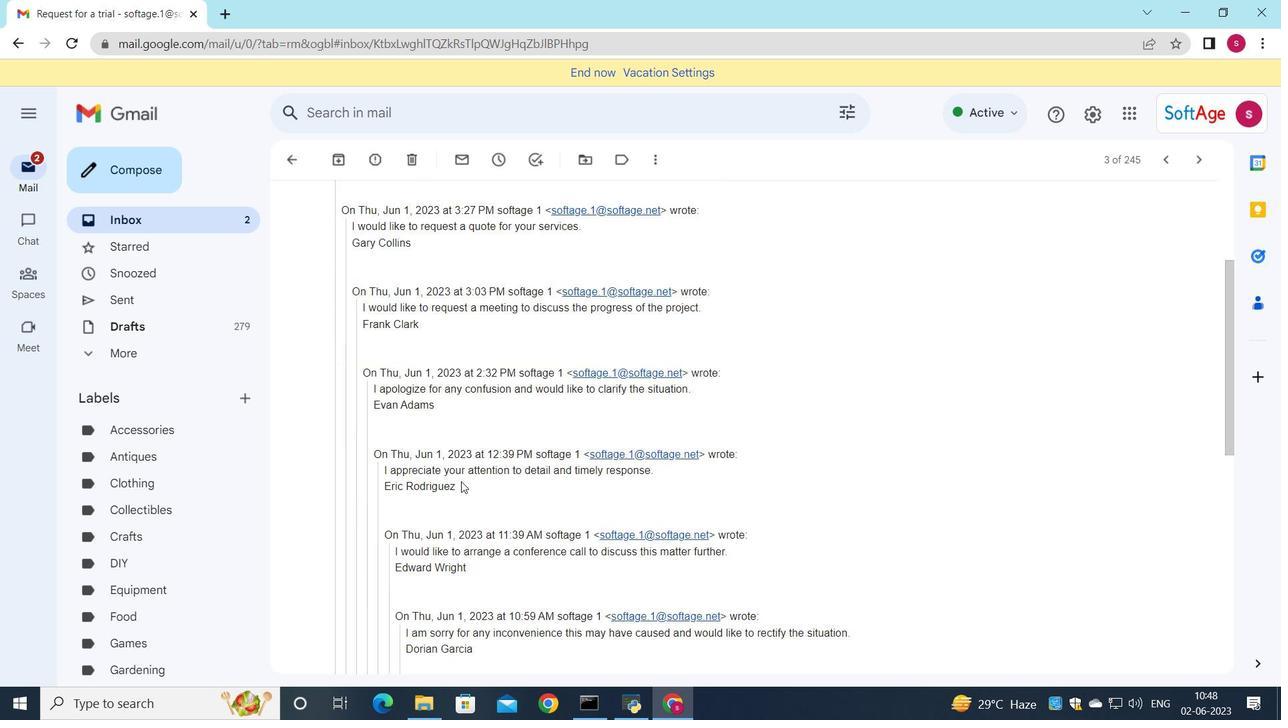 
Action: Mouse scrolled (461, 481) with delta (0, 0)
Screenshot: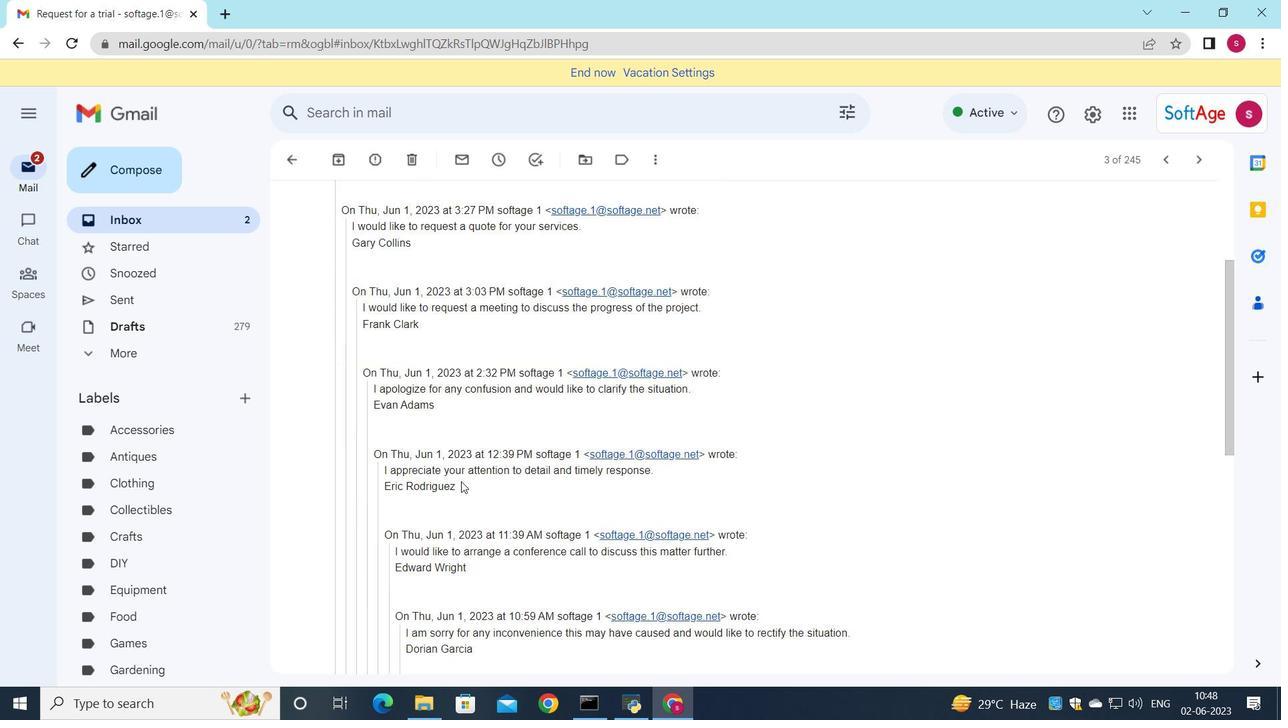 
Action: Mouse moved to (460, 496)
Screenshot: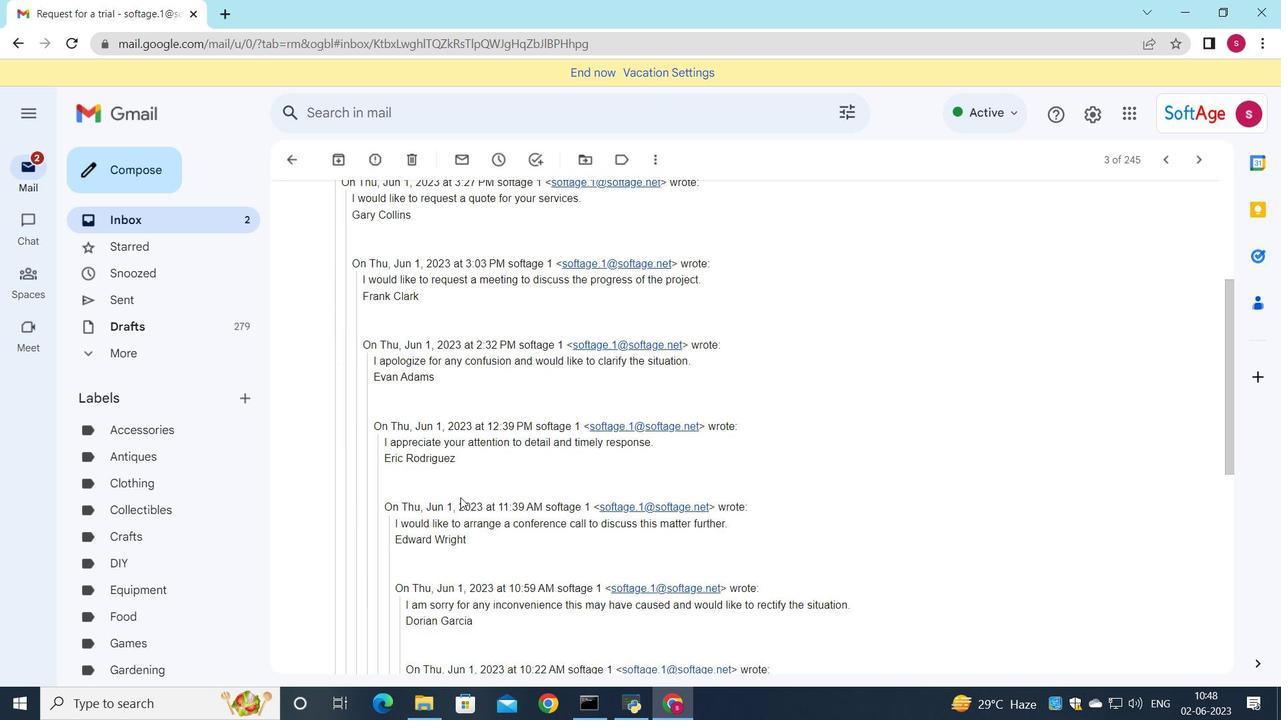 
Action: Mouse scrolled (460, 495) with delta (0, 0)
Screenshot: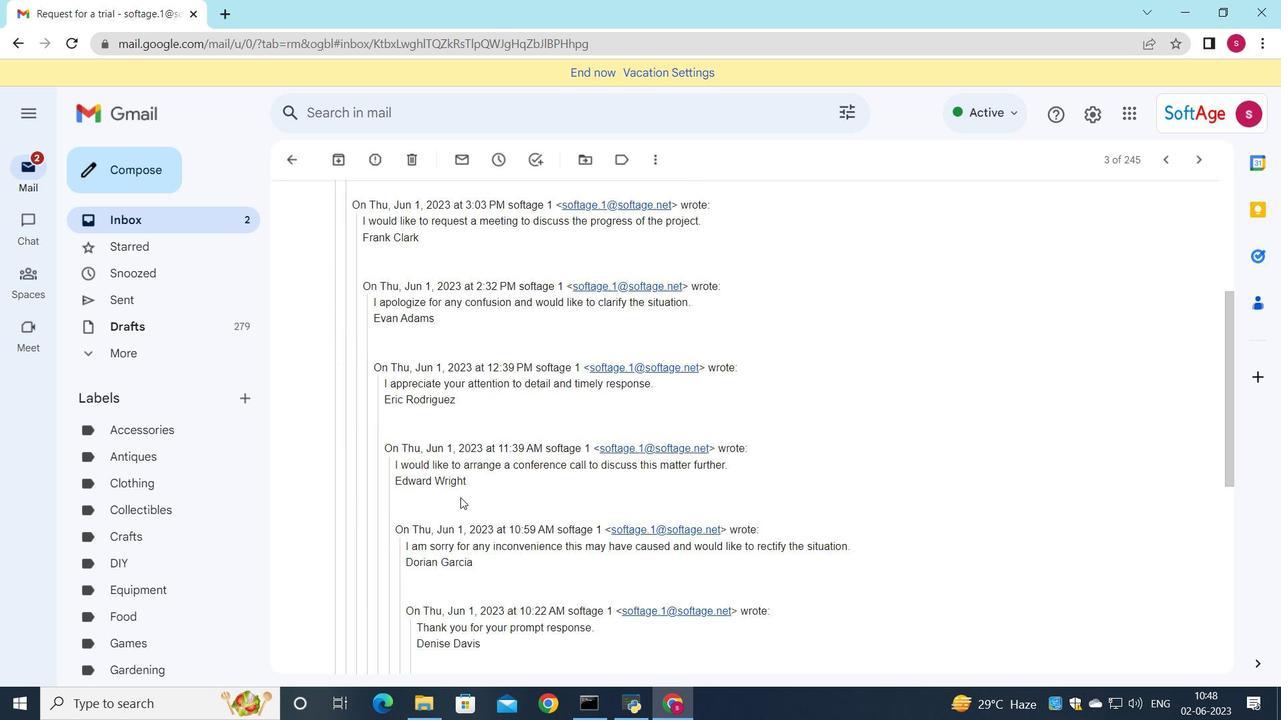 
Action: Mouse scrolled (460, 495) with delta (0, 0)
Screenshot: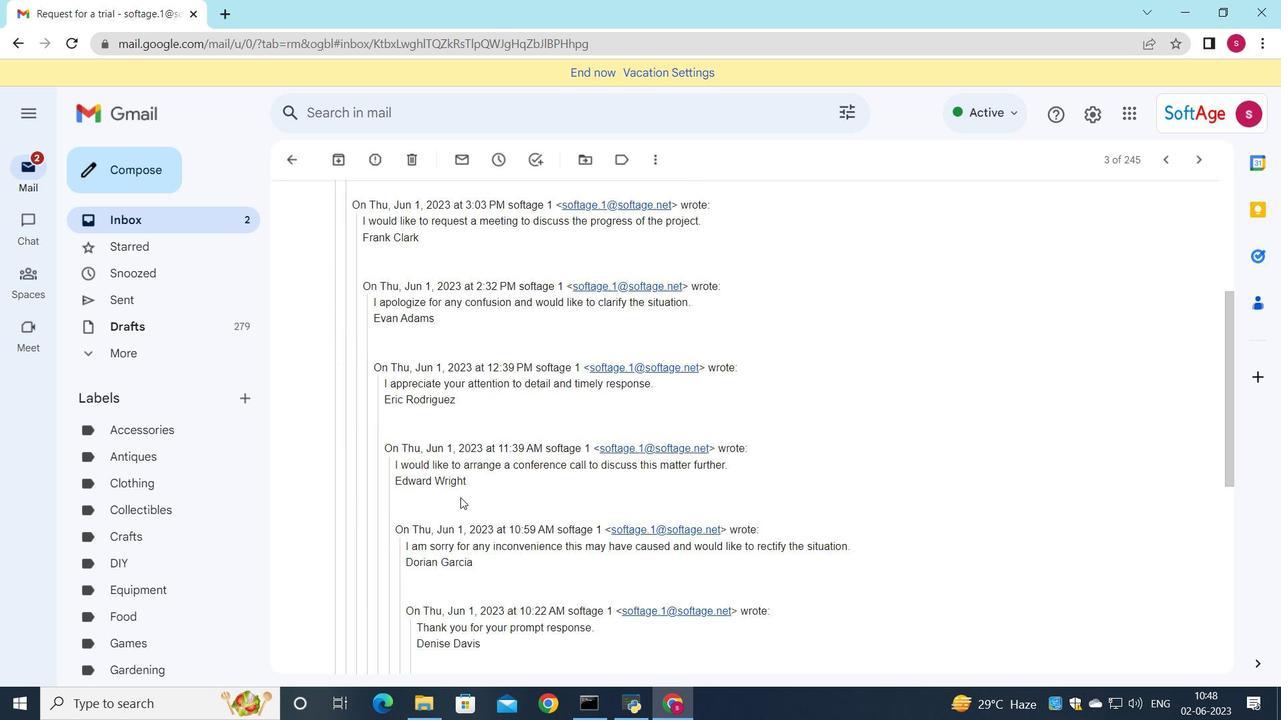 
Action: Mouse scrolled (460, 495) with delta (0, 0)
Screenshot: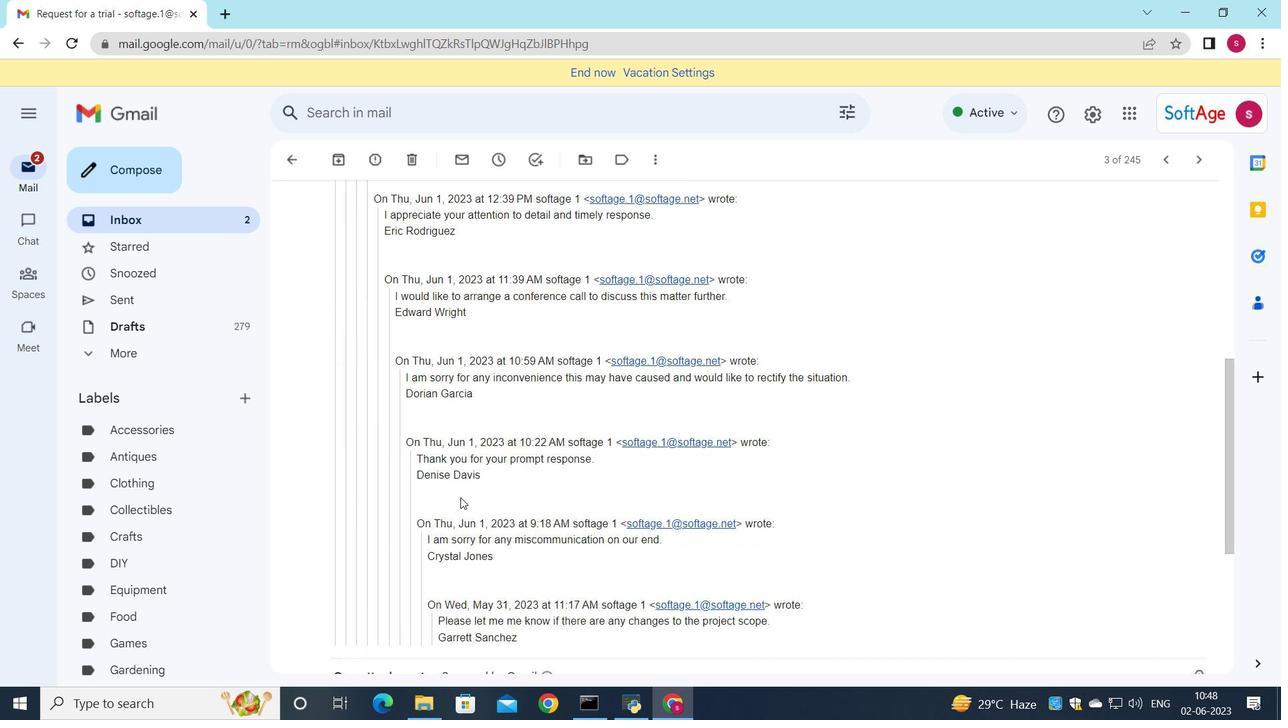 
Action: Mouse moved to (460, 497)
Screenshot: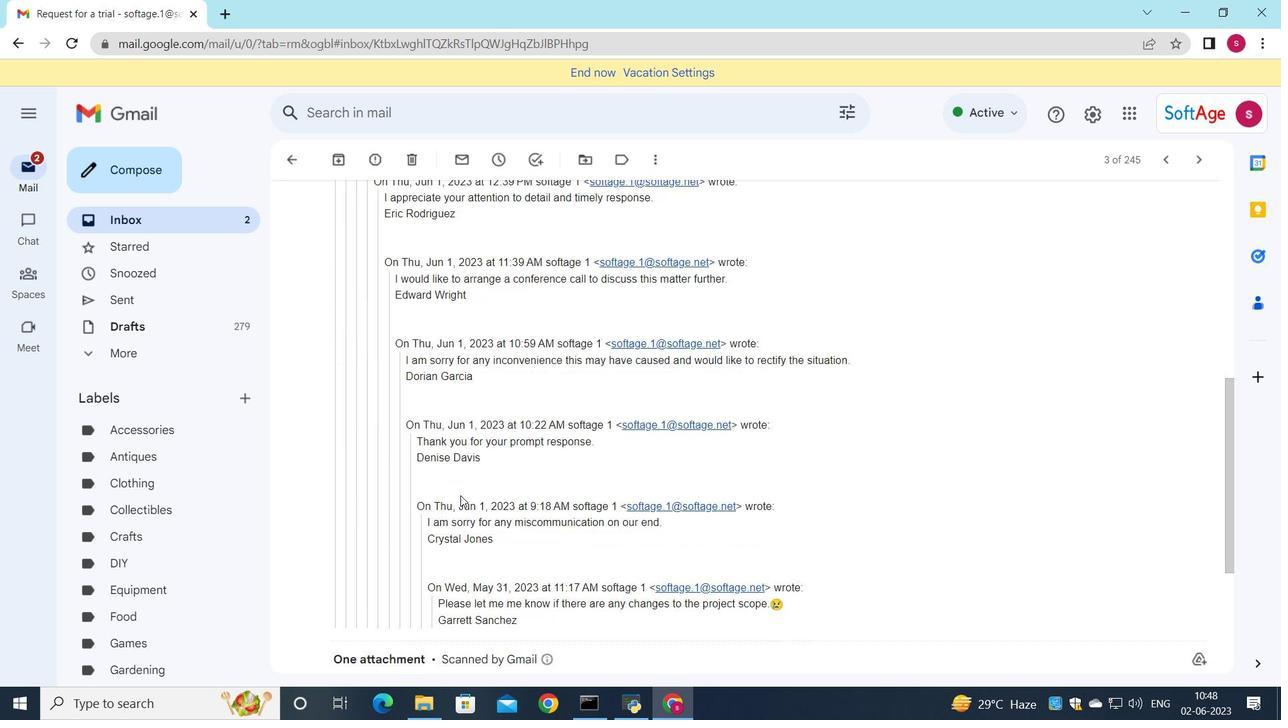 
Action: Mouse scrolled (460, 497) with delta (0, 0)
Screenshot: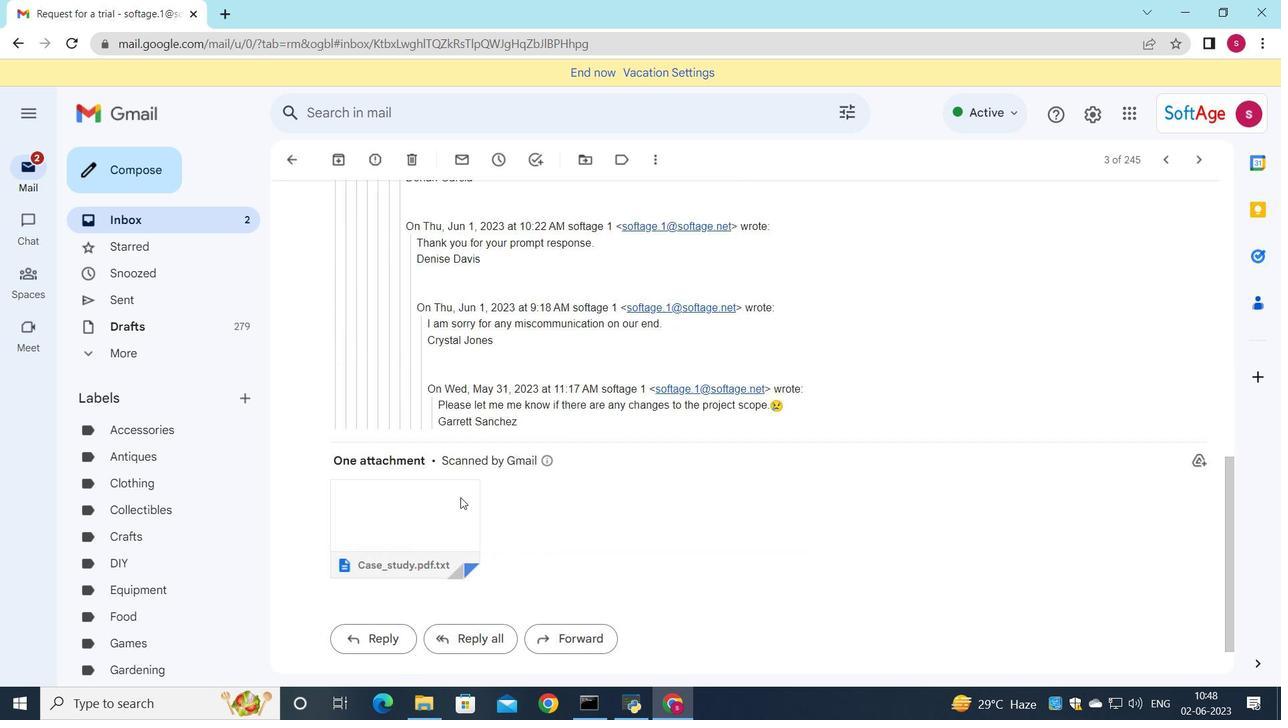 
Action: Mouse scrolled (460, 497) with delta (0, 0)
Screenshot: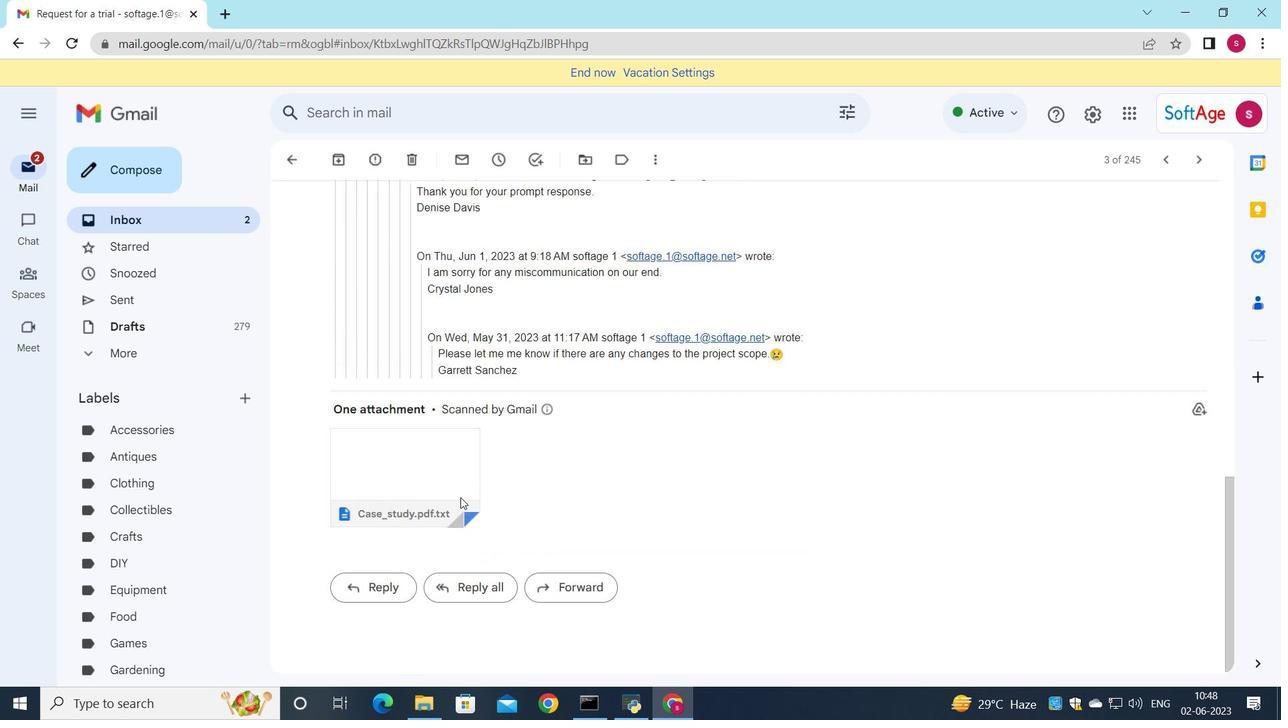 
Action: Mouse scrolled (460, 497) with delta (0, 0)
Screenshot: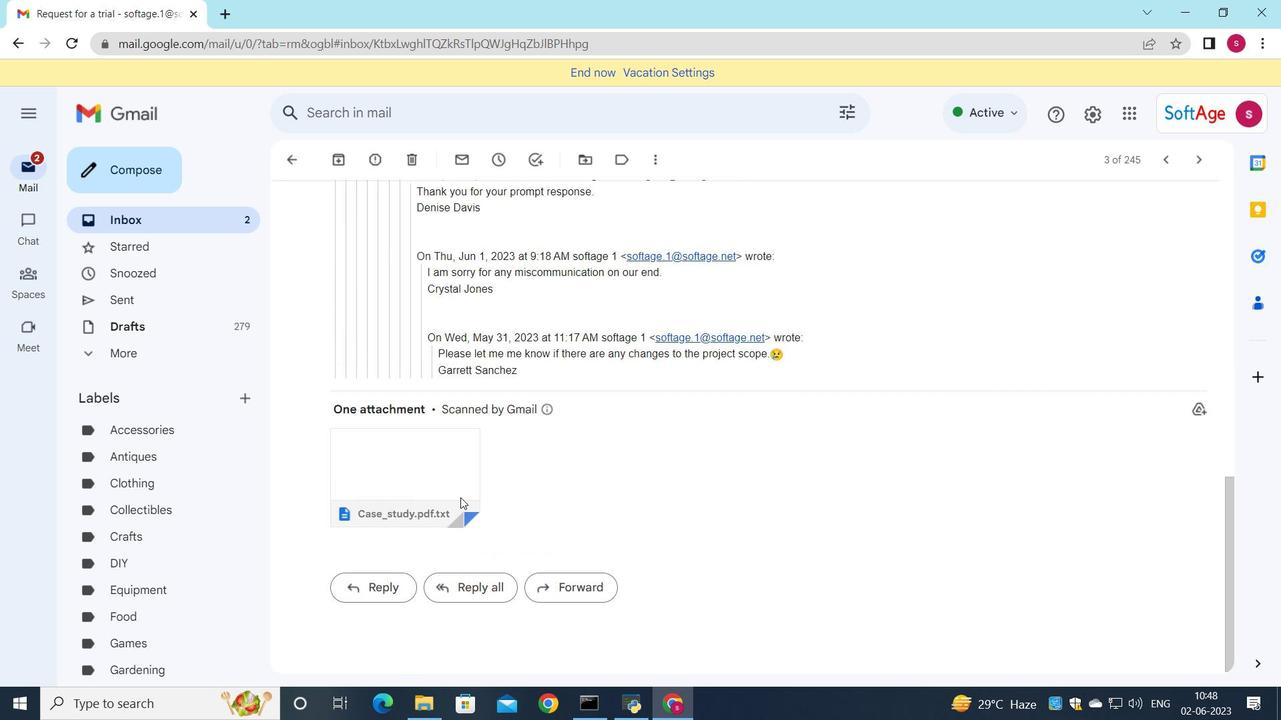 
Action: Mouse moved to (389, 574)
Screenshot: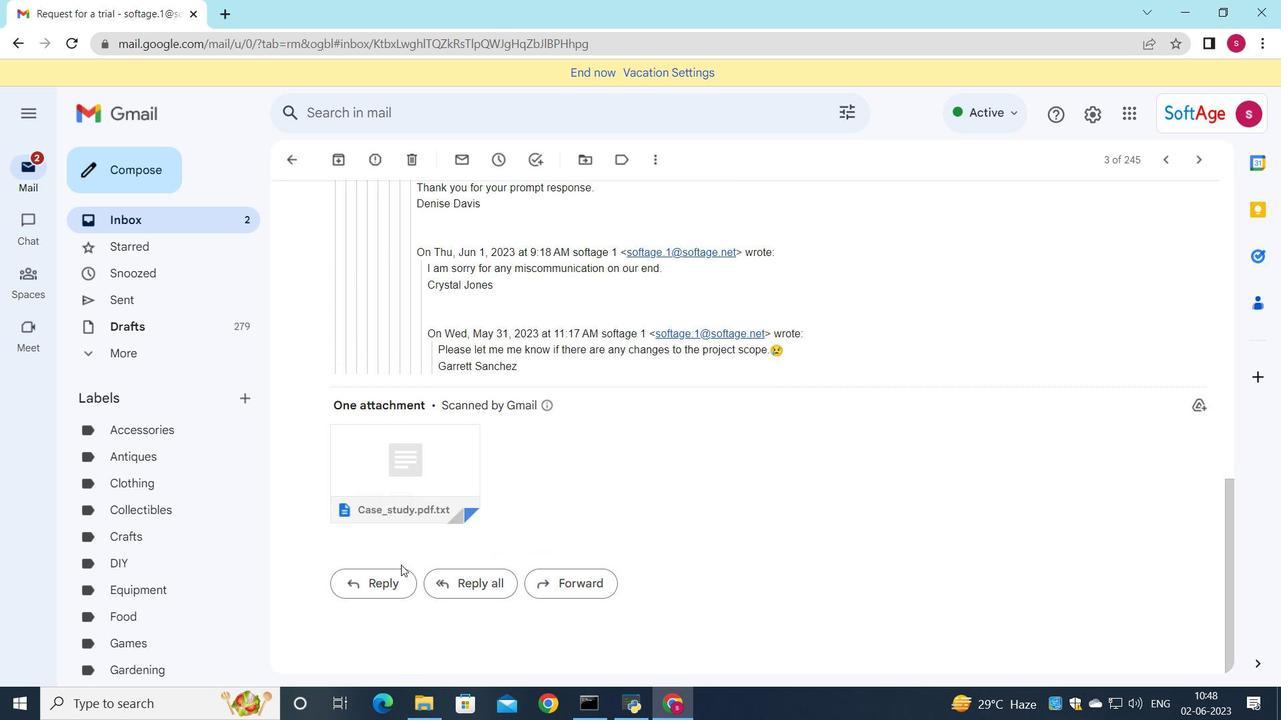 
Action: Mouse pressed left at (389, 574)
Screenshot: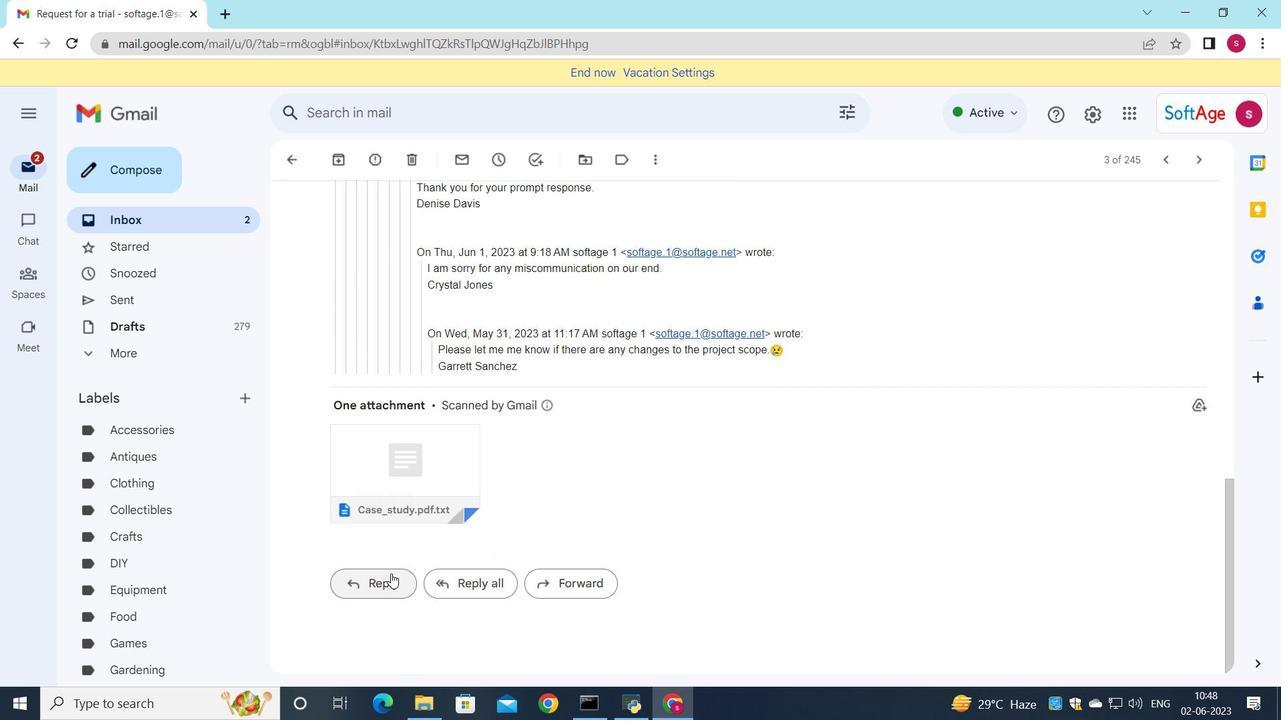 
Action: Mouse moved to (367, 461)
Screenshot: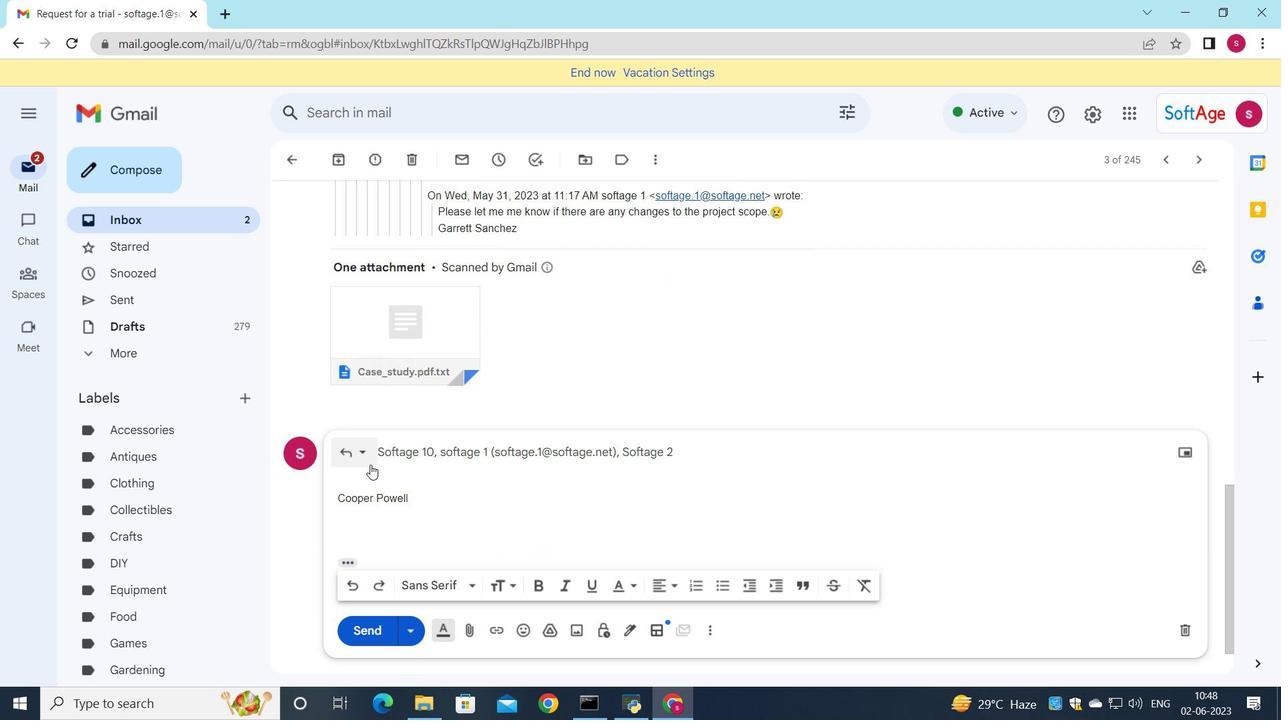 
Action: Mouse pressed left at (367, 461)
Screenshot: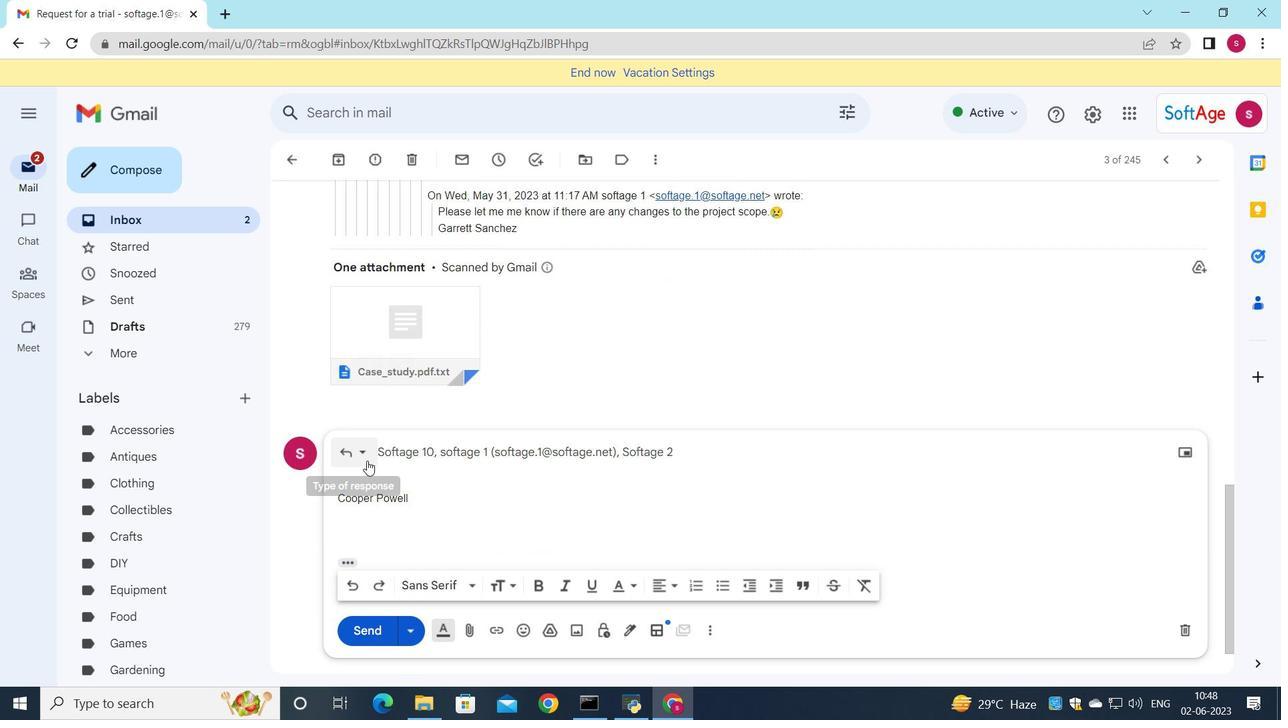 
Action: Mouse moved to (415, 570)
Screenshot: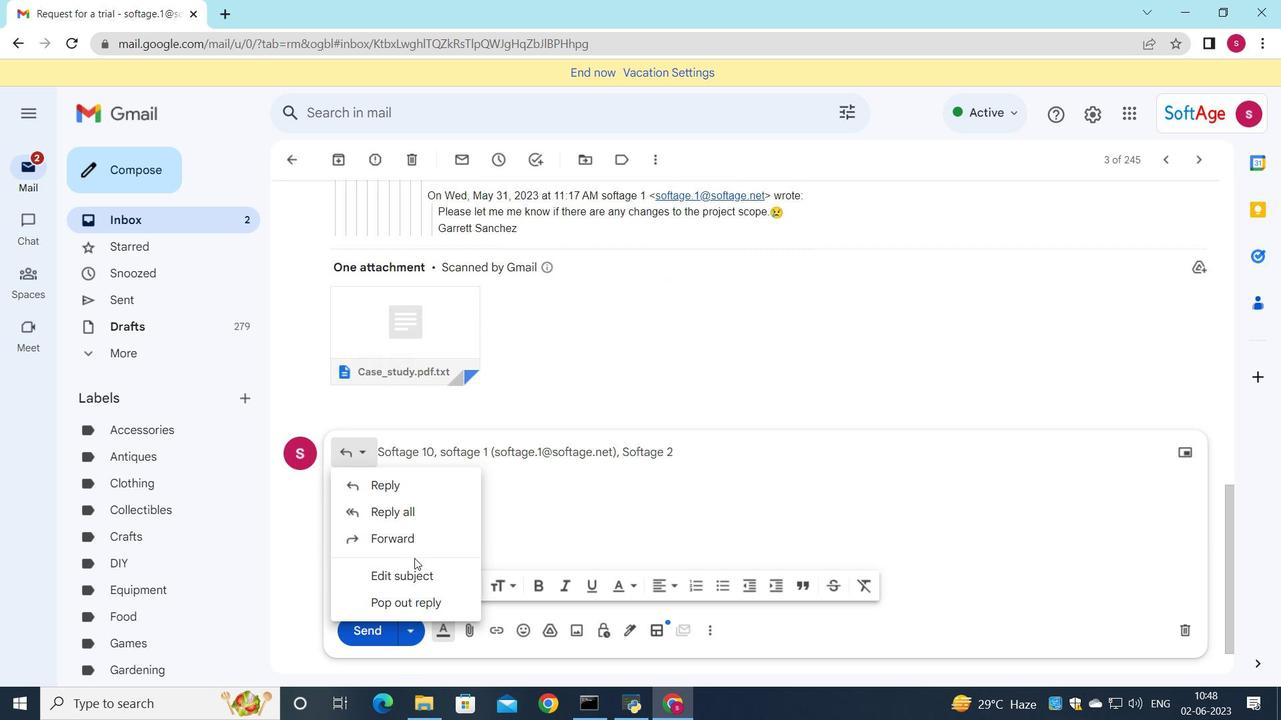 
Action: Mouse pressed left at (415, 570)
Screenshot: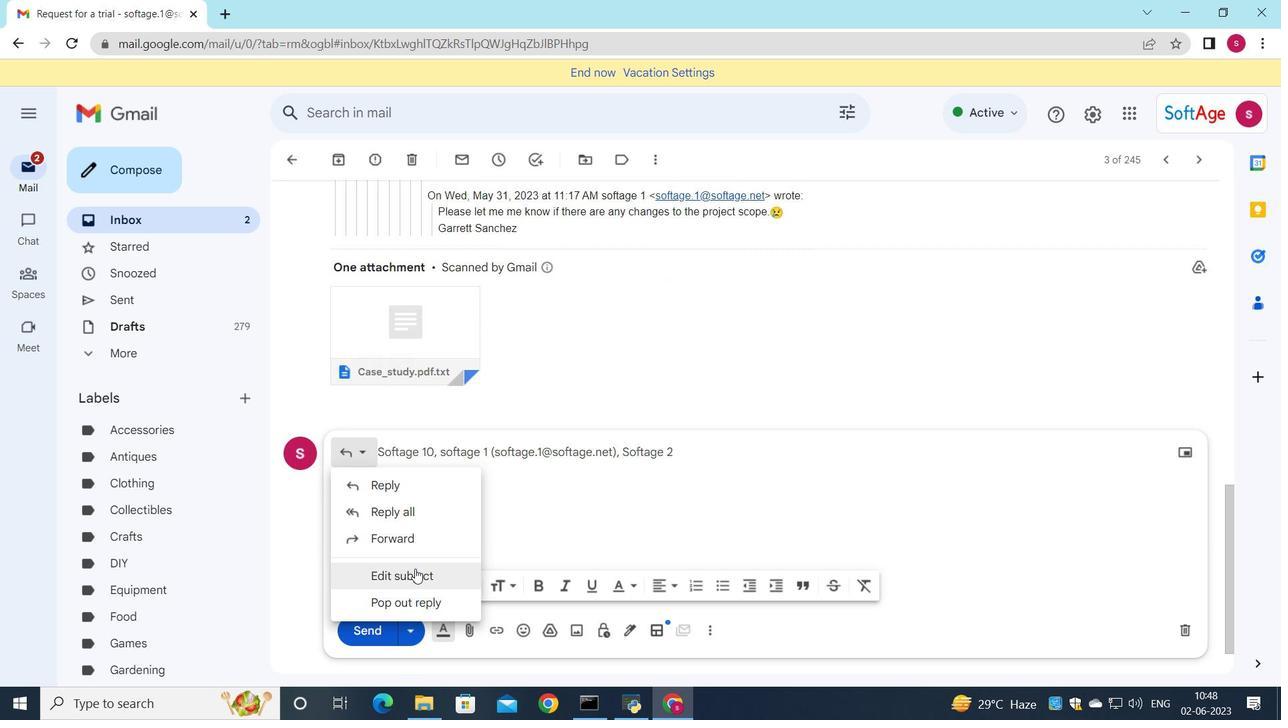 
Action: Mouse moved to (971, 248)
Screenshot: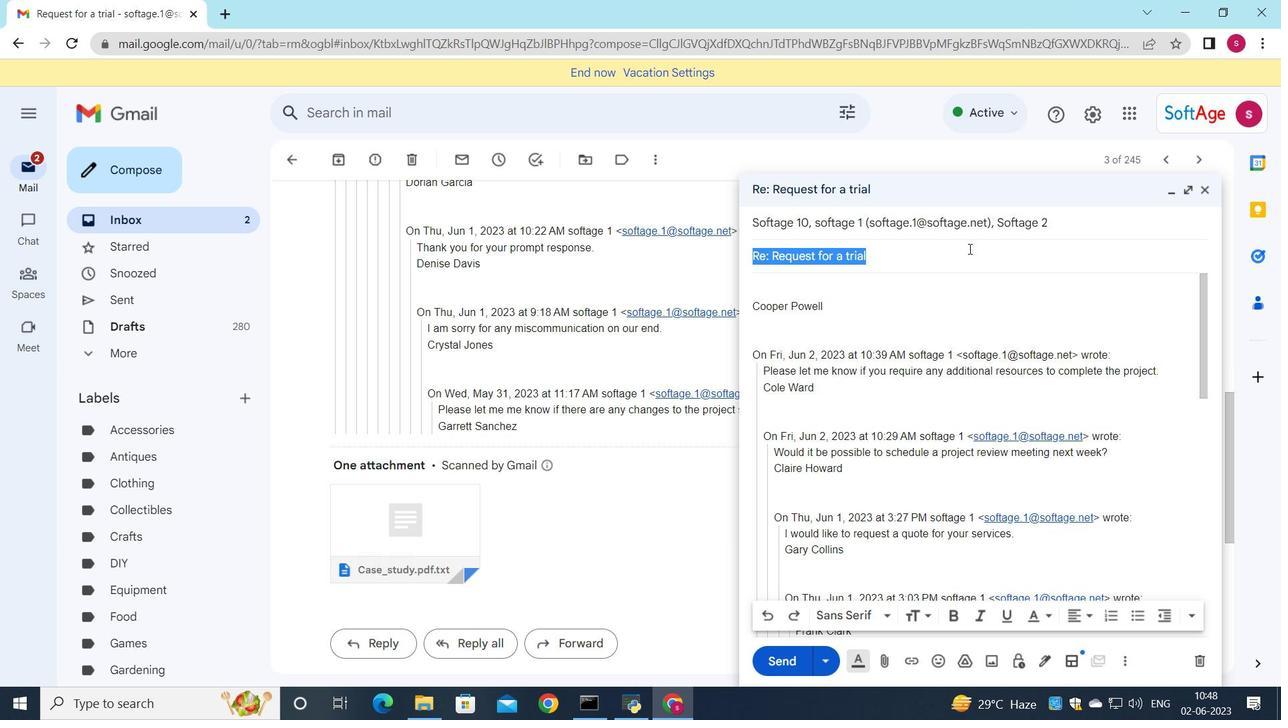
Action: Key pressed <Key.shift>Po<Key.backspace>roduct<Key.space>update<Key.space>announcement
Screenshot: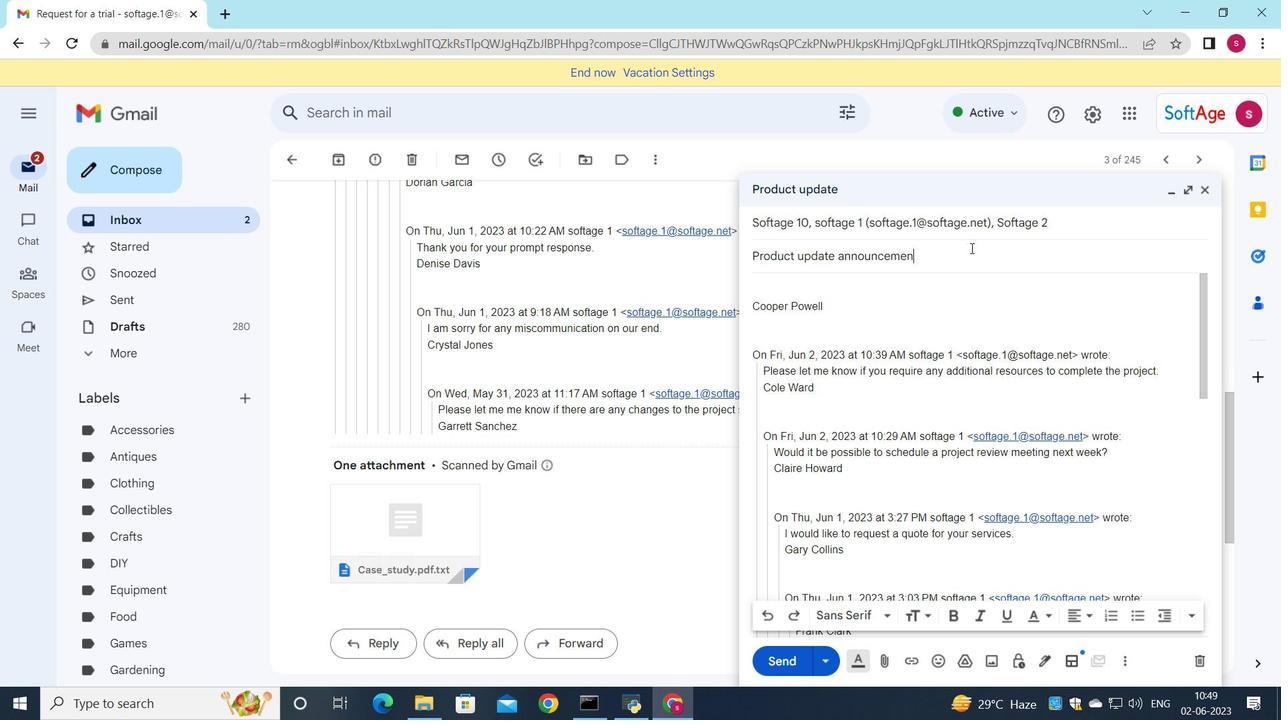 
Action: Mouse moved to (790, 291)
Screenshot: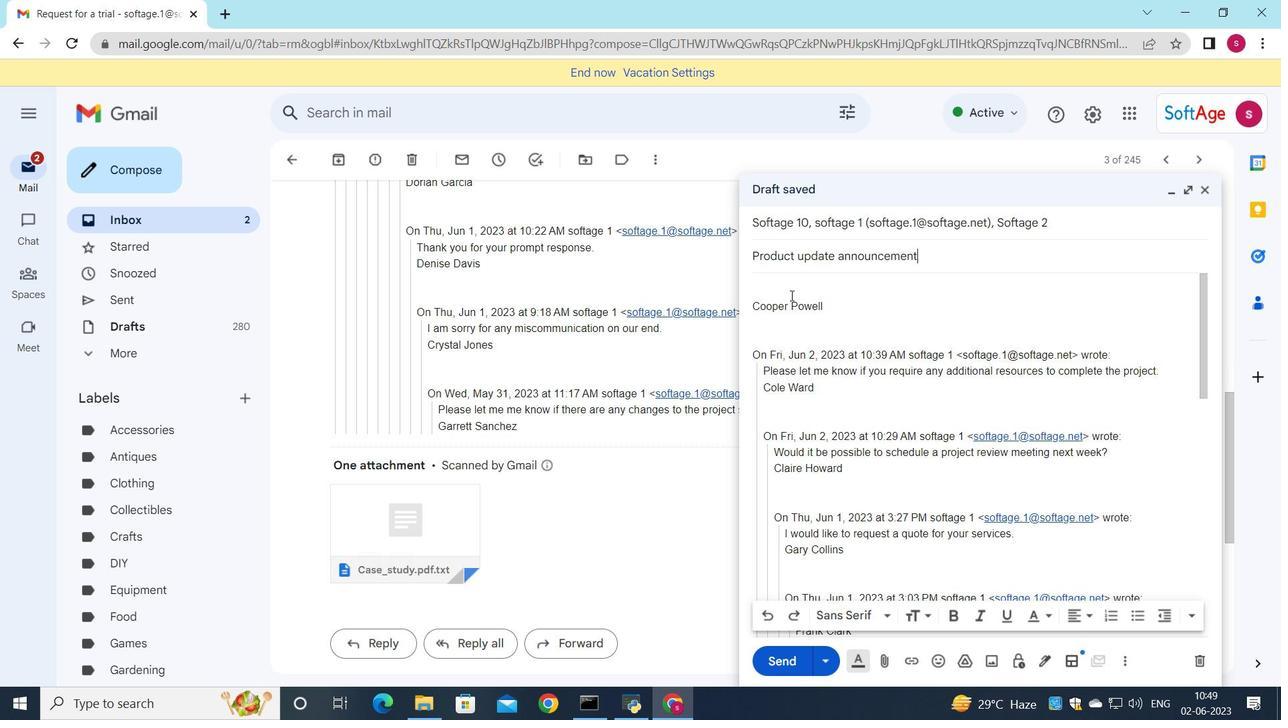 
Action: Mouse pressed left at (790, 291)
Screenshot: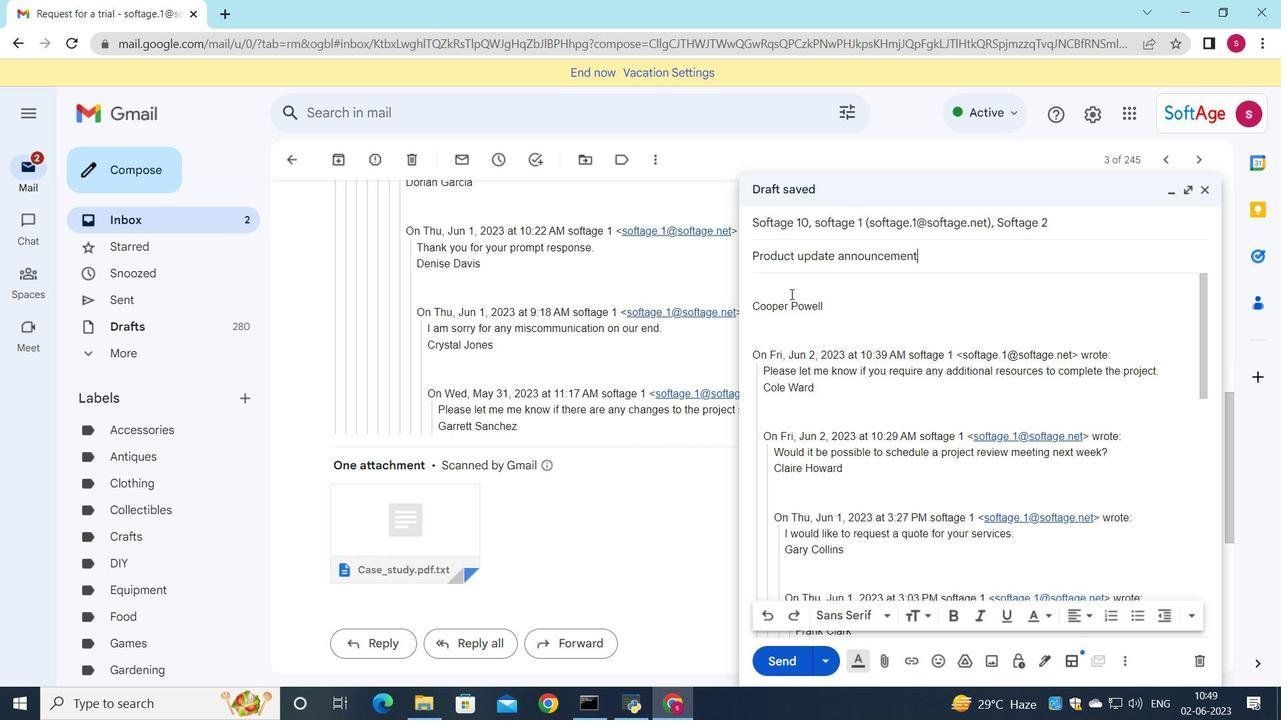 
Action: Mouse moved to (832, 272)
Screenshot: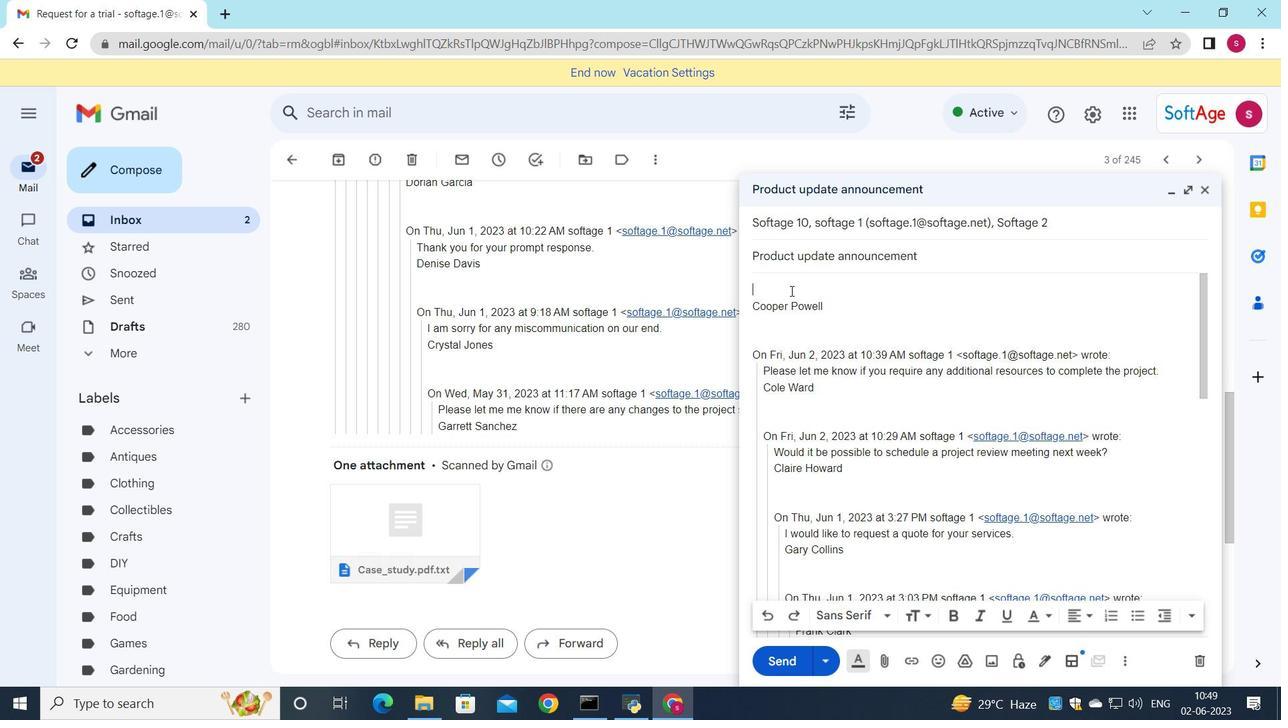
Action: Key pressed <Key.shift>I<Key.space>need<Key.space>to<Key.space>discuss<Key.space>some<Key.space>urgent<Key.space>matters<Key.space>related<Key.space>to<Key.space>the<Key.space>project<Key.space>with<Key.space>you.
Screenshot: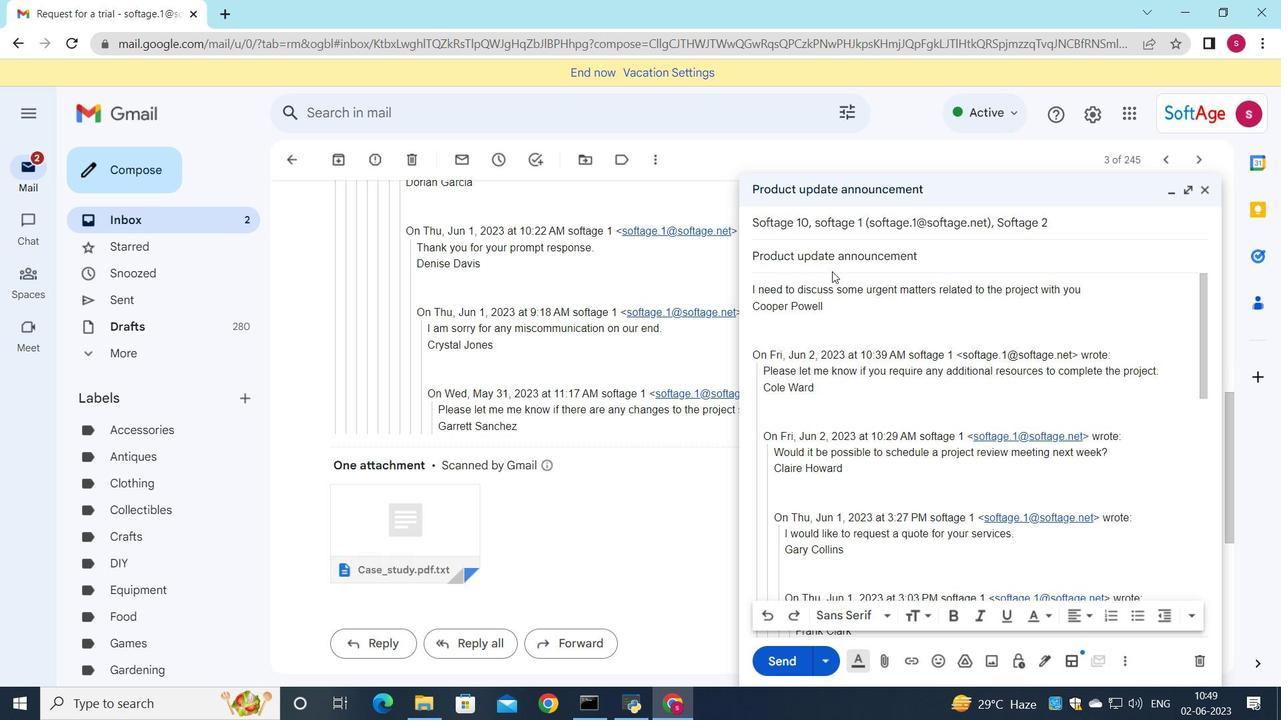 
Action: Mouse moved to (1078, 224)
Screenshot: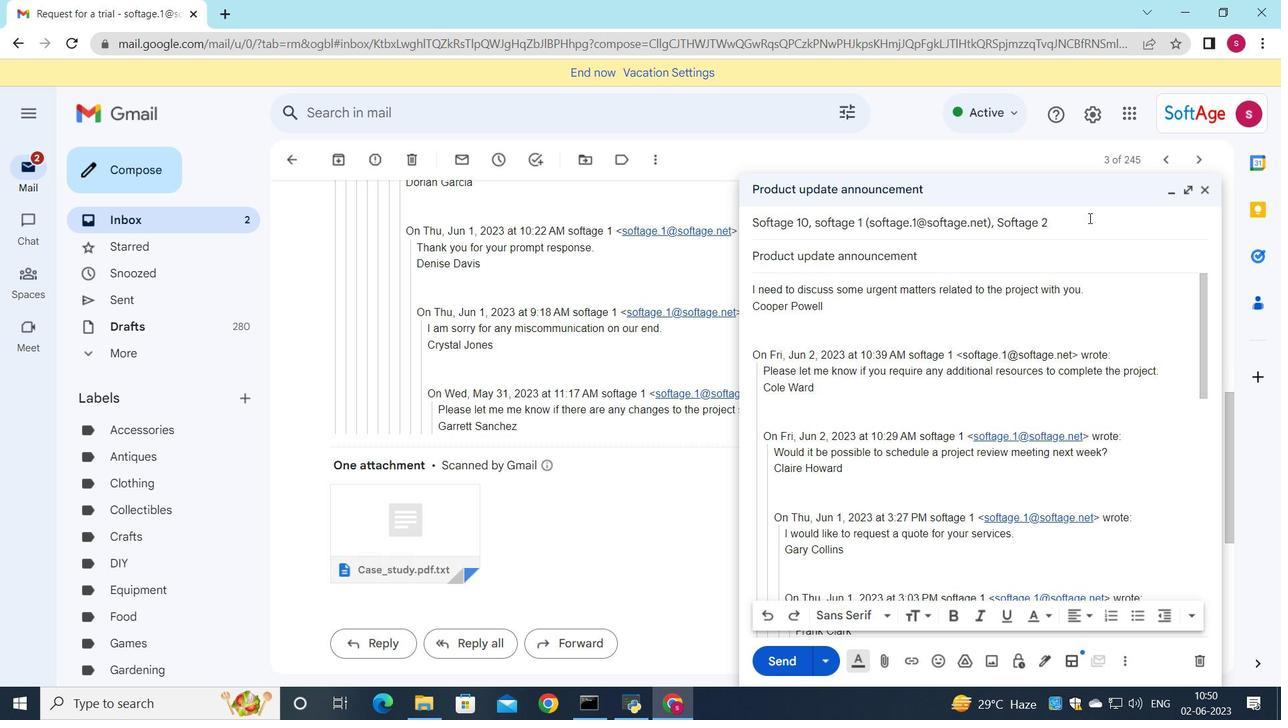 
Action: Mouse pressed left at (1078, 224)
Screenshot: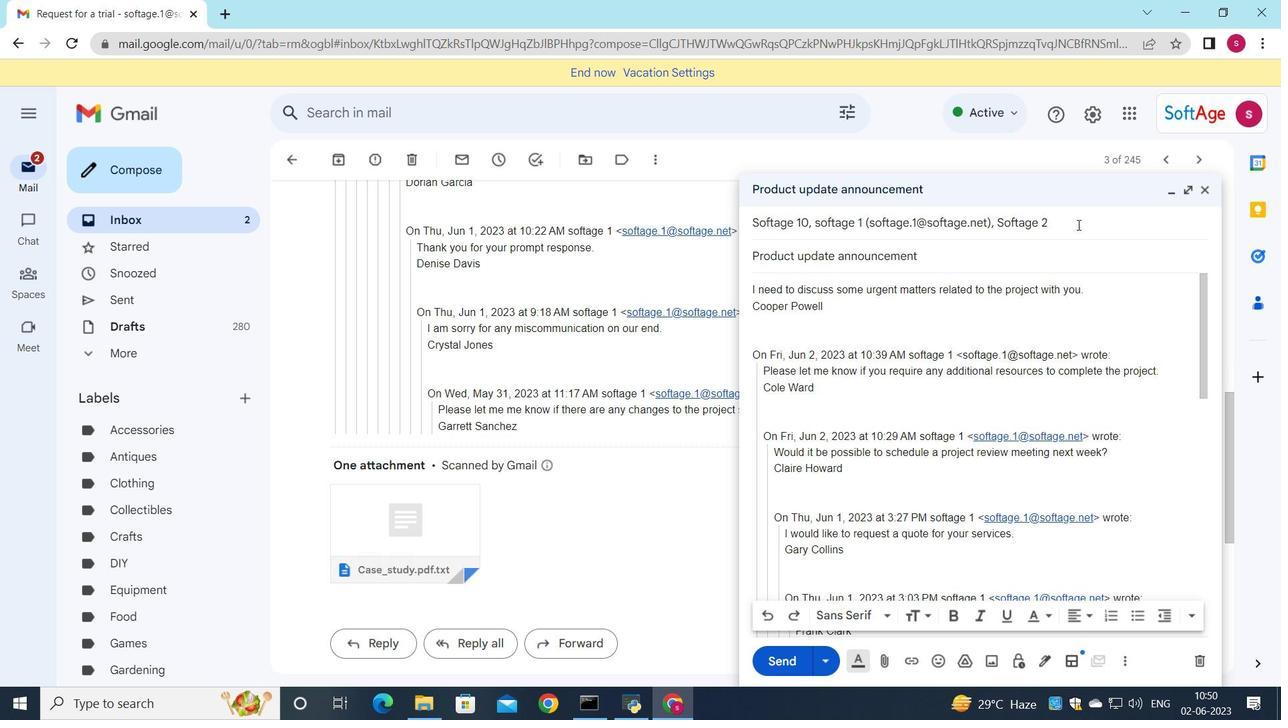 
Action: Mouse moved to (1174, 250)
Screenshot: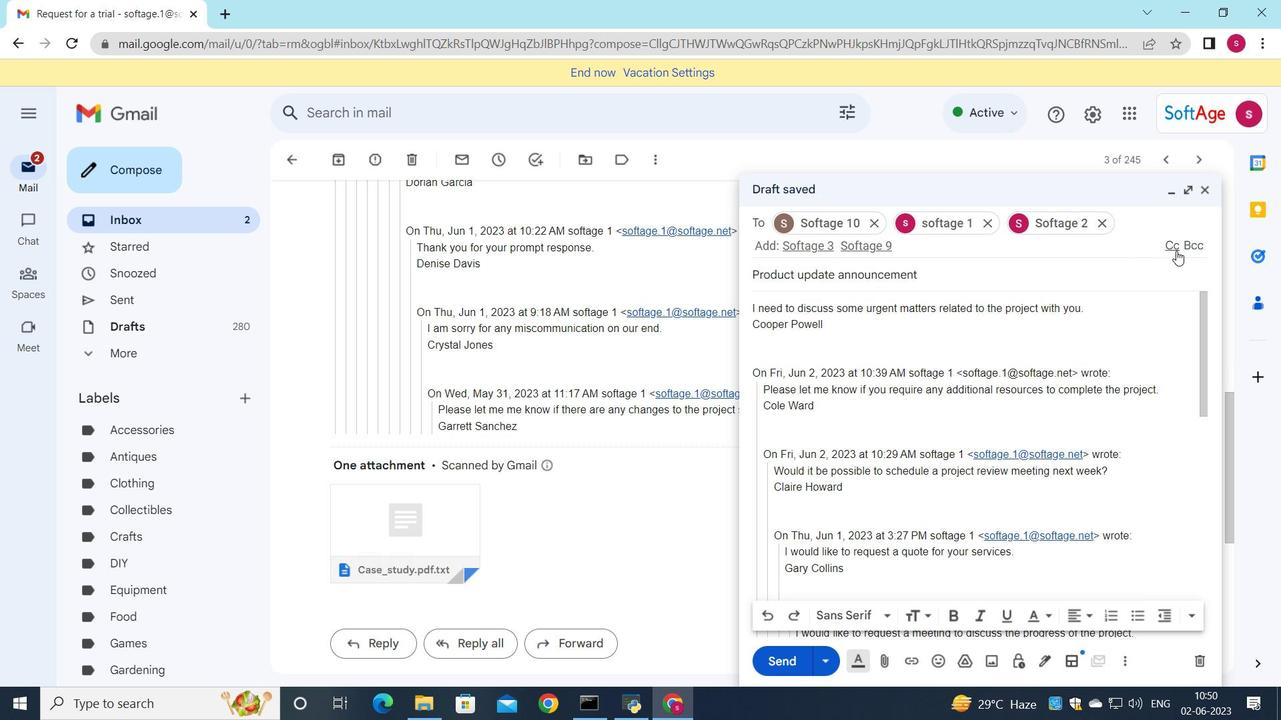 
Action: Mouse pressed left at (1174, 250)
Screenshot: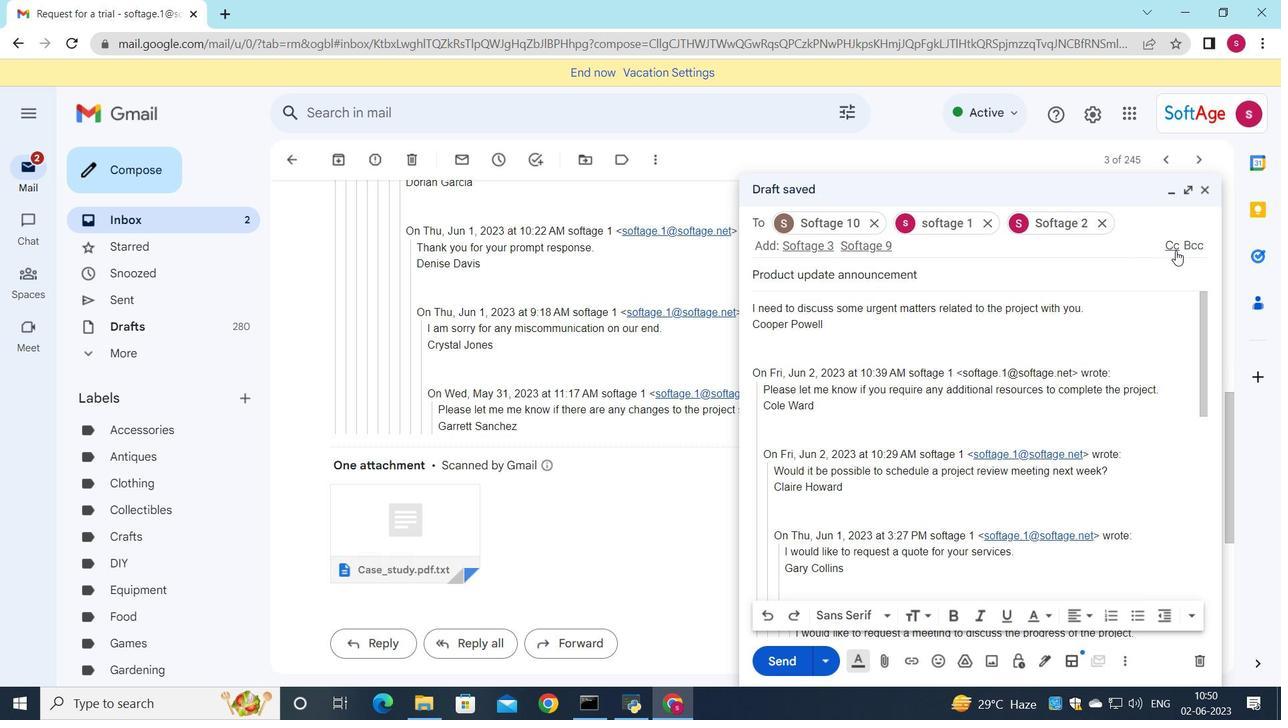 
Action: Mouse moved to (1057, 296)
Screenshot: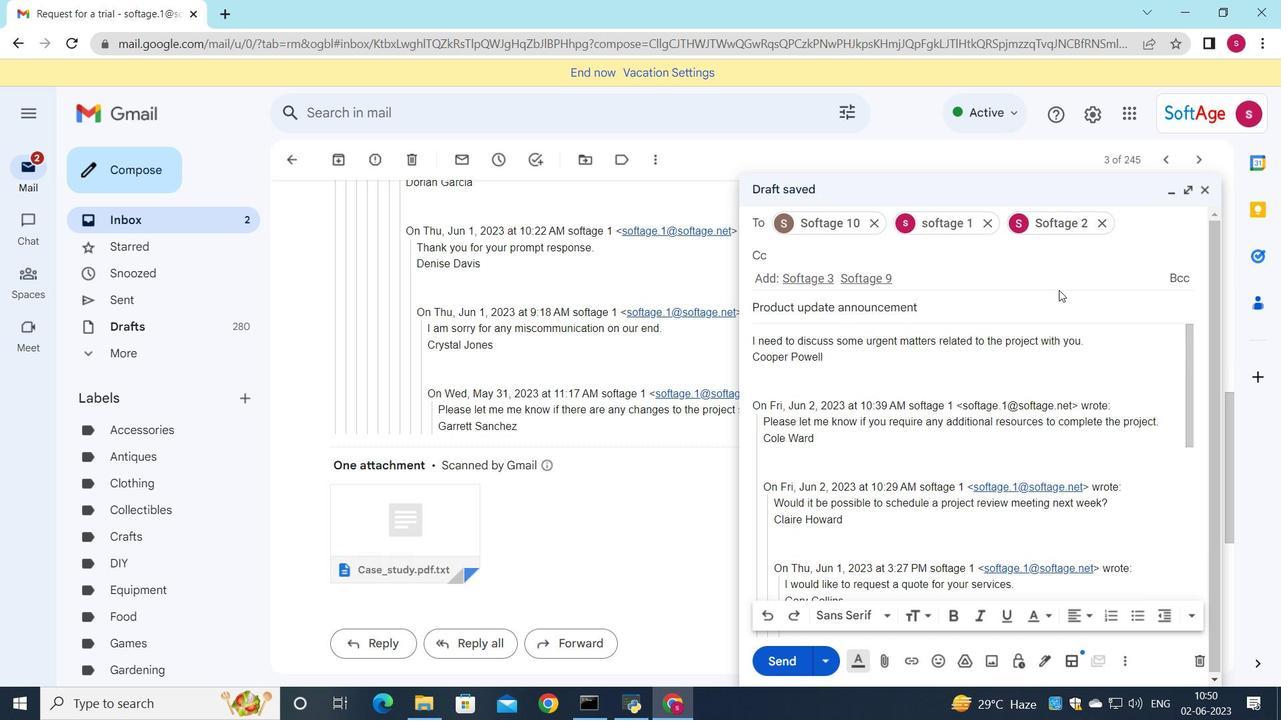
Action: Key pressed softage.8
Screenshot: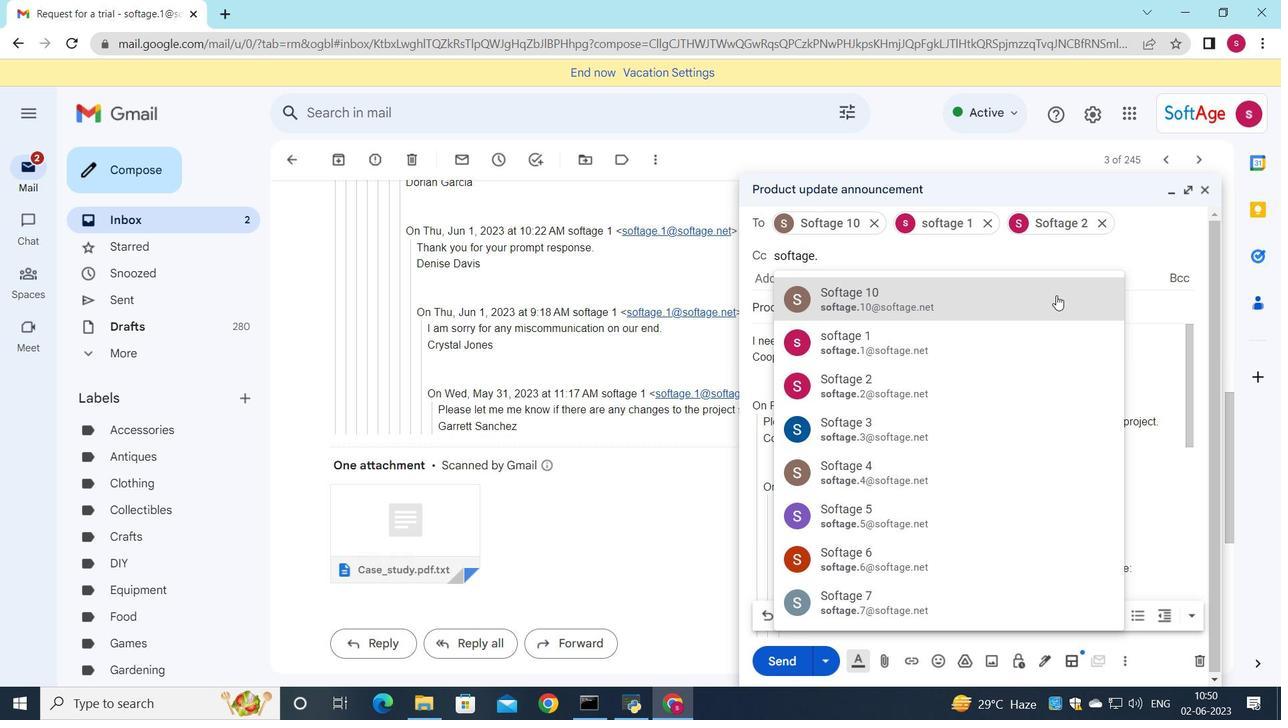 
Action: Mouse pressed left at (1057, 296)
Screenshot: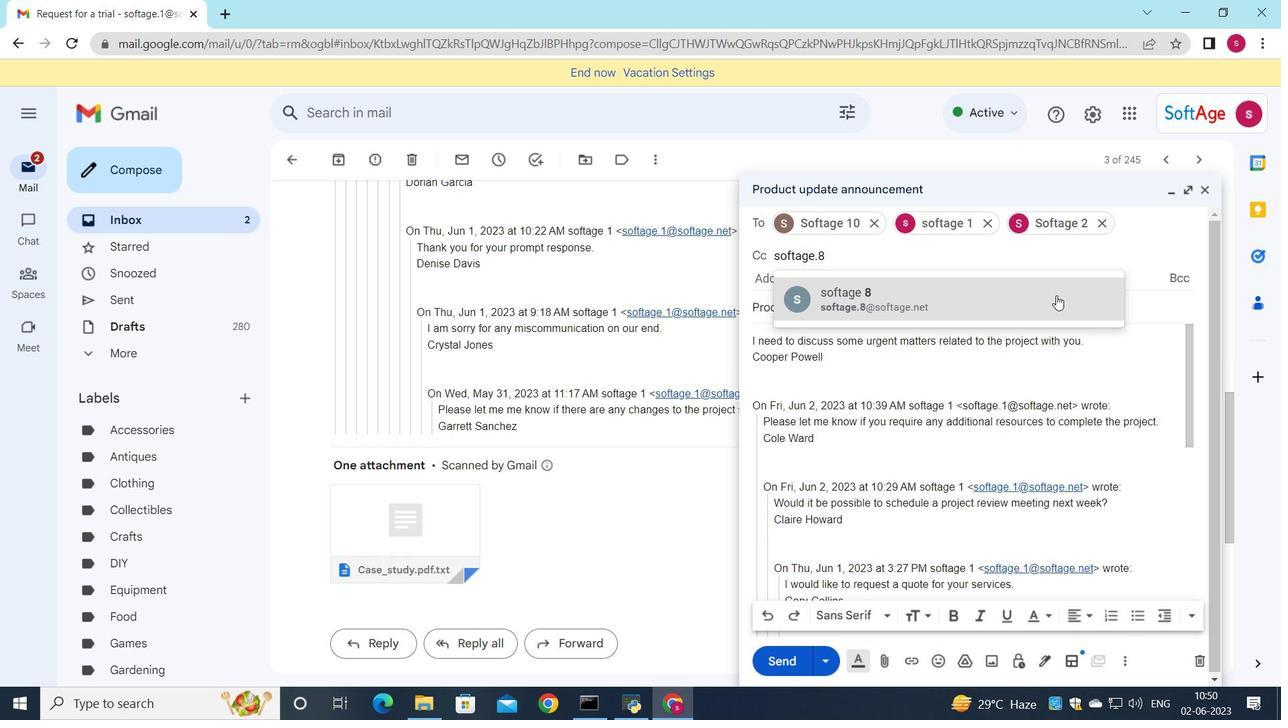 
Action: Mouse moved to (885, 672)
Screenshot: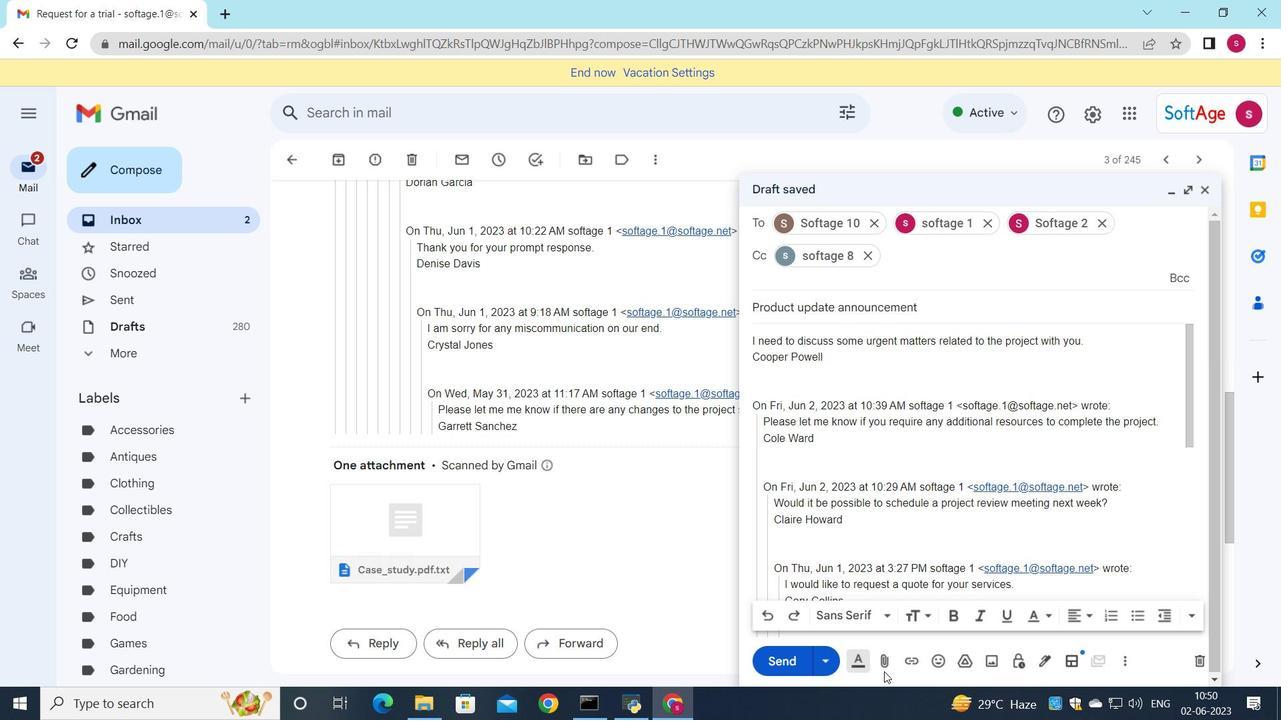 
Action: Mouse pressed left at (885, 672)
Screenshot: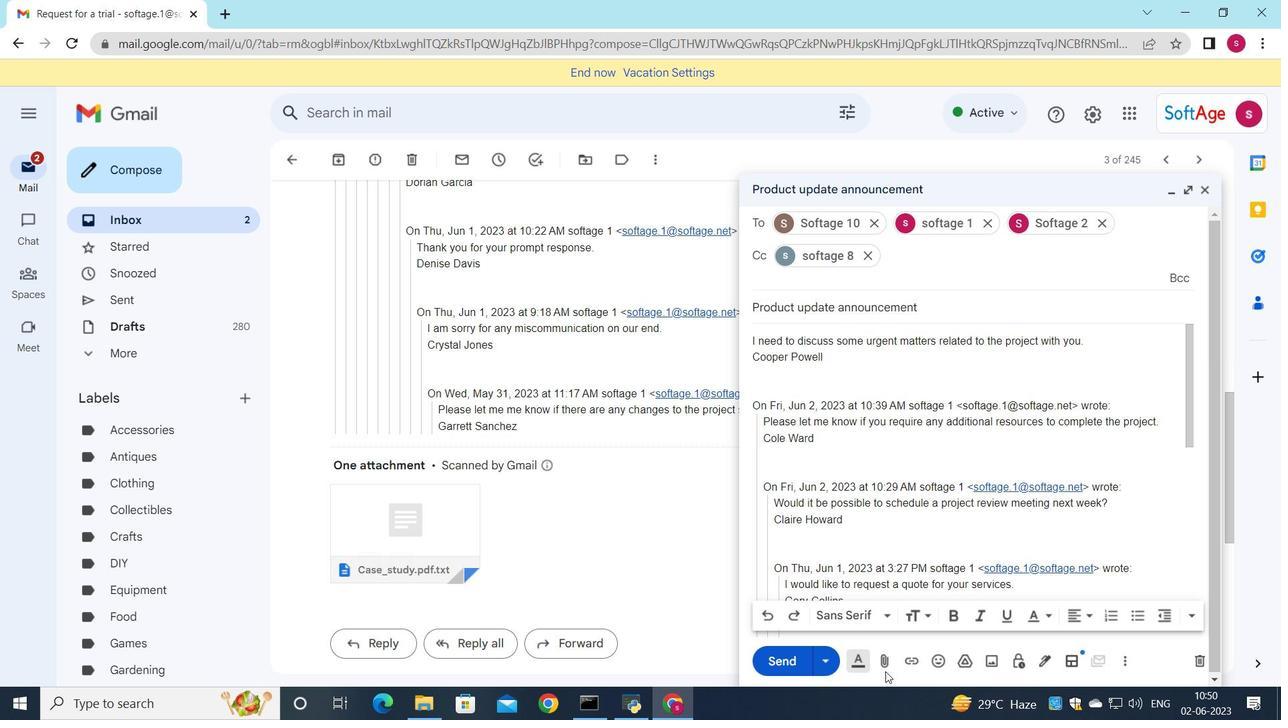 
Action: Mouse moved to (886, 668)
Screenshot: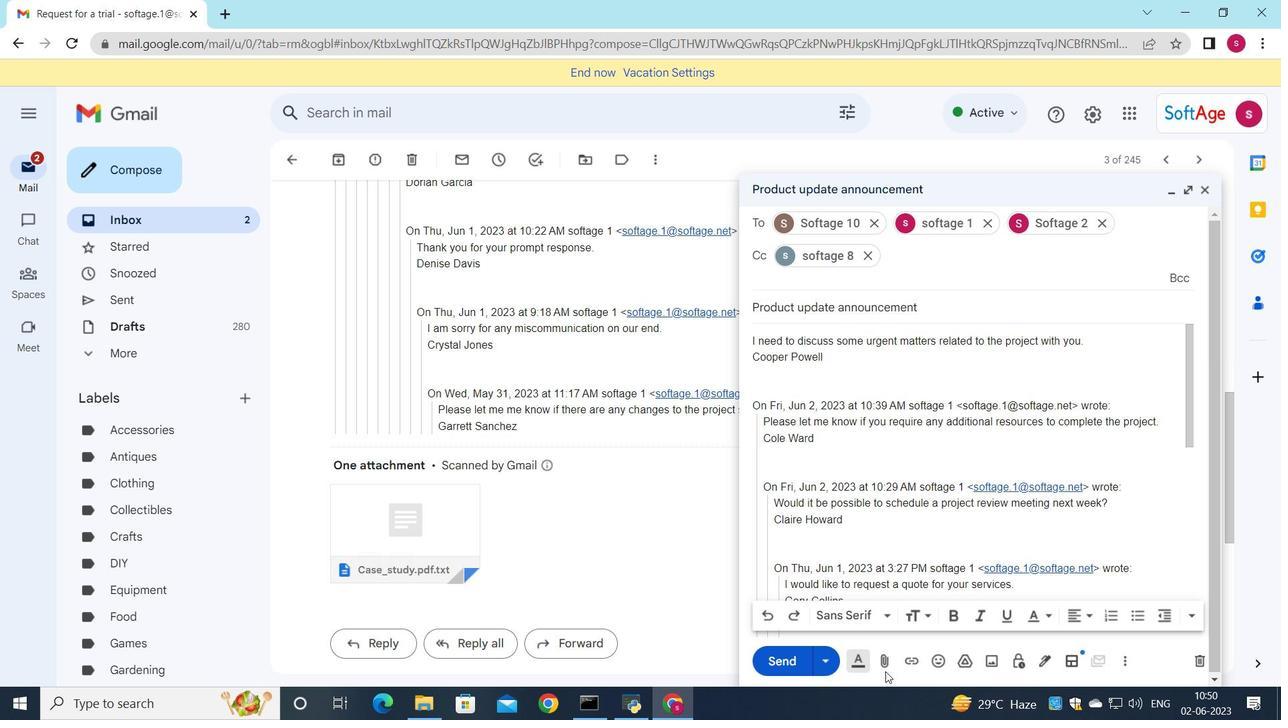 
Action: Mouse pressed left at (886, 668)
Screenshot: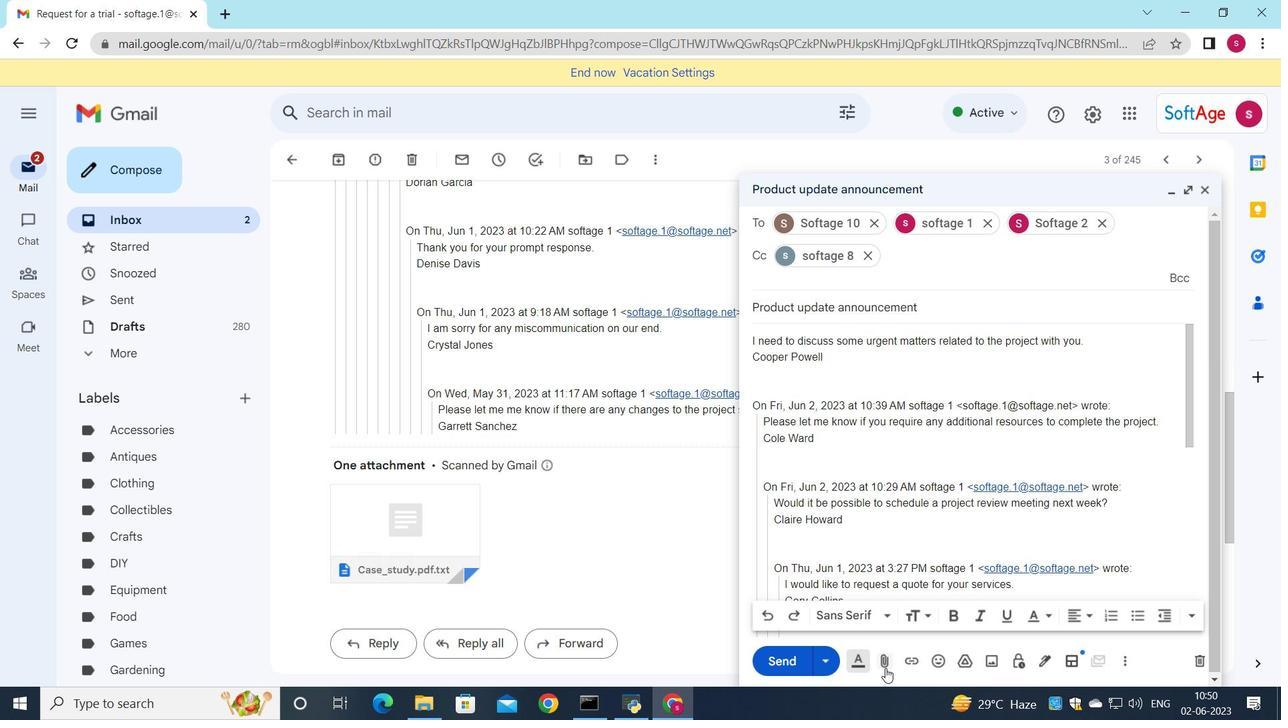 
Action: Mouse moved to (205, 117)
Screenshot: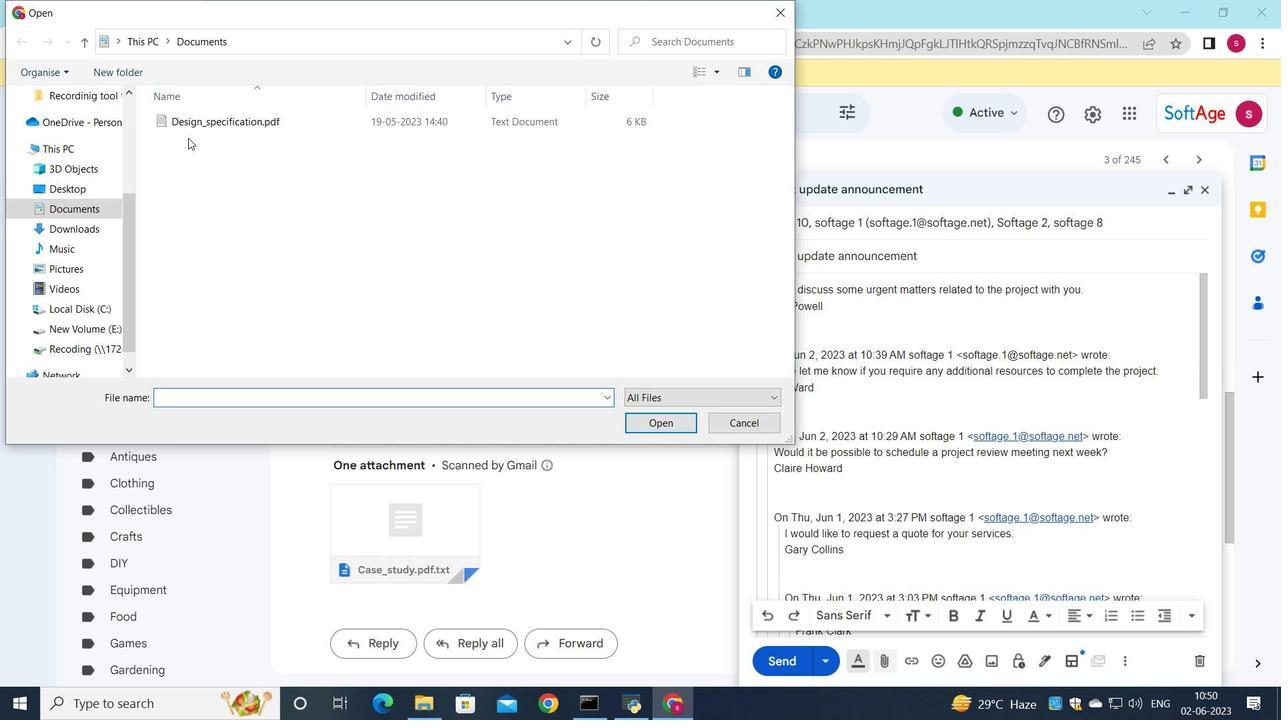 
Action: Mouse pressed left at (205, 117)
Screenshot: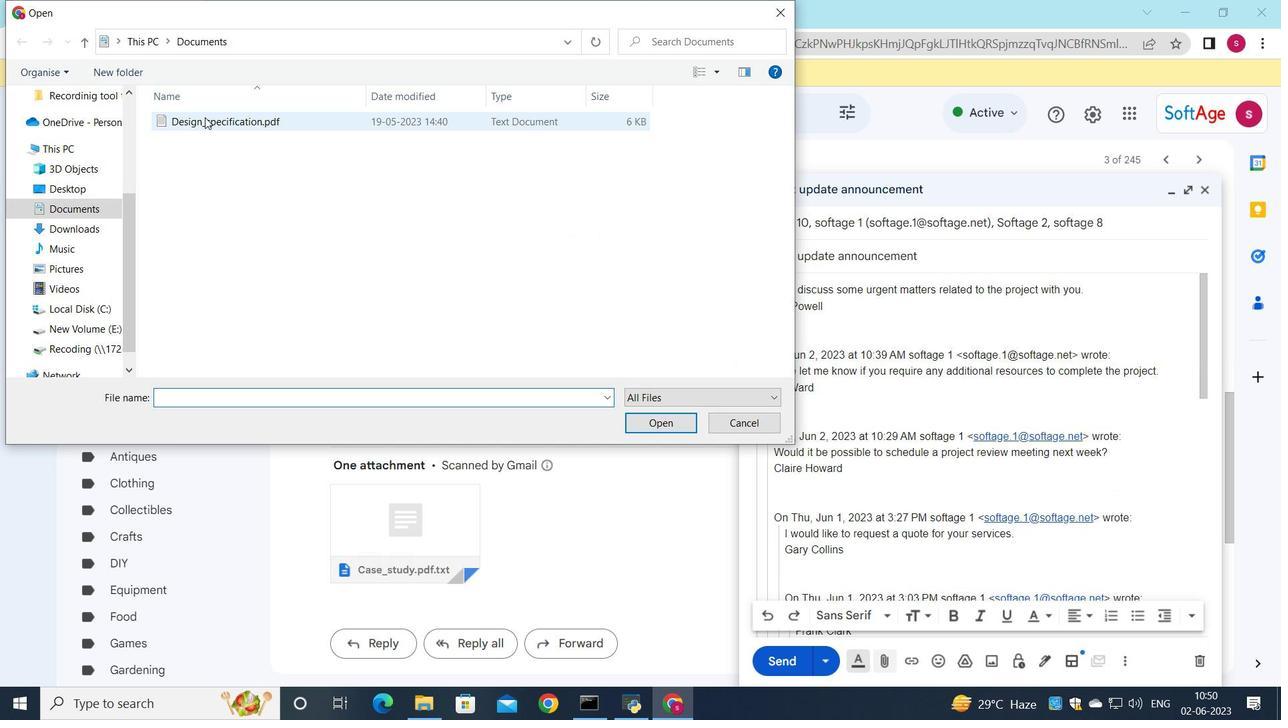 
Action: Mouse moved to (317, 123)
Screenshot: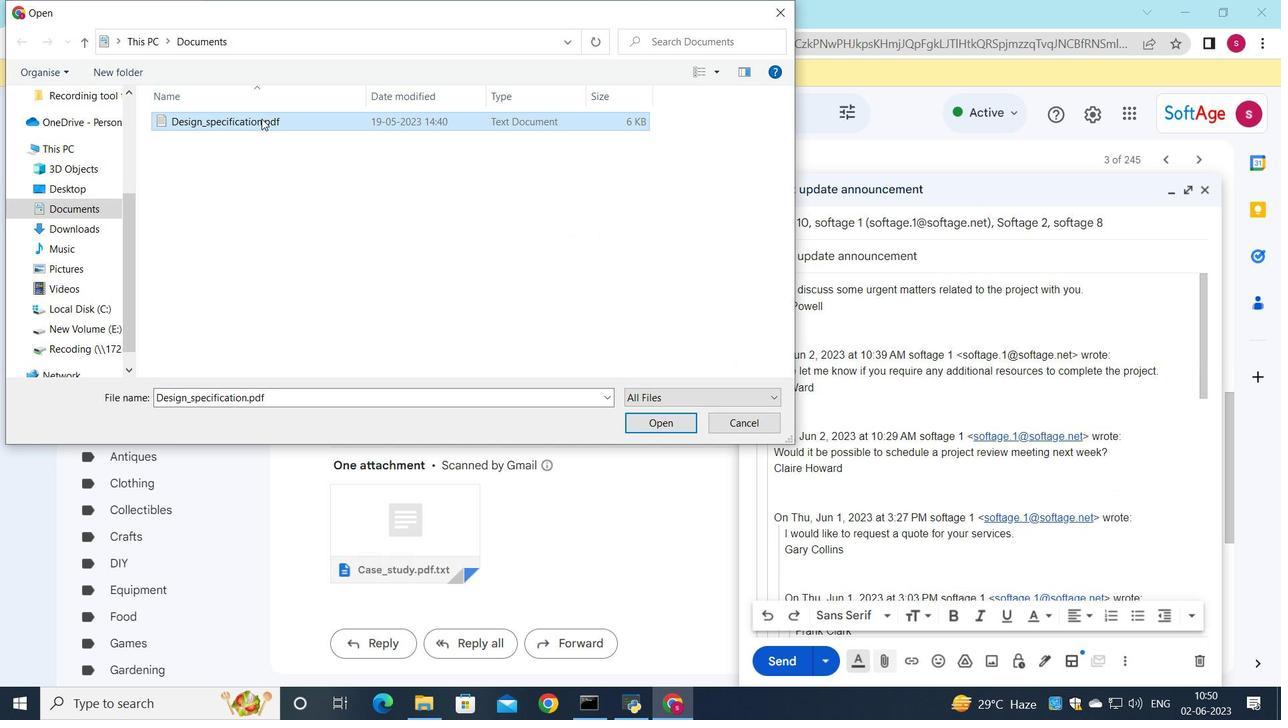 
Action: Mouse pressed left at (317, 123)
Screenshot: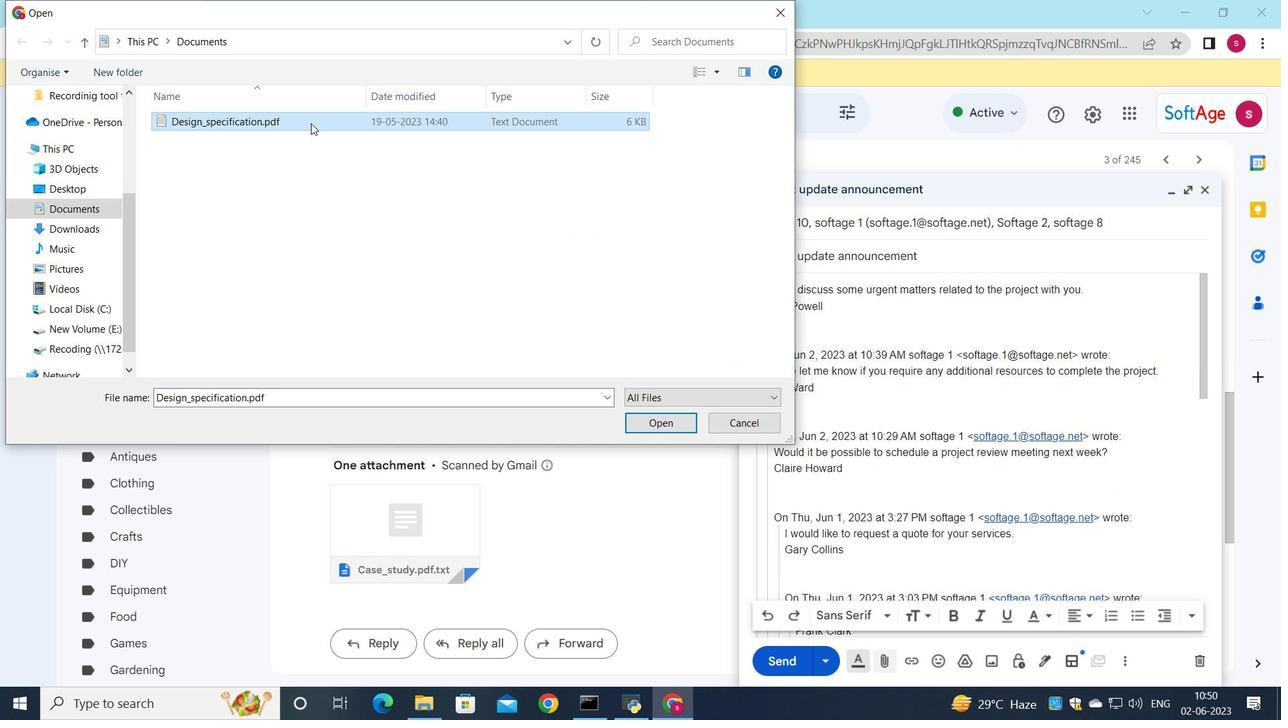 
Action: Mouse moved to (349, 110)
Screenshot: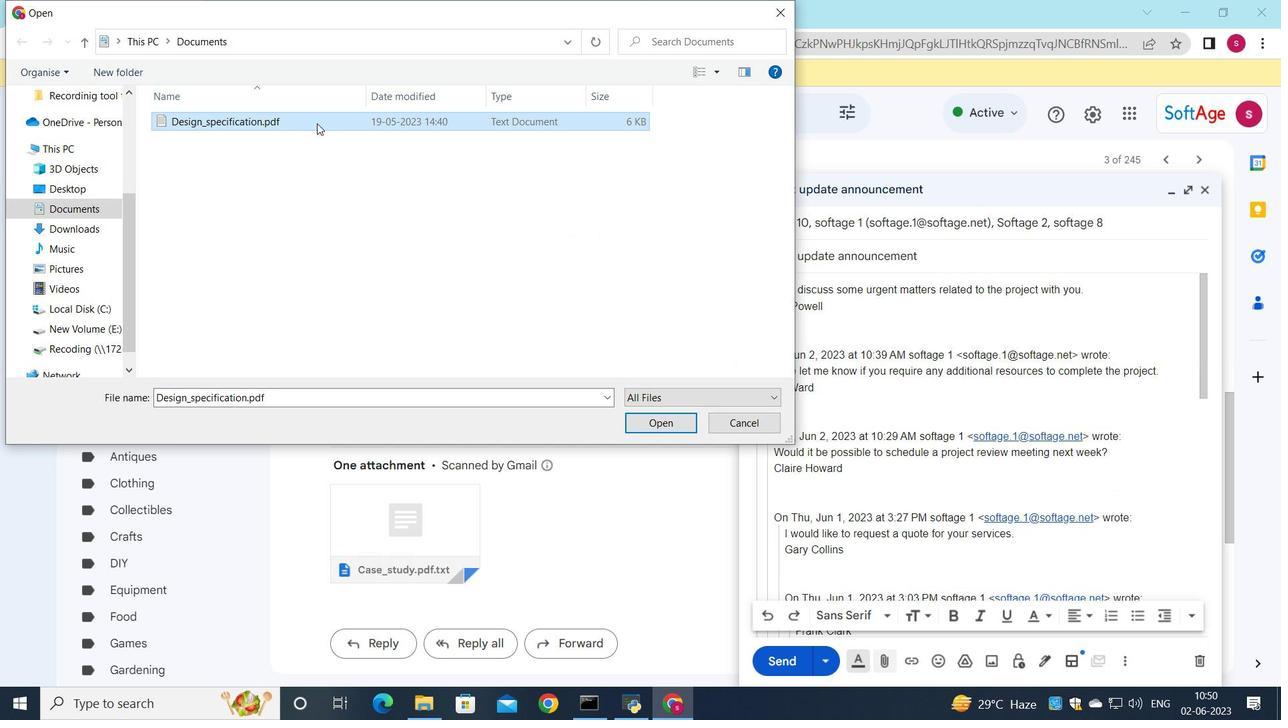 
Action: Key pressed <Key.shift>Quality<Key.shift>_assurance<Key.shift><Key.shift>-plan<Key.backspace><Key.backspace><Key.backspace><Key.backspace><Key.backspace><Key.shift><Key.shift><Key.shift><Key.shift><Key.shift><Key.shift><Key.shift><Key.shift><Key.shift><Key.shift><Key.shift><Key.shift><Key.shift><Key.shift><Key.shift><Key.shift><Key.shift><Key.shift><Key.shift><Key.shift><Key.shift><Key.shift><Key.shift><Key.shift><Key.shift><Key.shift><Key.shift><Key.shift><Key.shift><Key.shift><Key.shift><Key.shift><Key.shift><Key.shift><Key.shift><Key.shift><Key.shift>_plan.docx
Screenshot: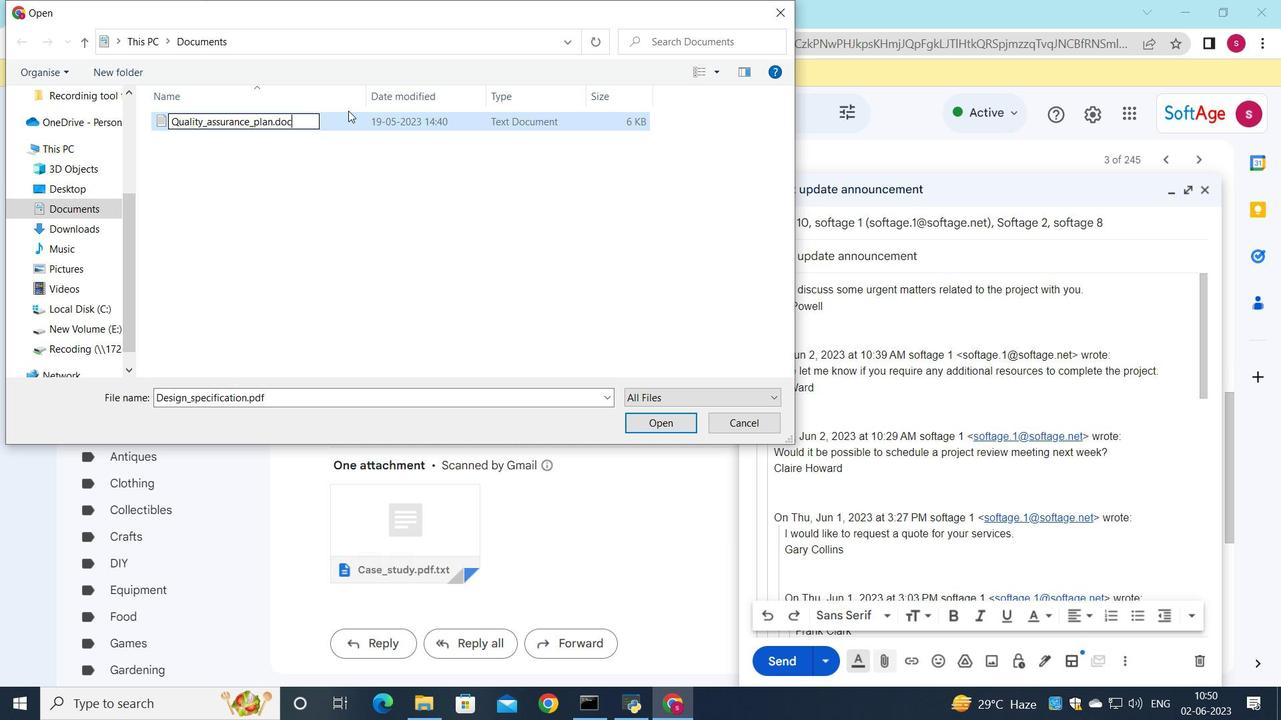 
Action: Mouse moved to (349, 123)
Screenshot: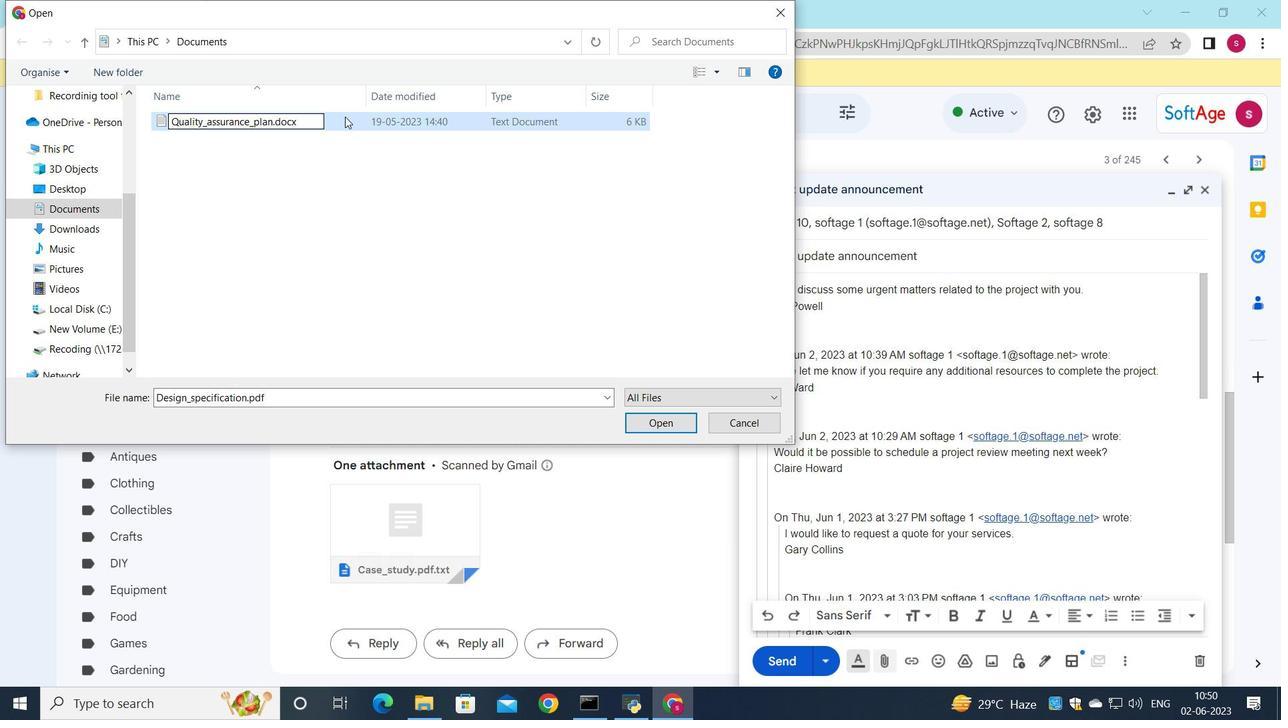 
Action: Mouse pressed left at (349, 123)
Screenshot: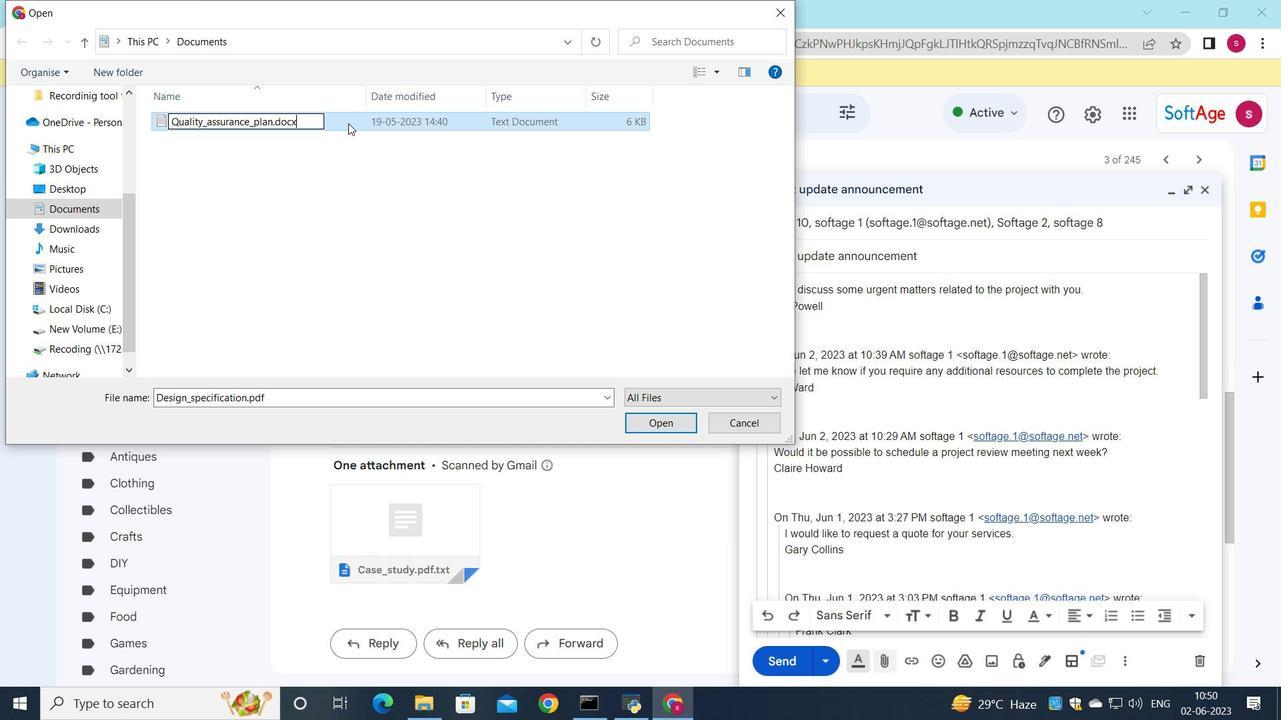 
Action: Mouse moved to (654, 429)
Screenshot: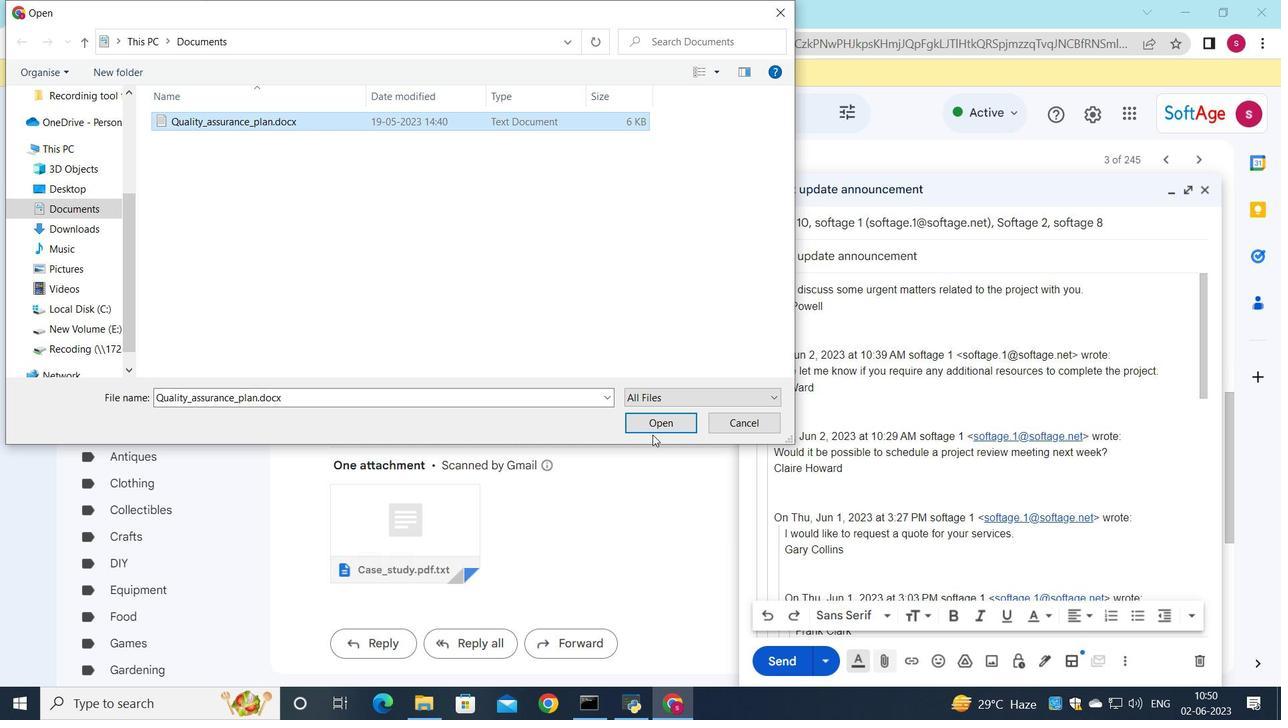 
Action: Mouse pressed left at (654, 429)
Screenshot: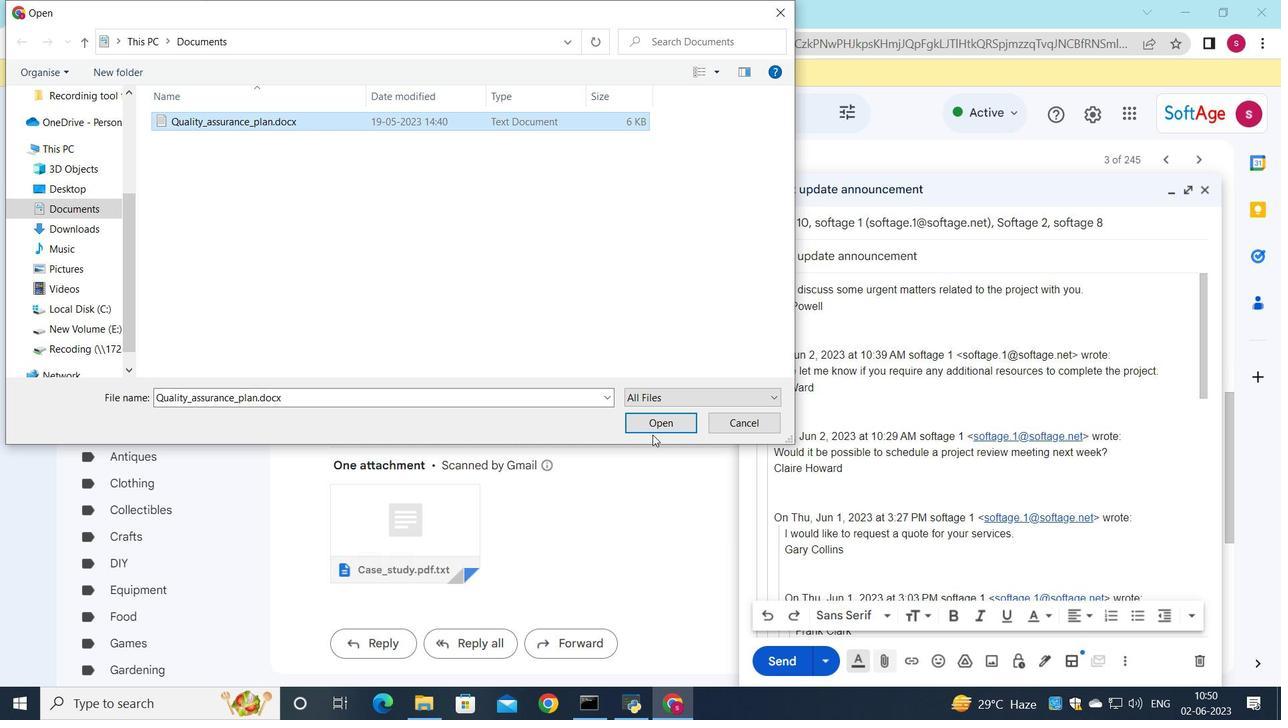 
Action: Mouse moved to (785, 658)
Screenshot: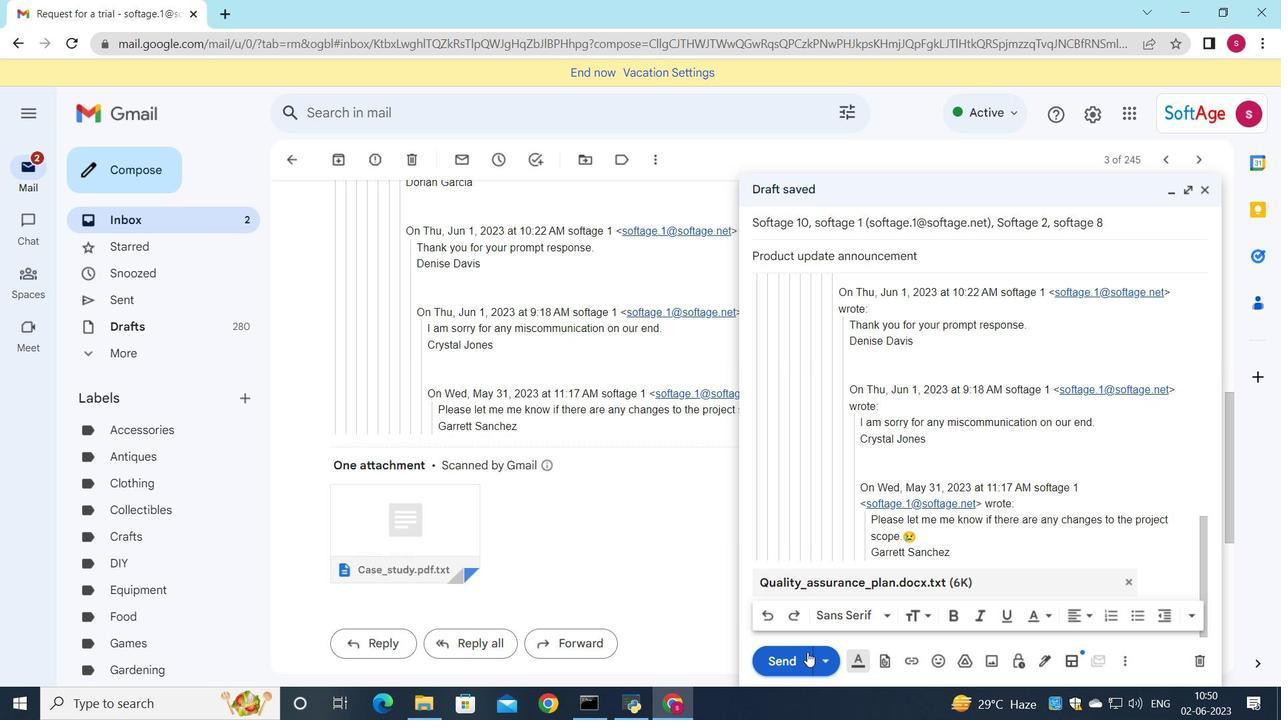 
Action: Mouse pressed left at (785, 658)
Screenshot: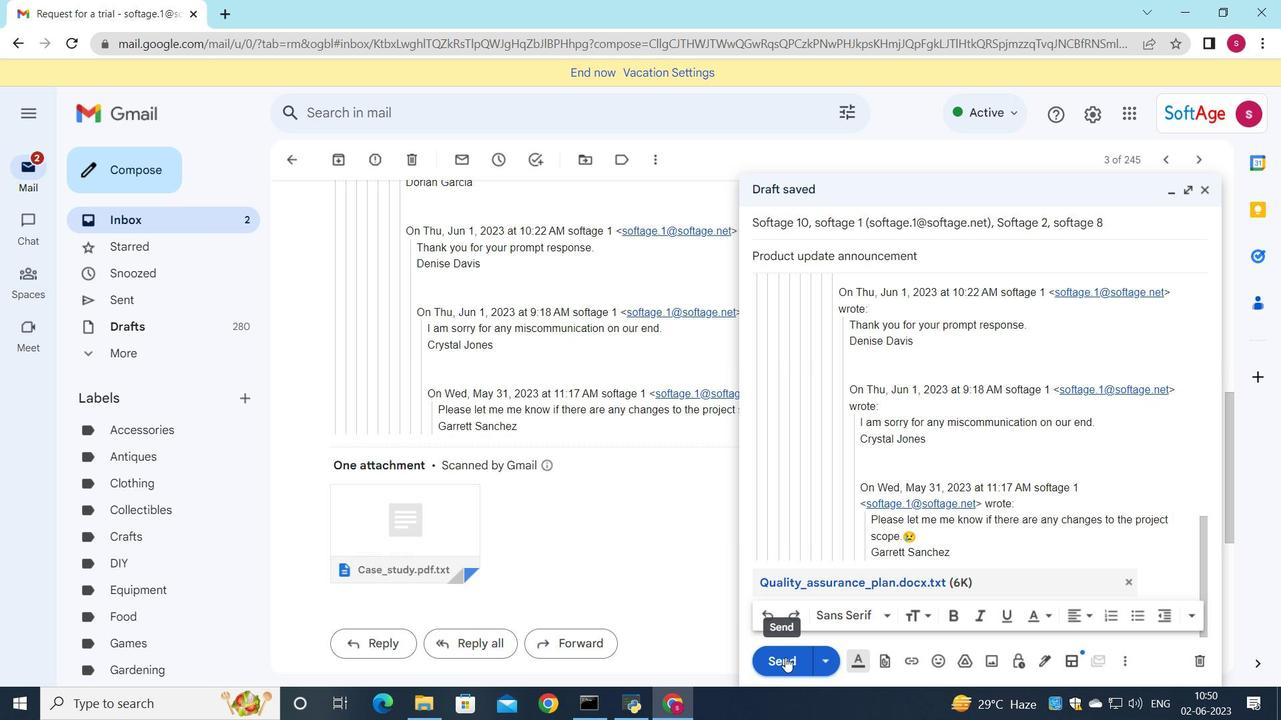
Action: Mouse moved to (224, 222)
Screenshot: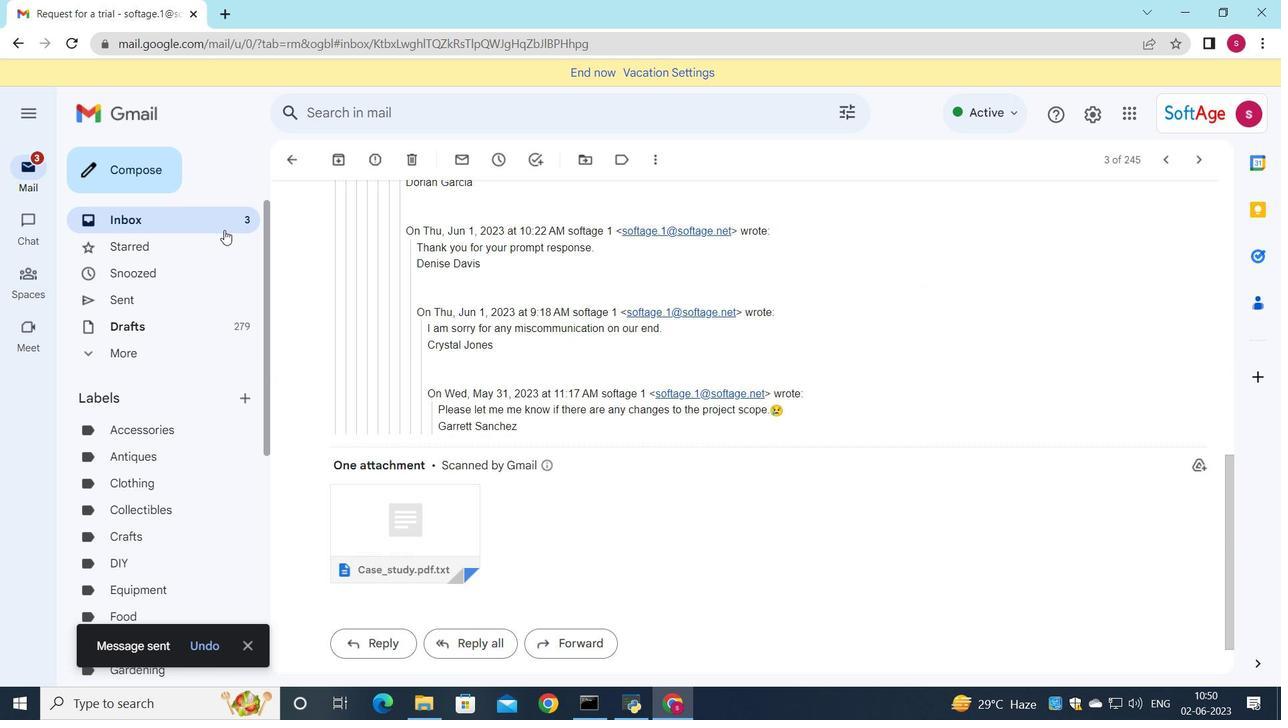 
Action: Mouse pressed left at (224, 222)
Screenshot: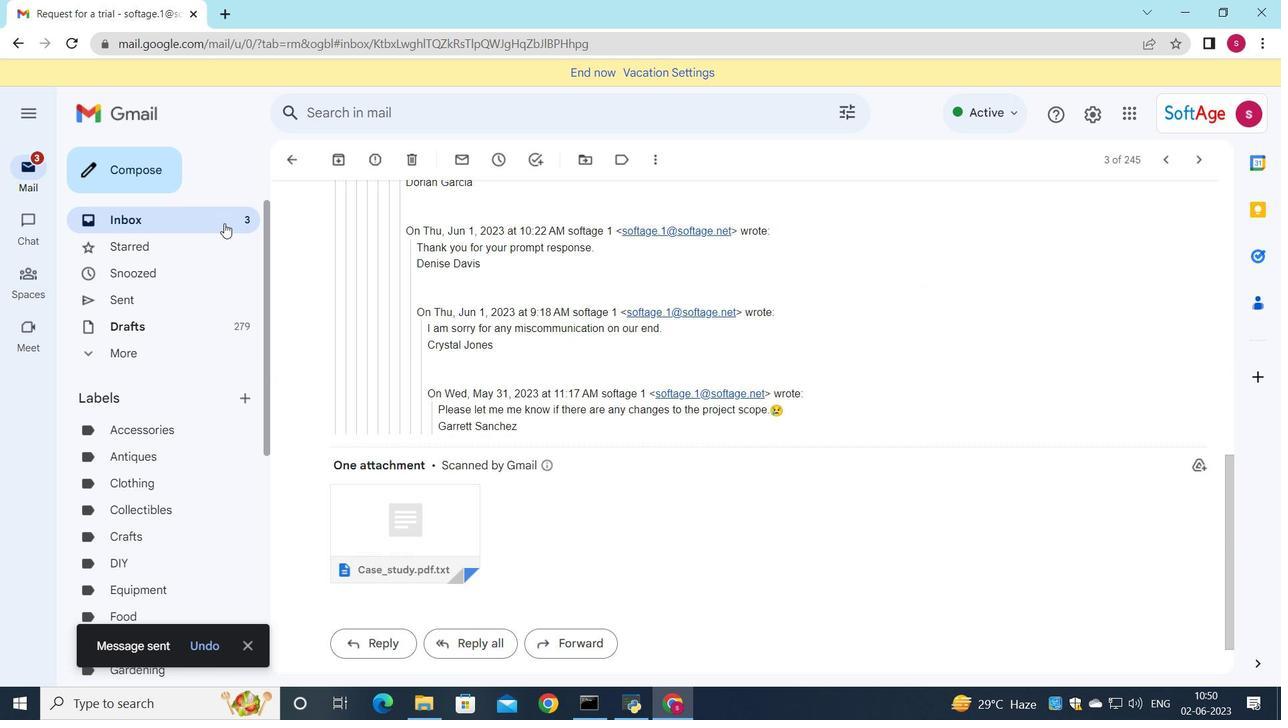 
Action: Mouse moved to (471, 203)
Screenshot: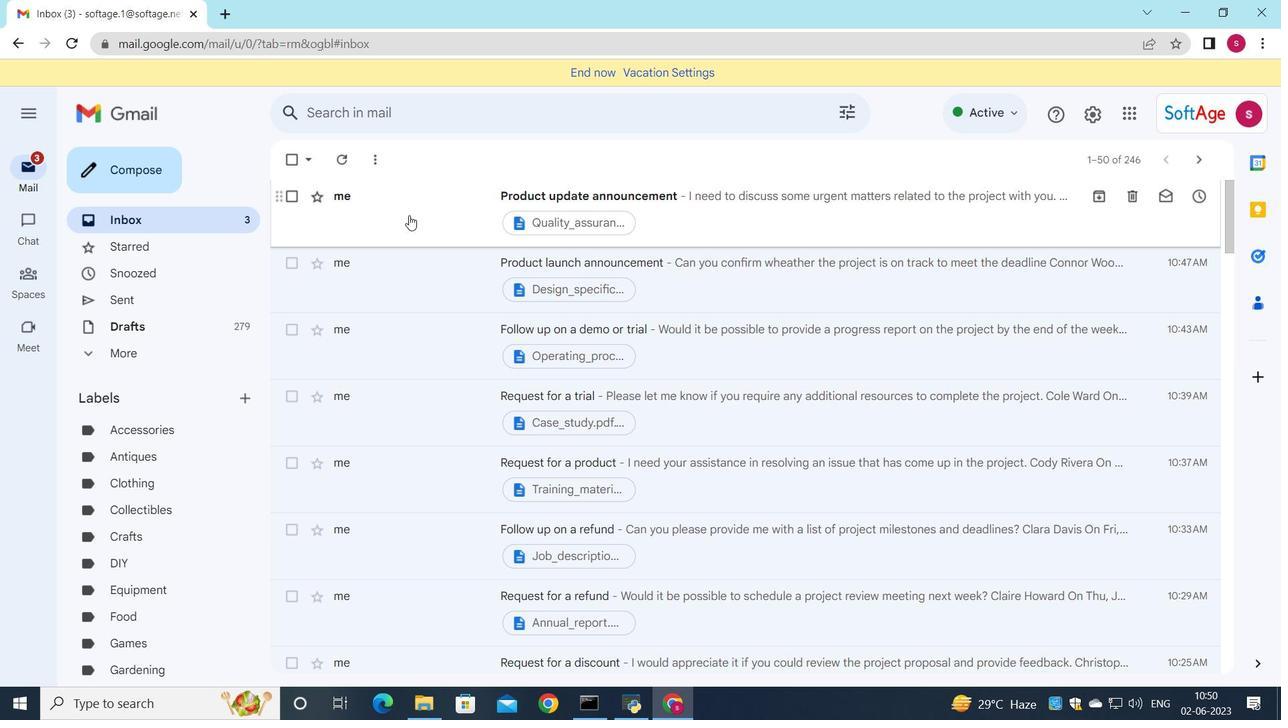 
Action: Mouse pressed left at (471, 203)
Screenshot: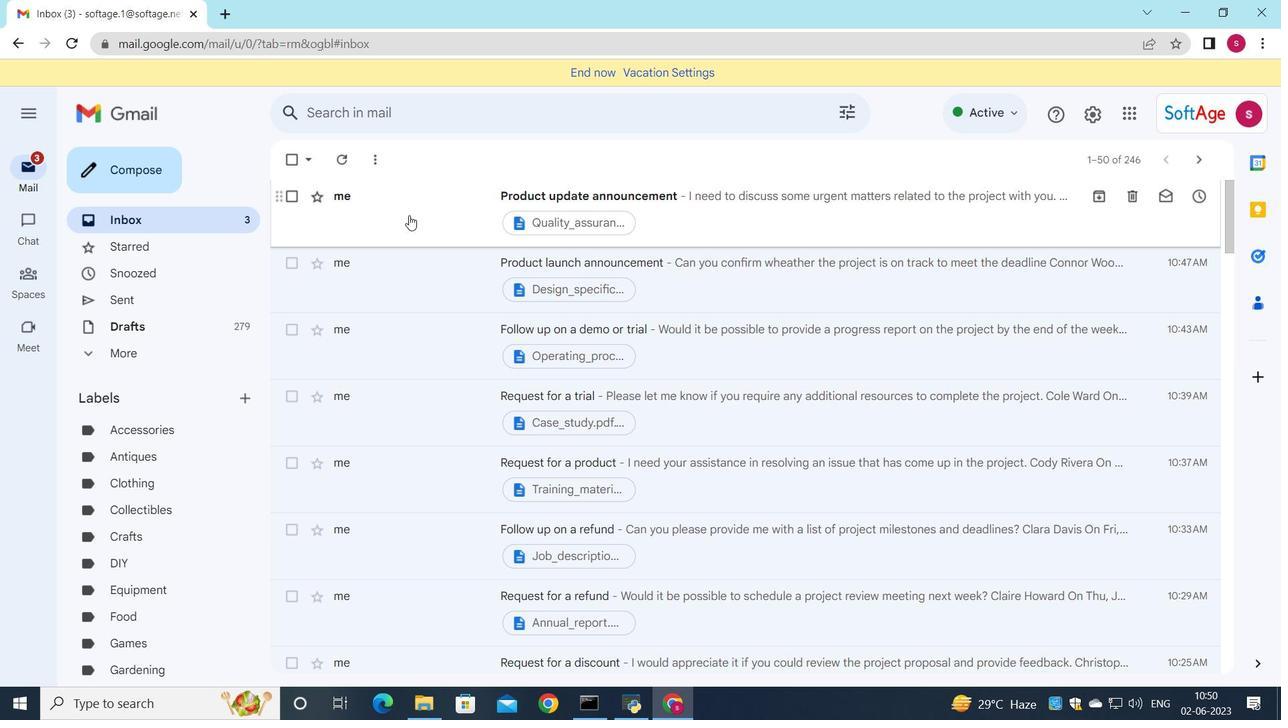 
Action: Mouse moved to (624, 238)
Screenshot: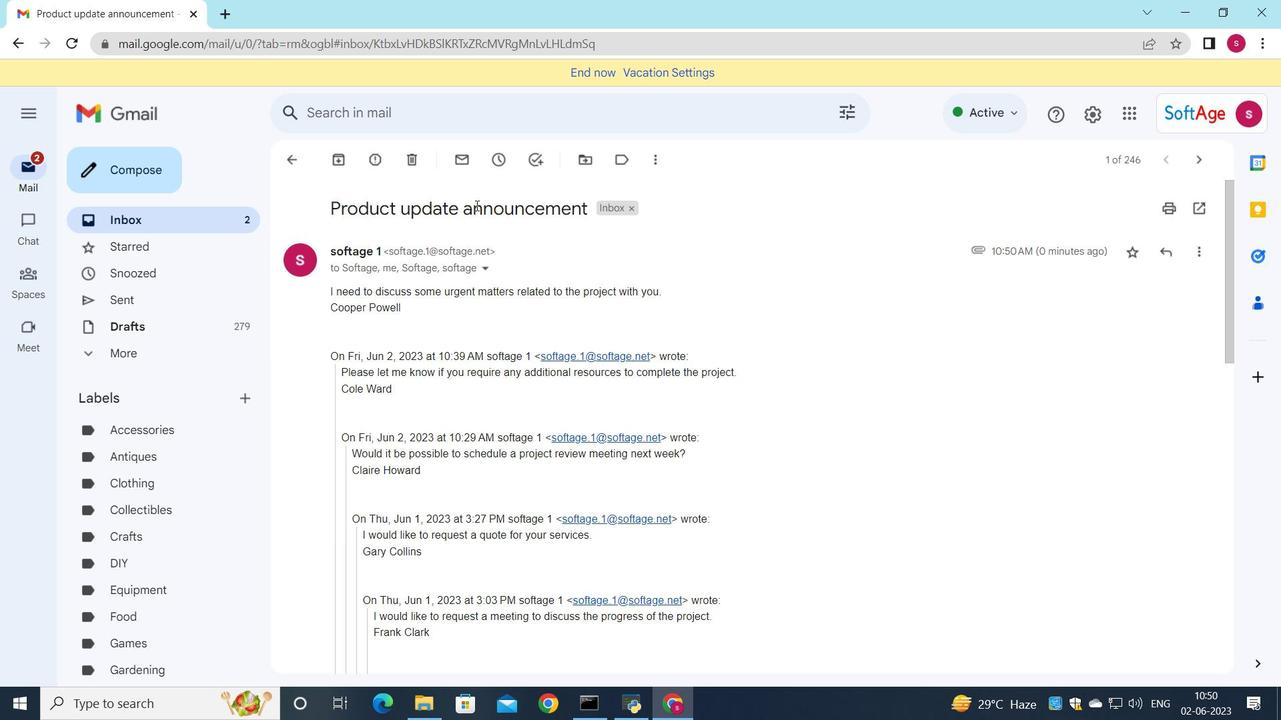 
